 Task: Search one way flight ticket for 4 adults, 2 children, 2 infants in seat and 1 infant on lap in premium economy from New York: John F. Kennedy International Airport (was New York International Airport) to Springfield: Abraham Lincoln Capital Airport on 5-2-2023. Choice of flights is Royal air maroc. Number of bags: 9 checked bags. Price is upto 84000. Outbound departure time preference is 9:15.
Action: Mouse moved to (324, 441)
Screenshot: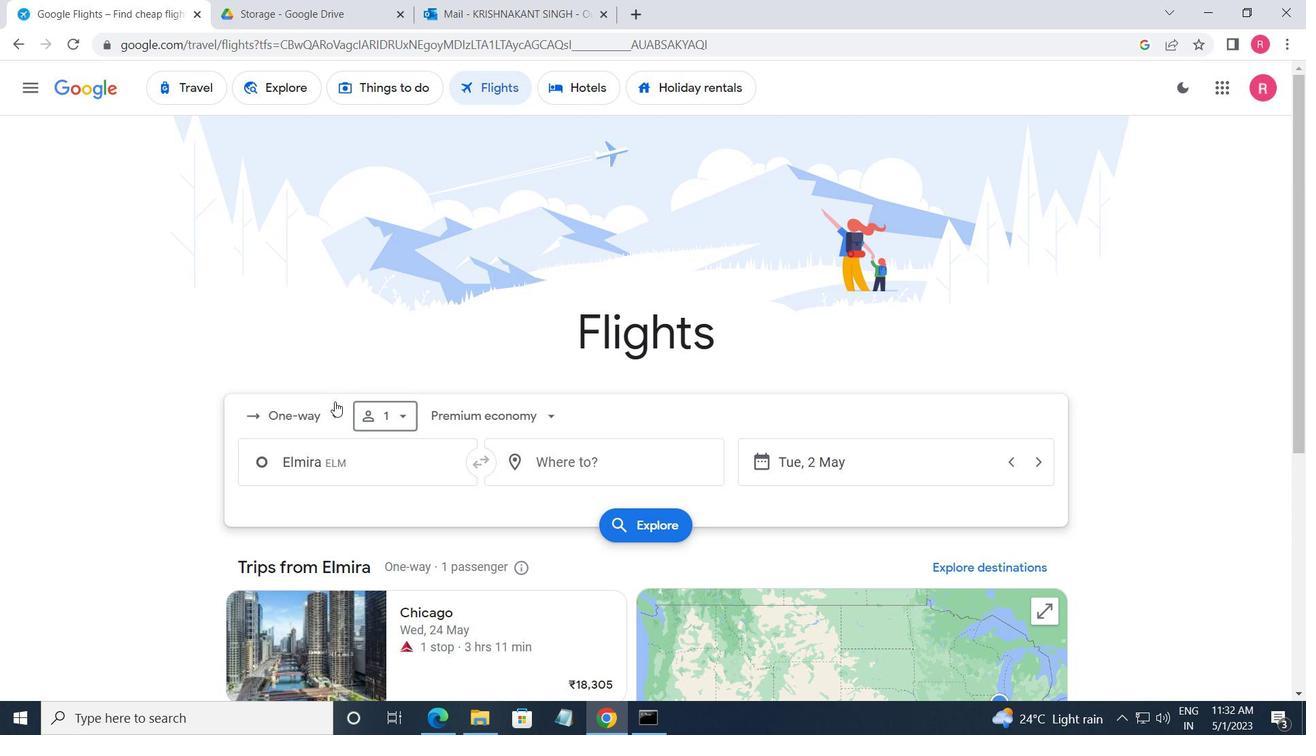
Action: Mouse pressed left at (324, 441)
Screenshot: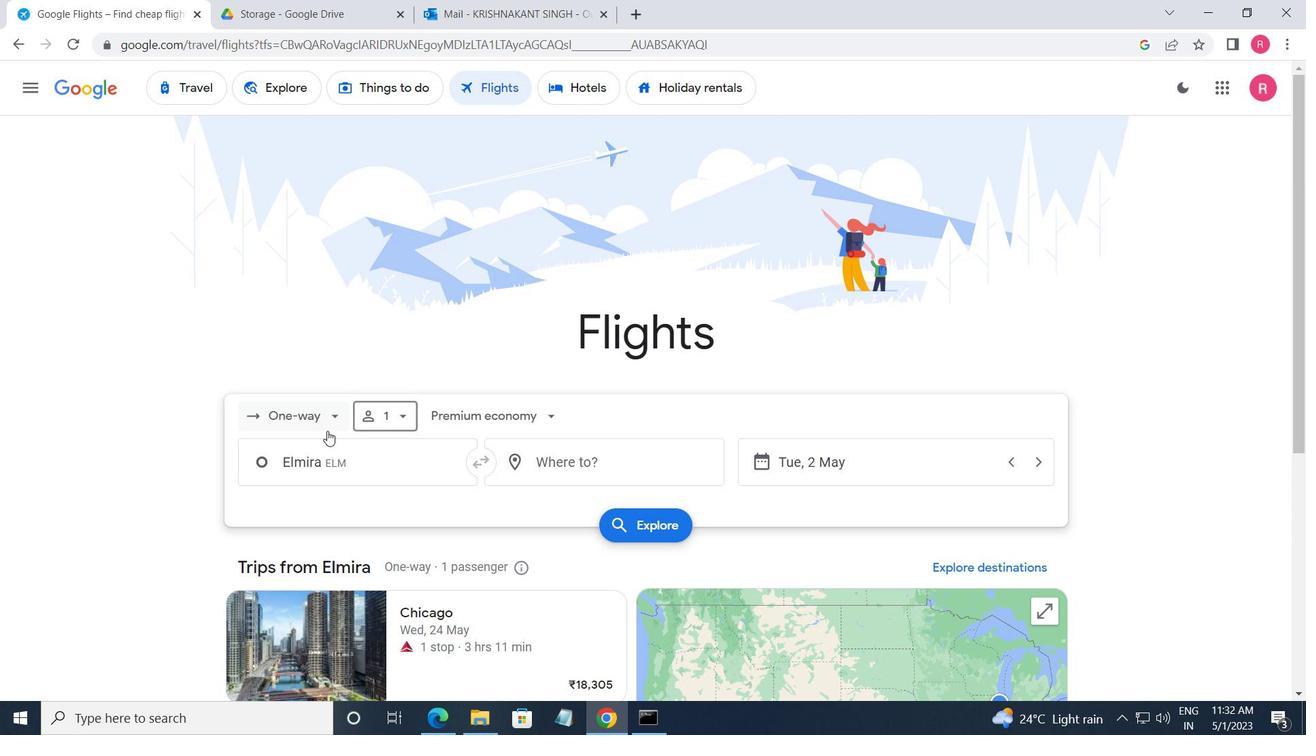 
Action: Mouse moved to (313, 413)
Screenshot: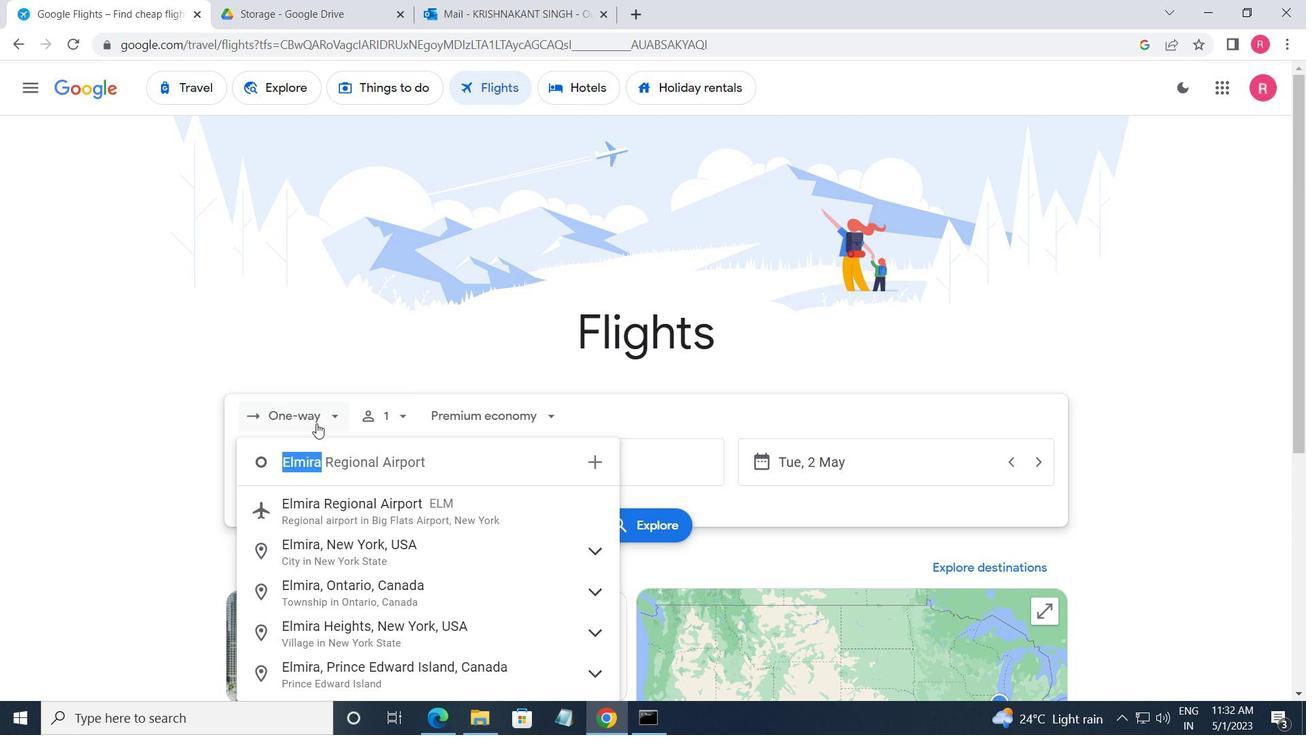 
Action: Mouse pressed left at (313, 413)
Screenshot: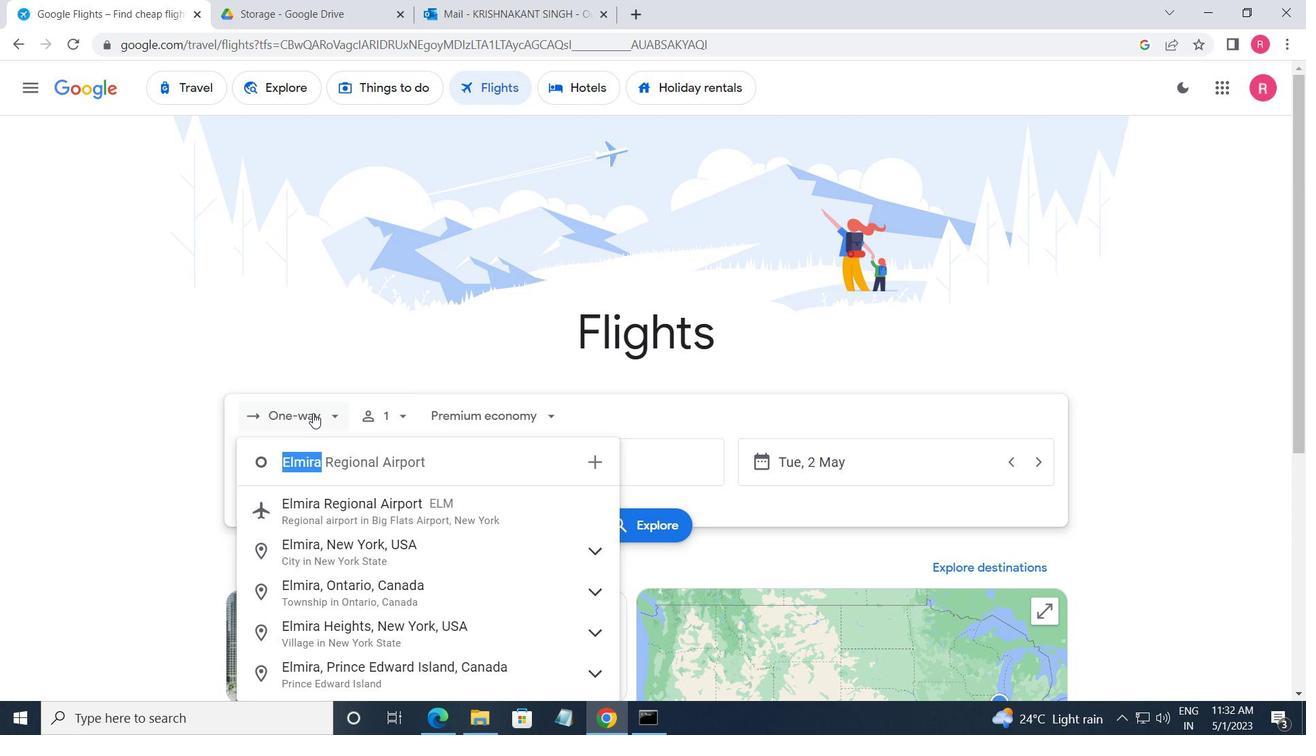 
Action: Mouse moved to (327, 491)
Screenshot: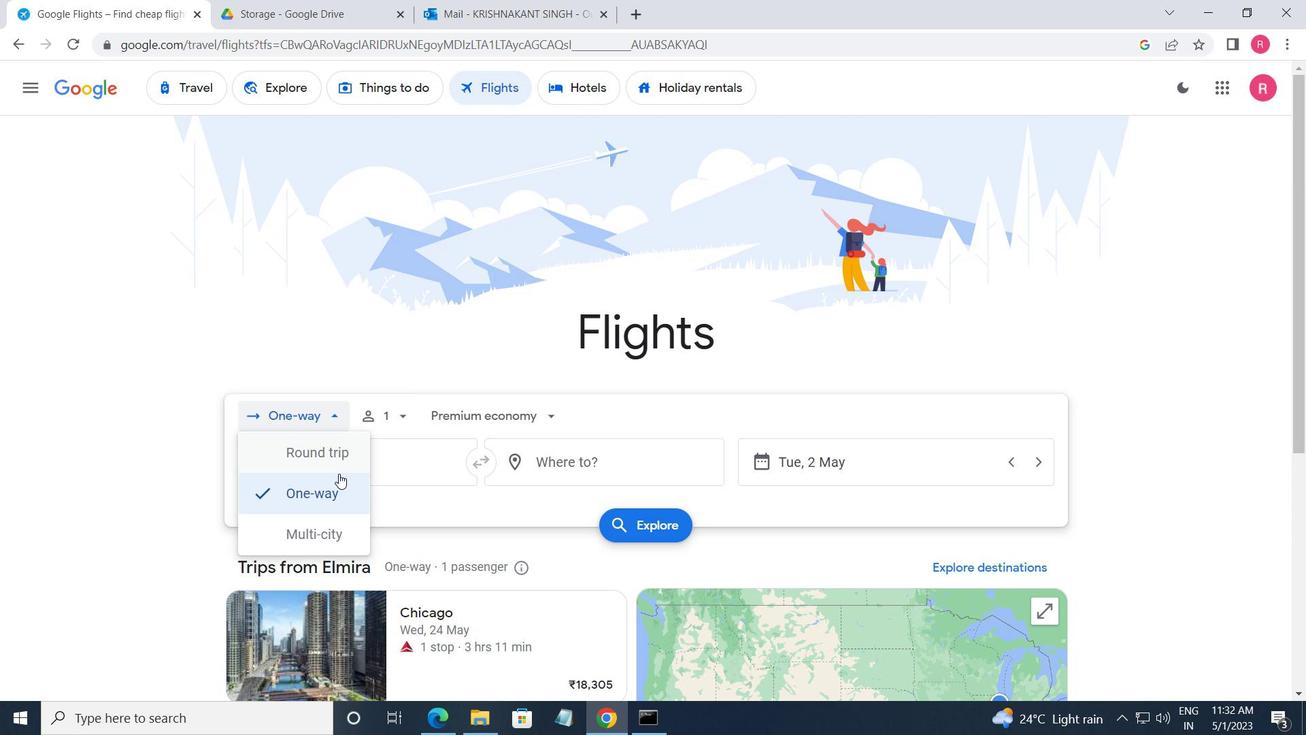 
Action: Mouse pressed left at (327, 491)
Screenshot: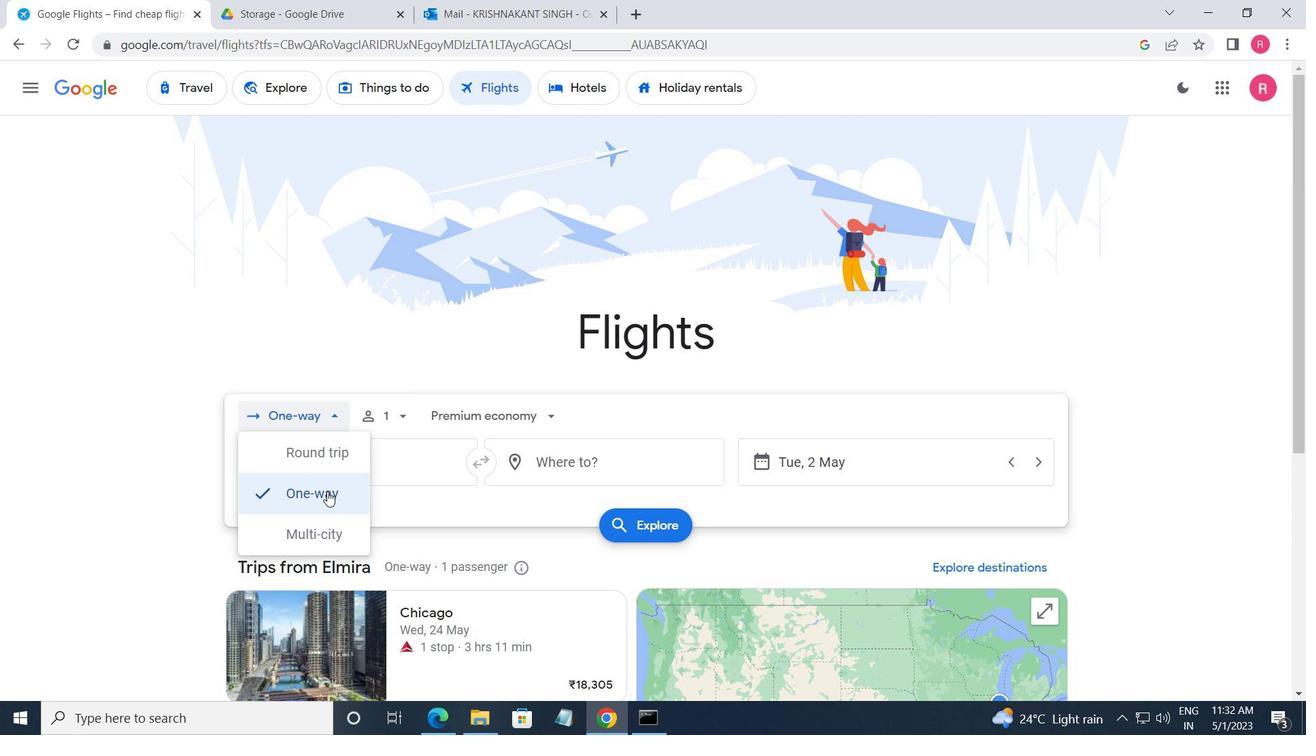 
Action: Mouse moved to (392, 419)
Screenshot: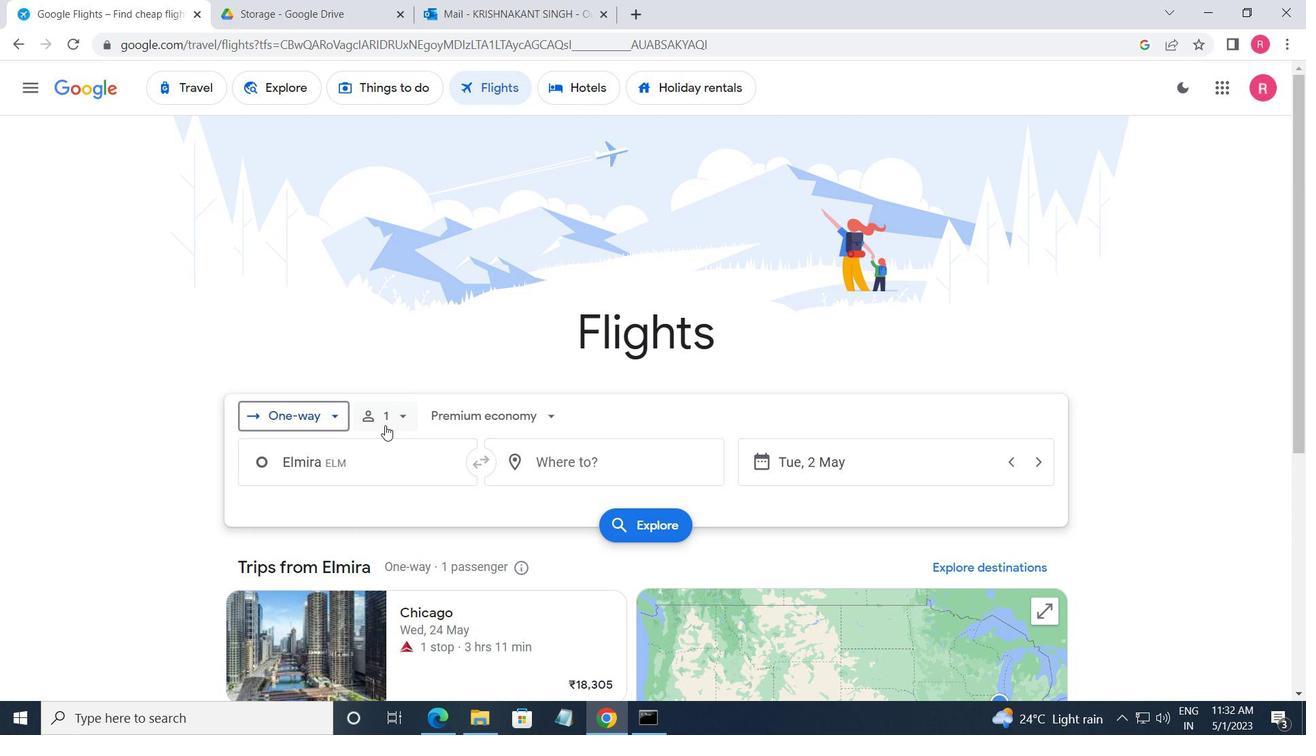 
Action: Mouse pressed left at (392, 419)
Screenshot: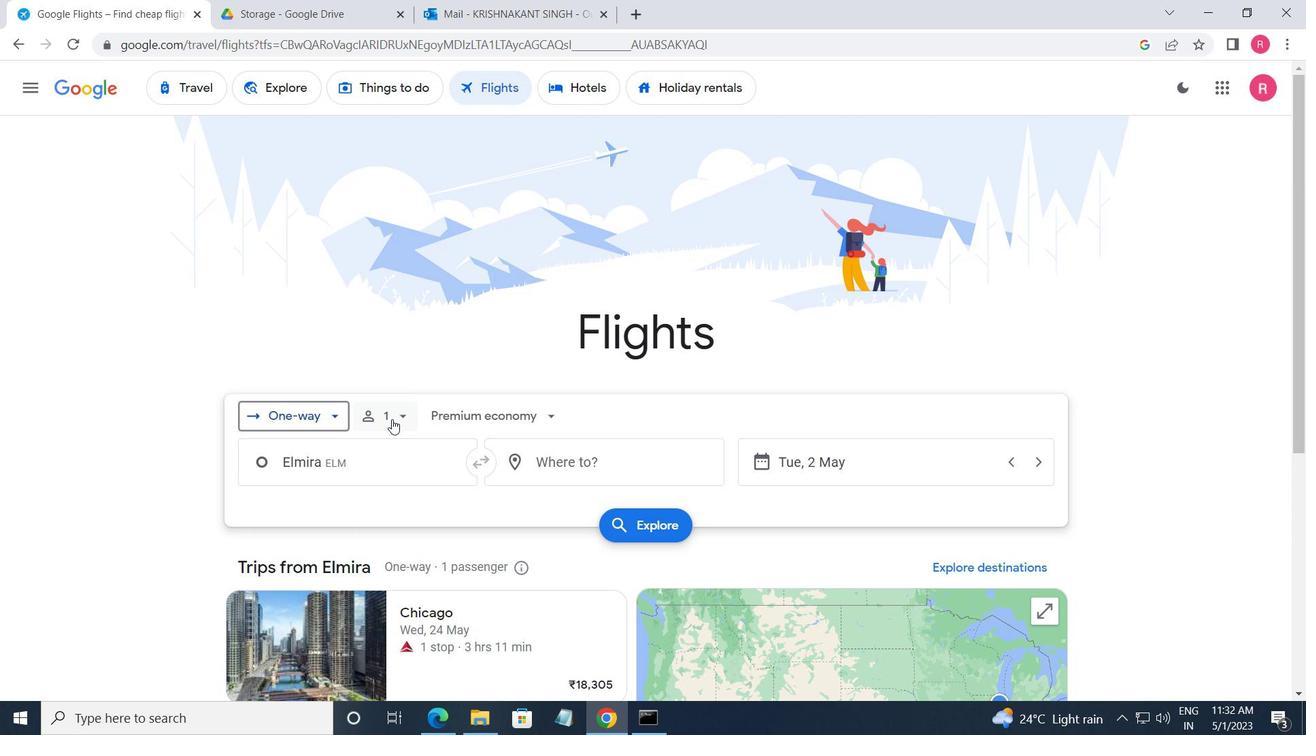
Action: Mouse moved to (524, 454)
Screenshot: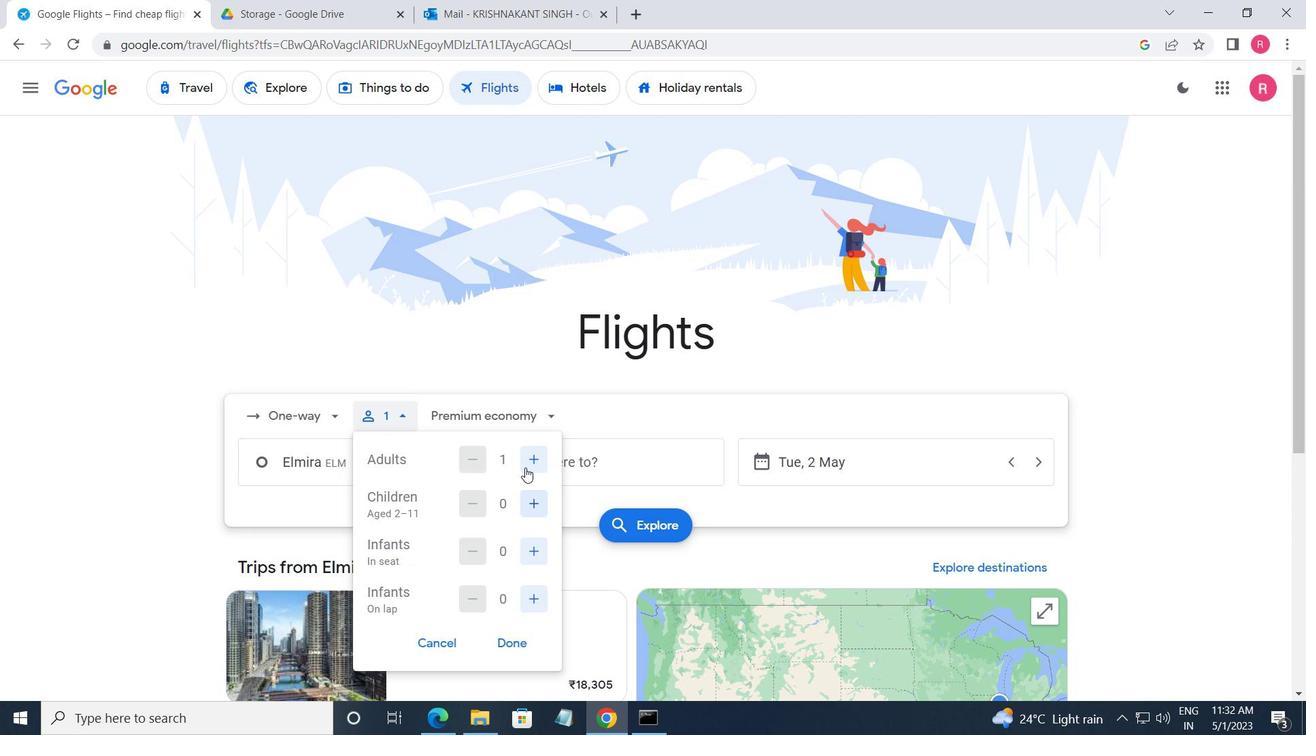 
Action: Mouse pressed left at (524, 454)
Screenshot: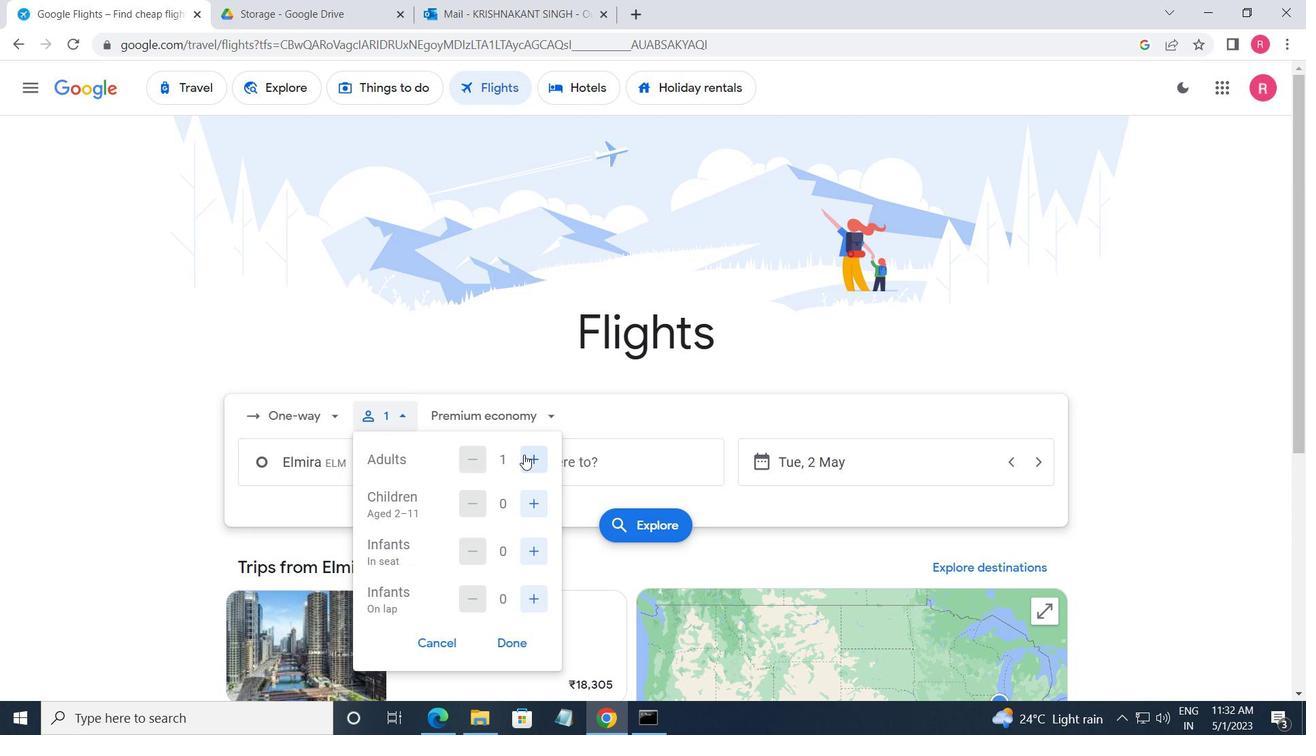 
Action: Mouse pressed left at (524, 454)
Screenshot: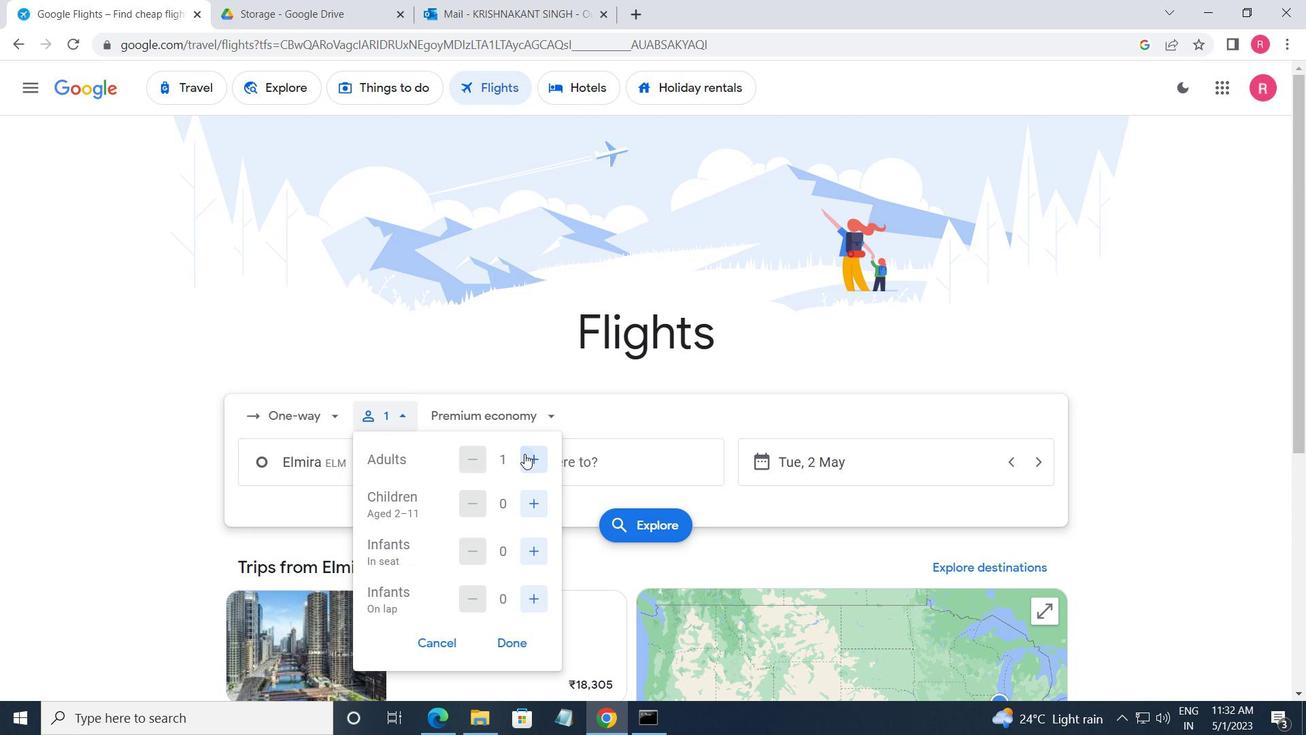 
Action: Mouse pressed left at (524, 454)
Screenshot: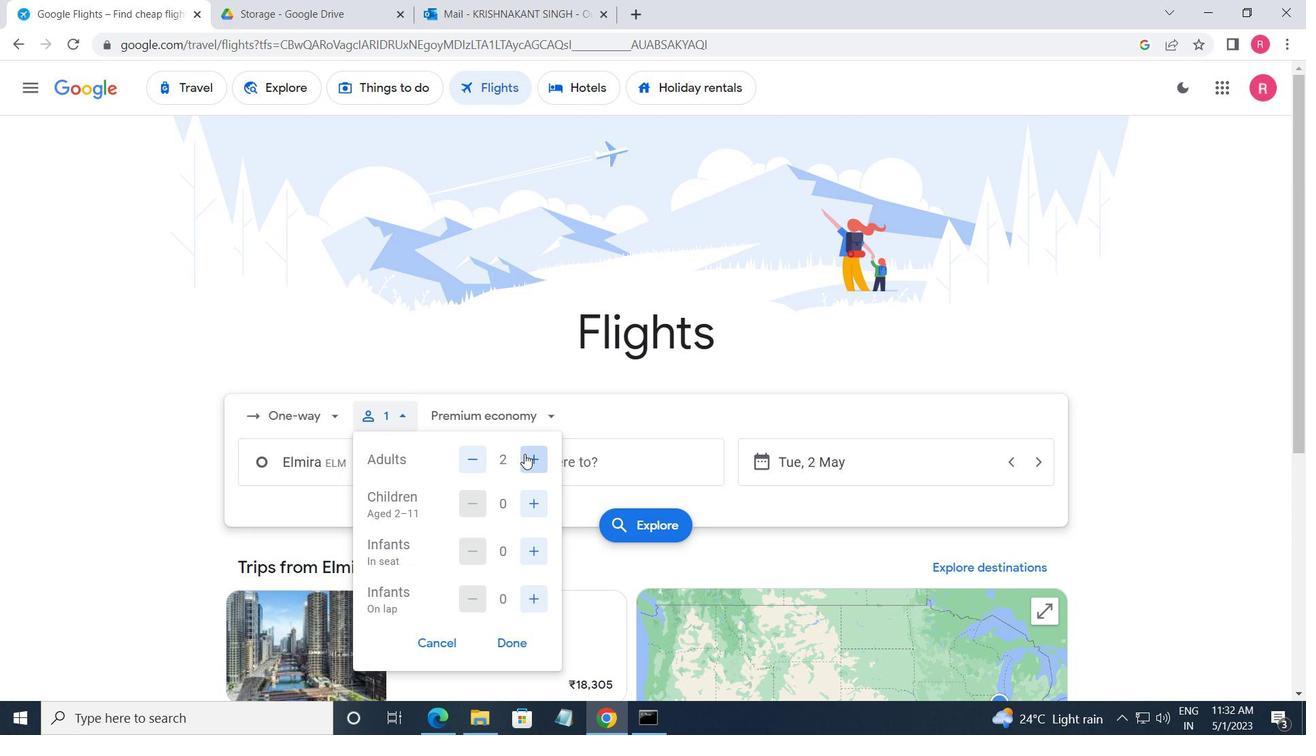 
Action: Mouse pressed left at (524, 454)
Screenshot: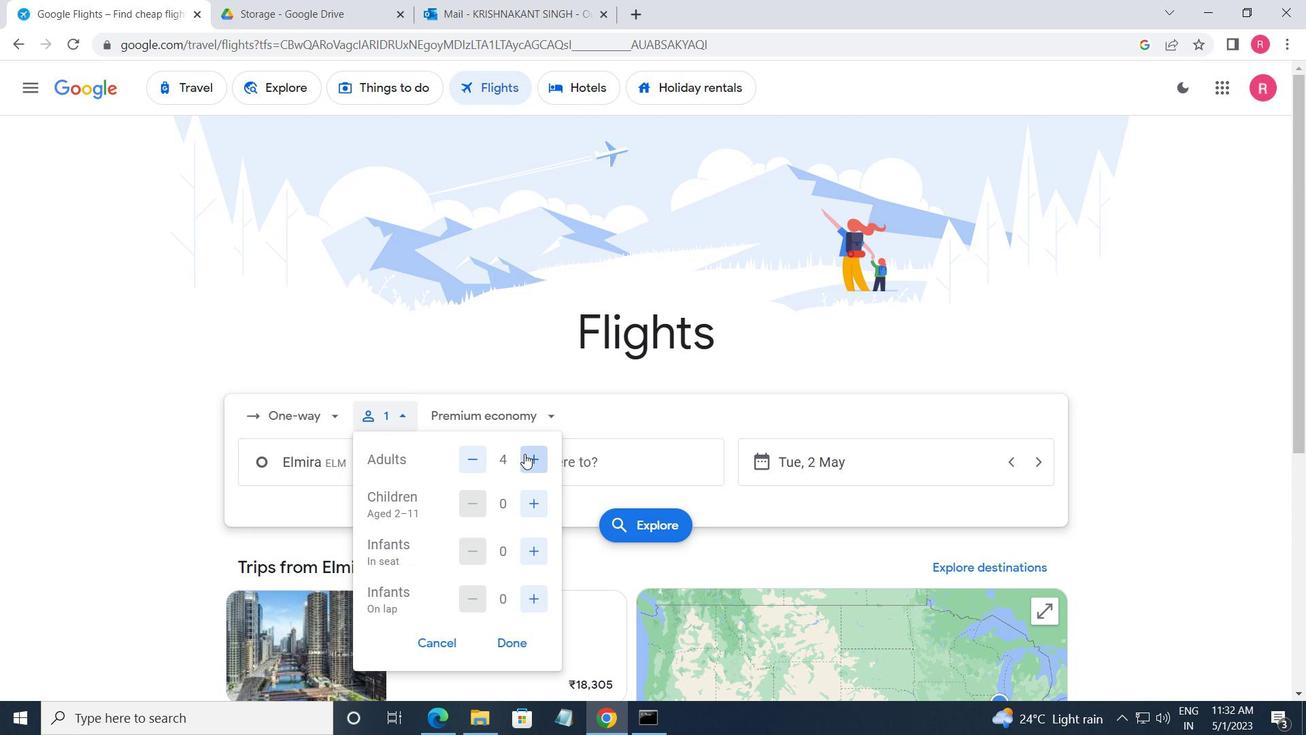 
Action: Mouse moved to (476, 462)
Screenshot: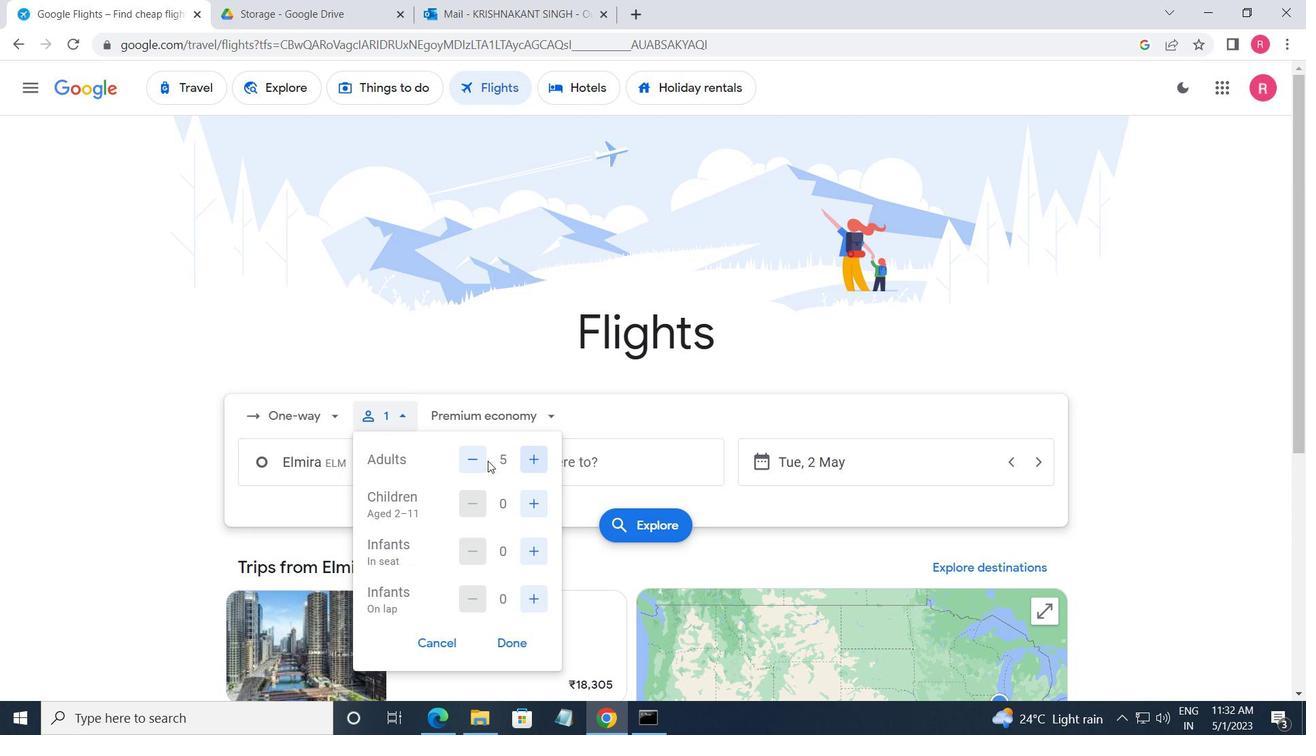 
Action: Mouse pressed left at (476, 462)
Screenshot: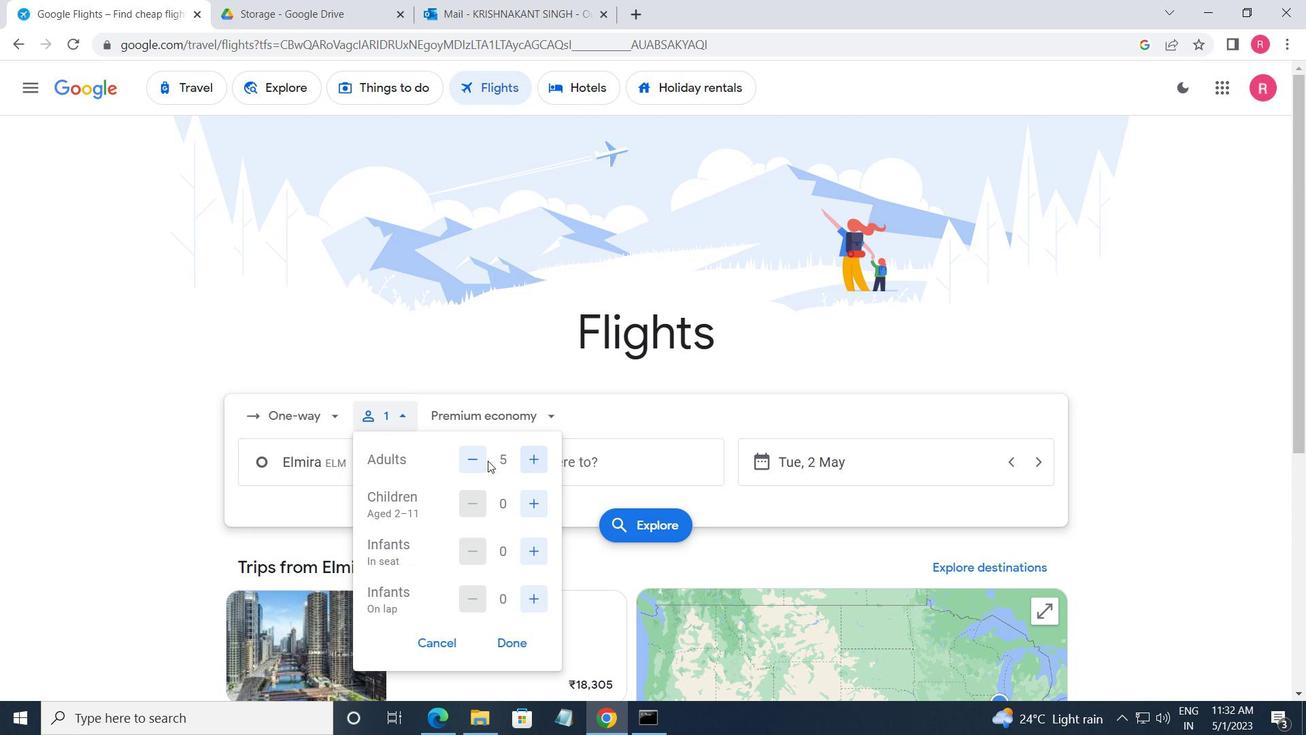 
Action: Mouse moved to (527, 515)
Screenshot: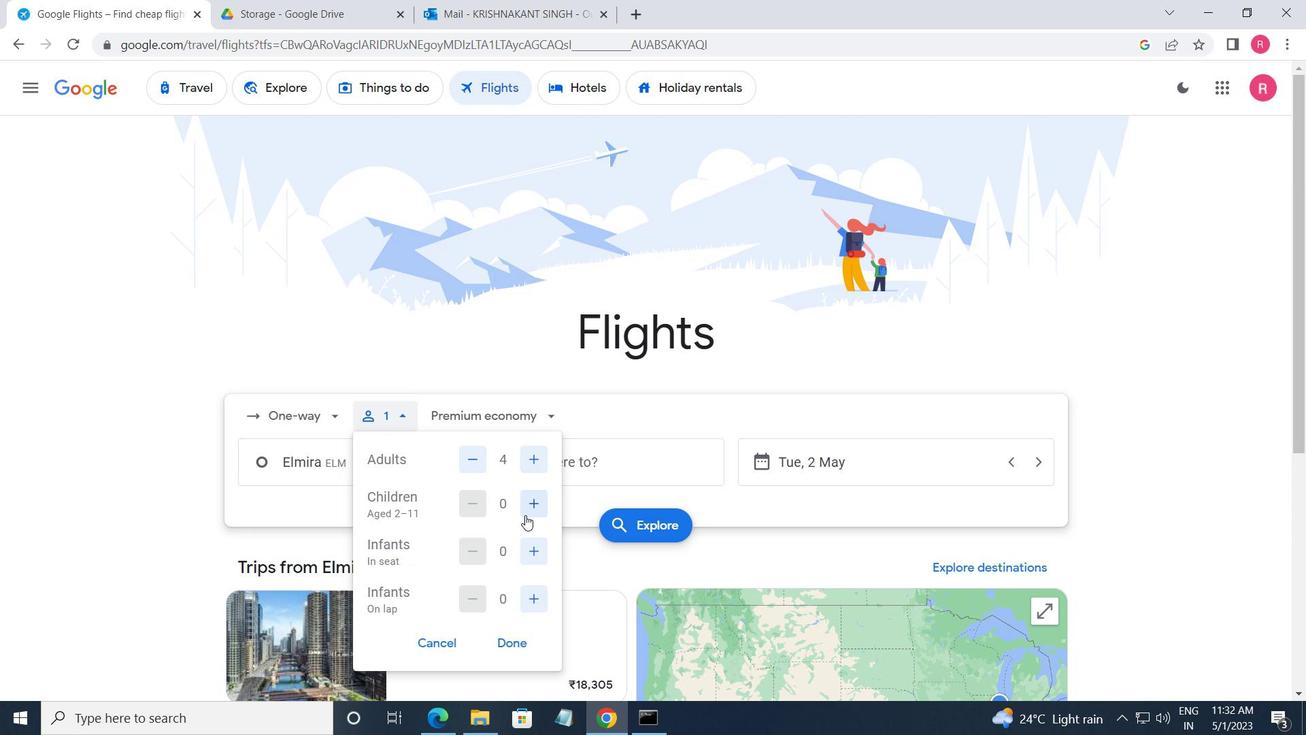 
Action: Mouse pressed left at (527, 515)
Screenshot: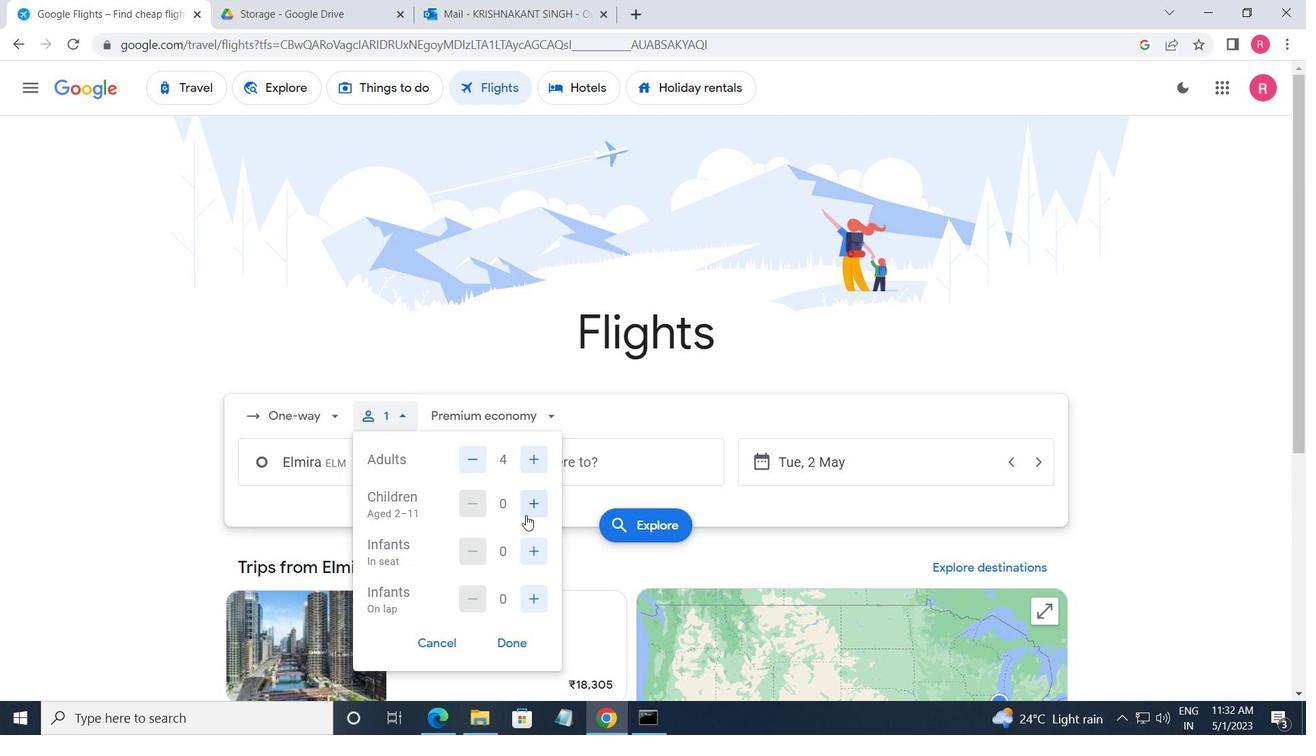 
Action: Mouse pressed left at (527, 515)
Screenshot: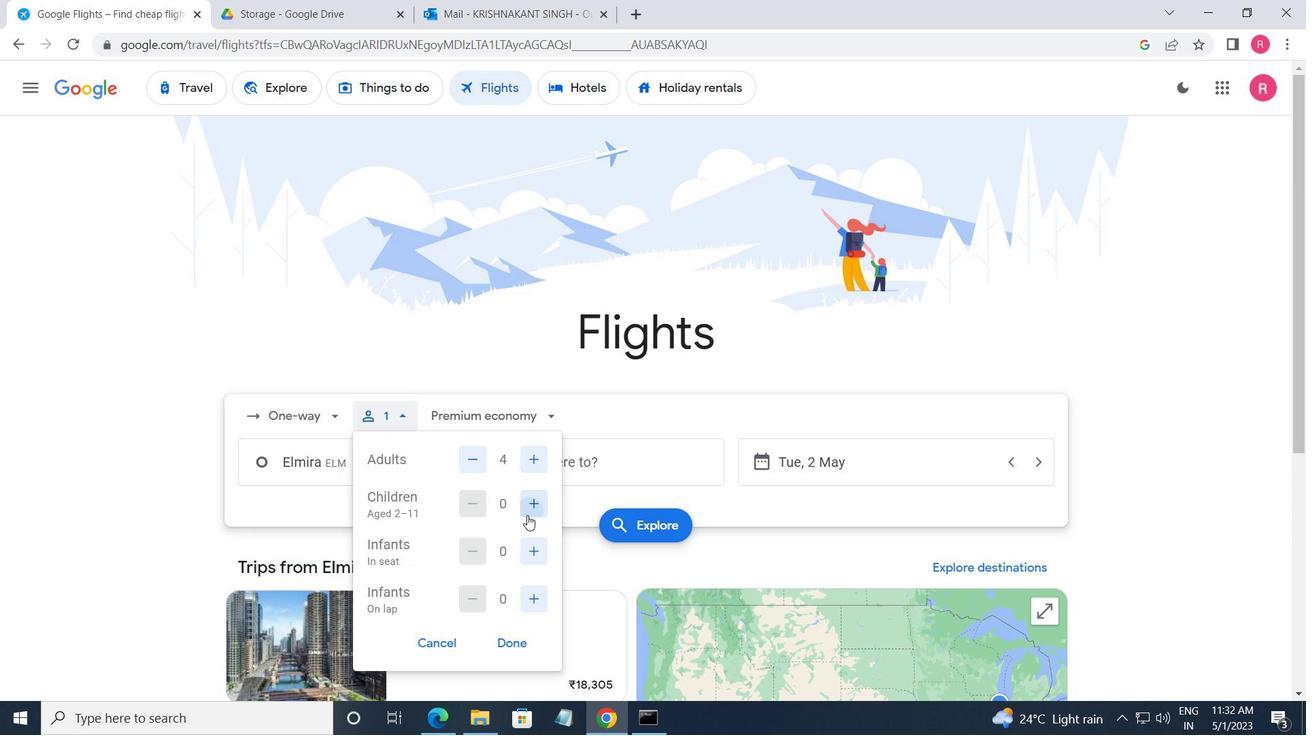 
Action: Mouse moved to (530, 553)
Screenshot: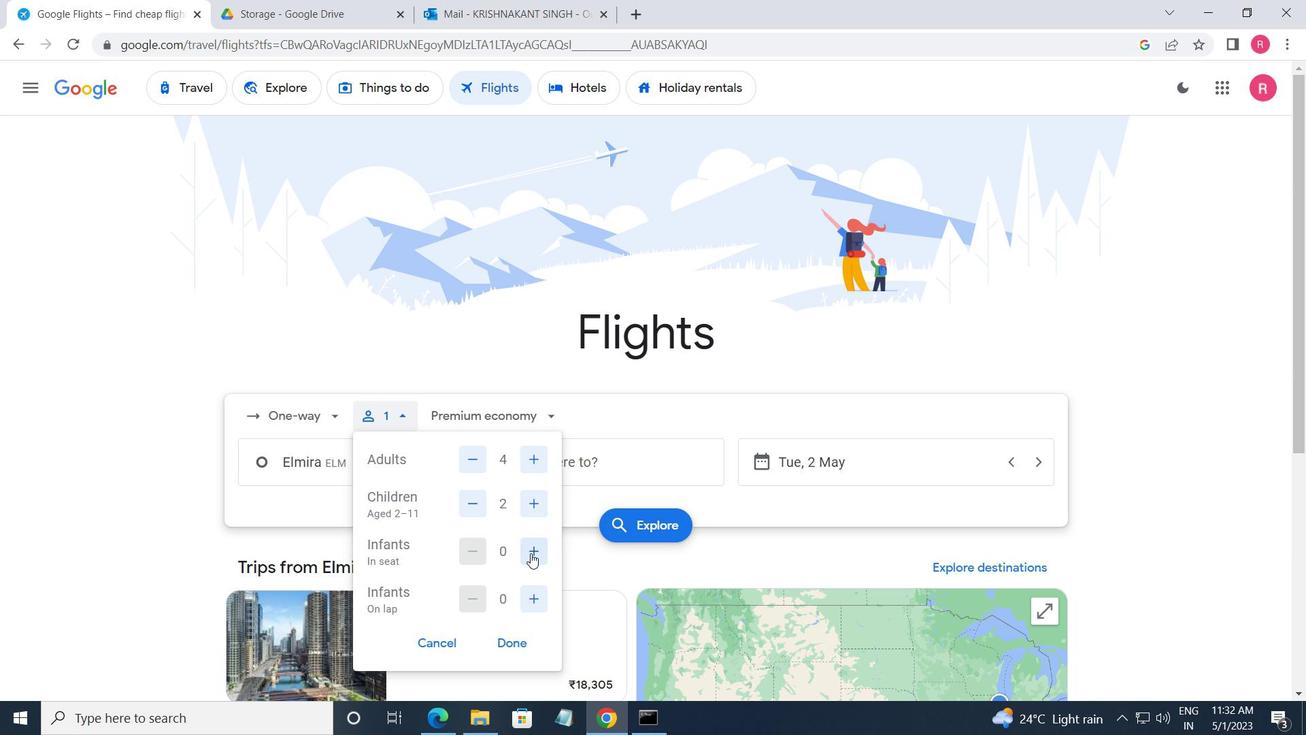 
Action: Mouse pressed left at (530, 553)
Screenshot: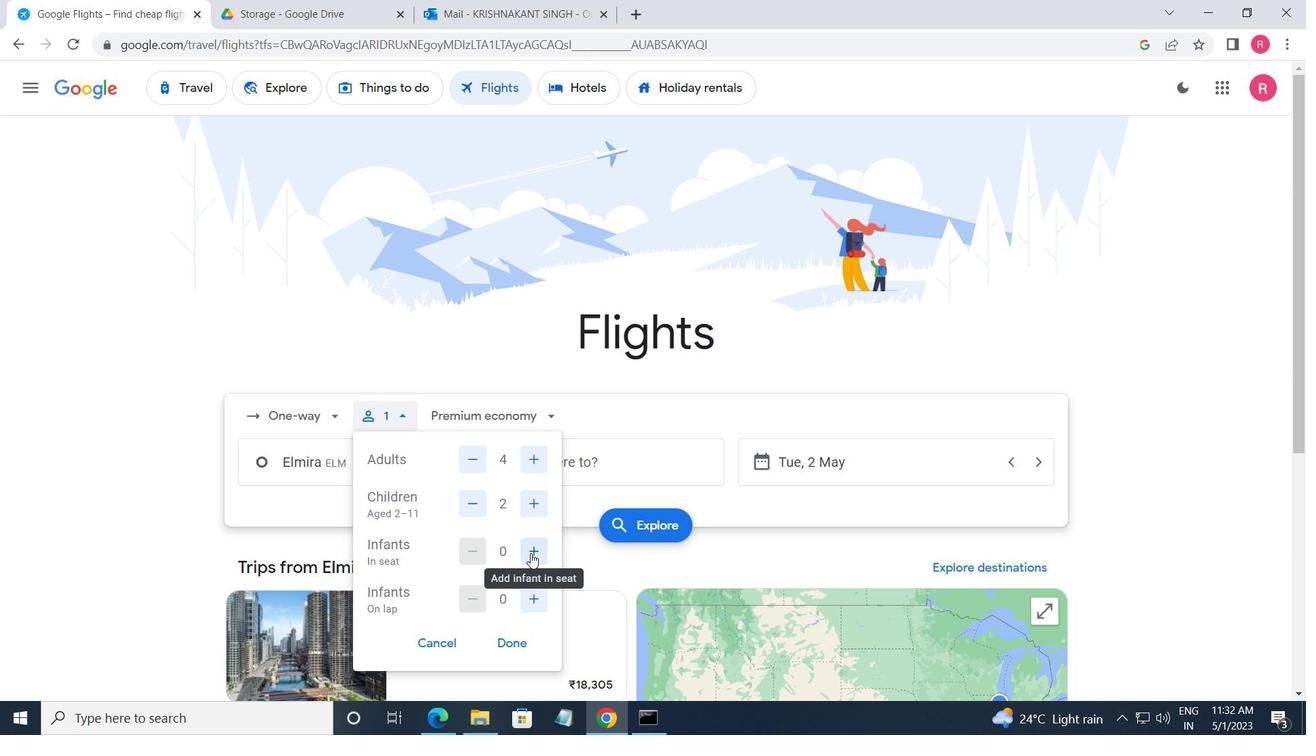 
Action: Mouse pressed left at (530, 553)
Screenshot: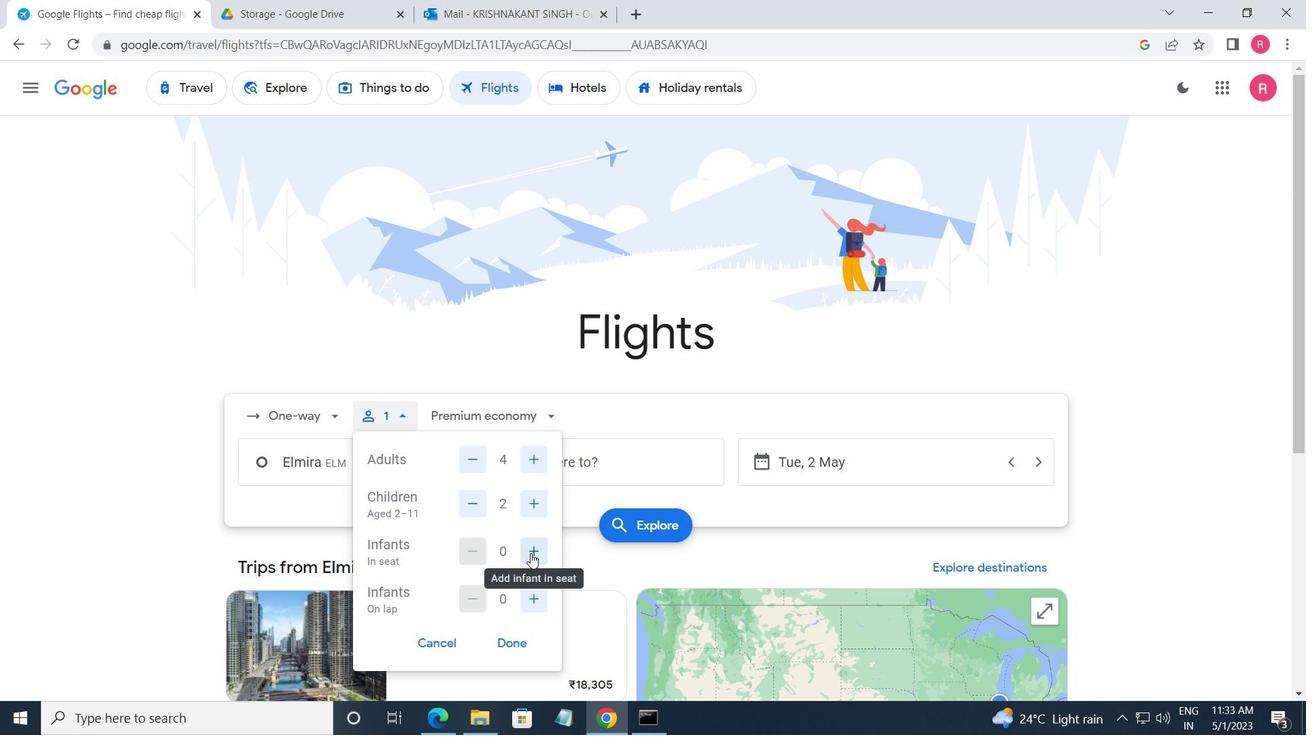 
Action: Mouse moved to (535, 604)
Screenshot: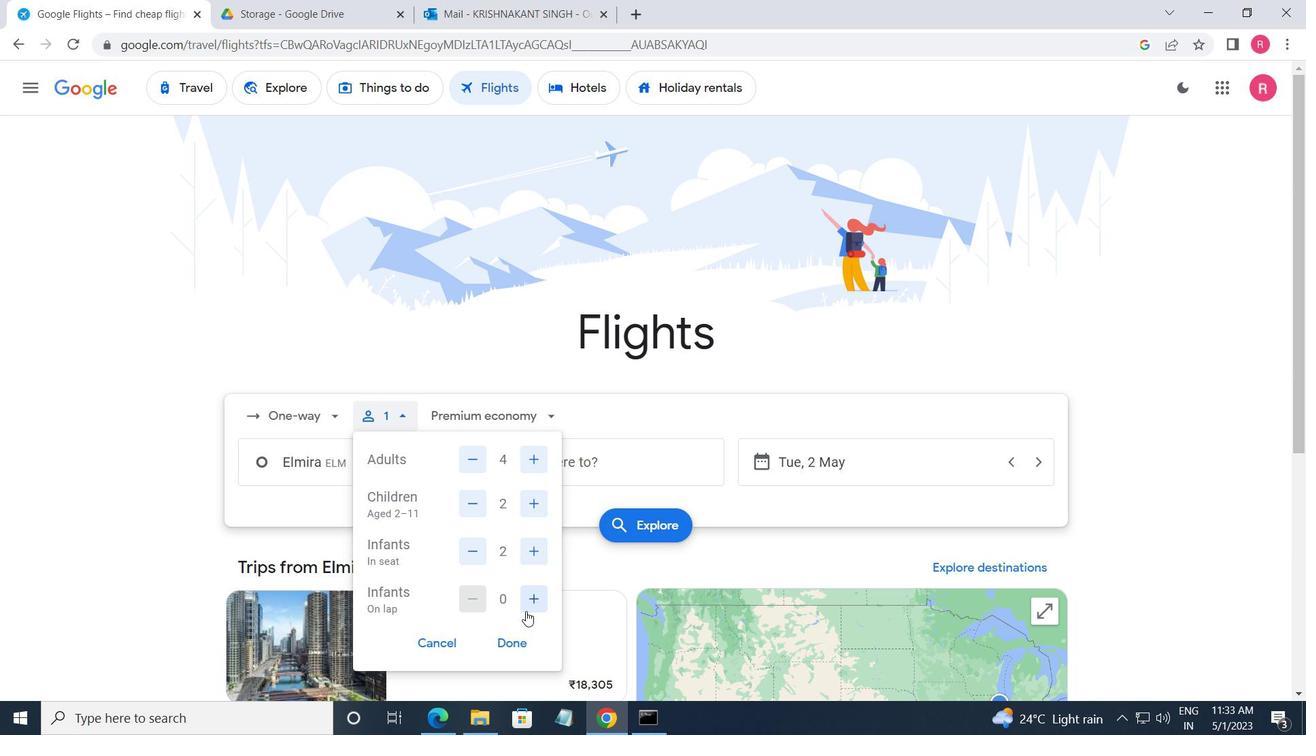 
Action: Mouse pressed left at (535, 604)
Screenshot: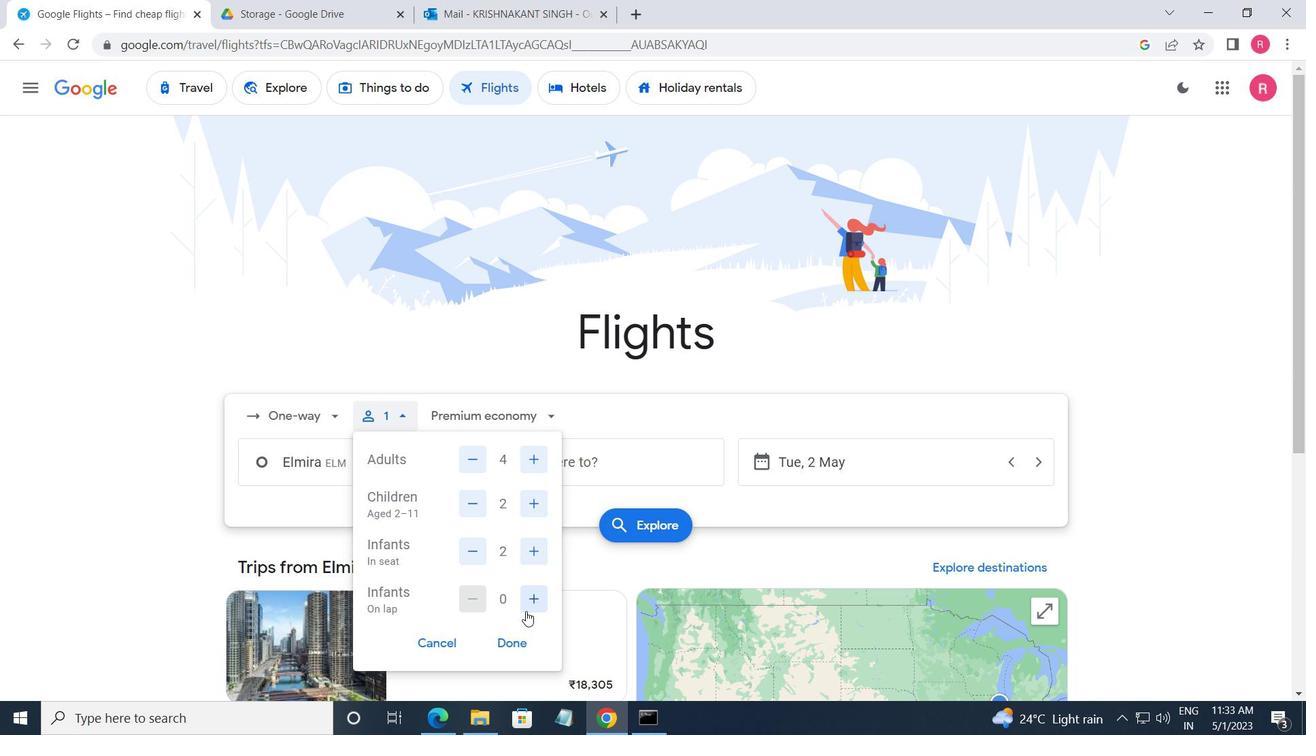 
Action: Mouse moved to (519, 645)
Screenshot: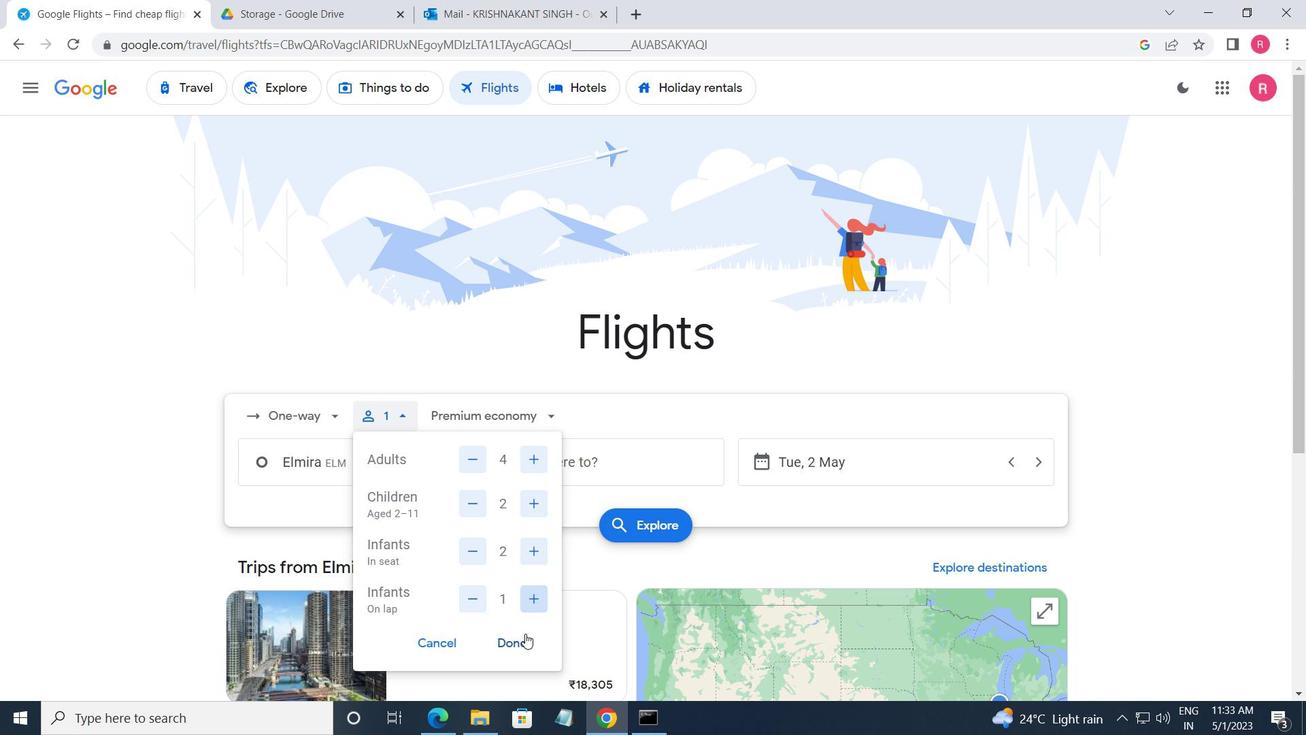 
Action: Mouse pressed left at (519, 645)
Screenshot: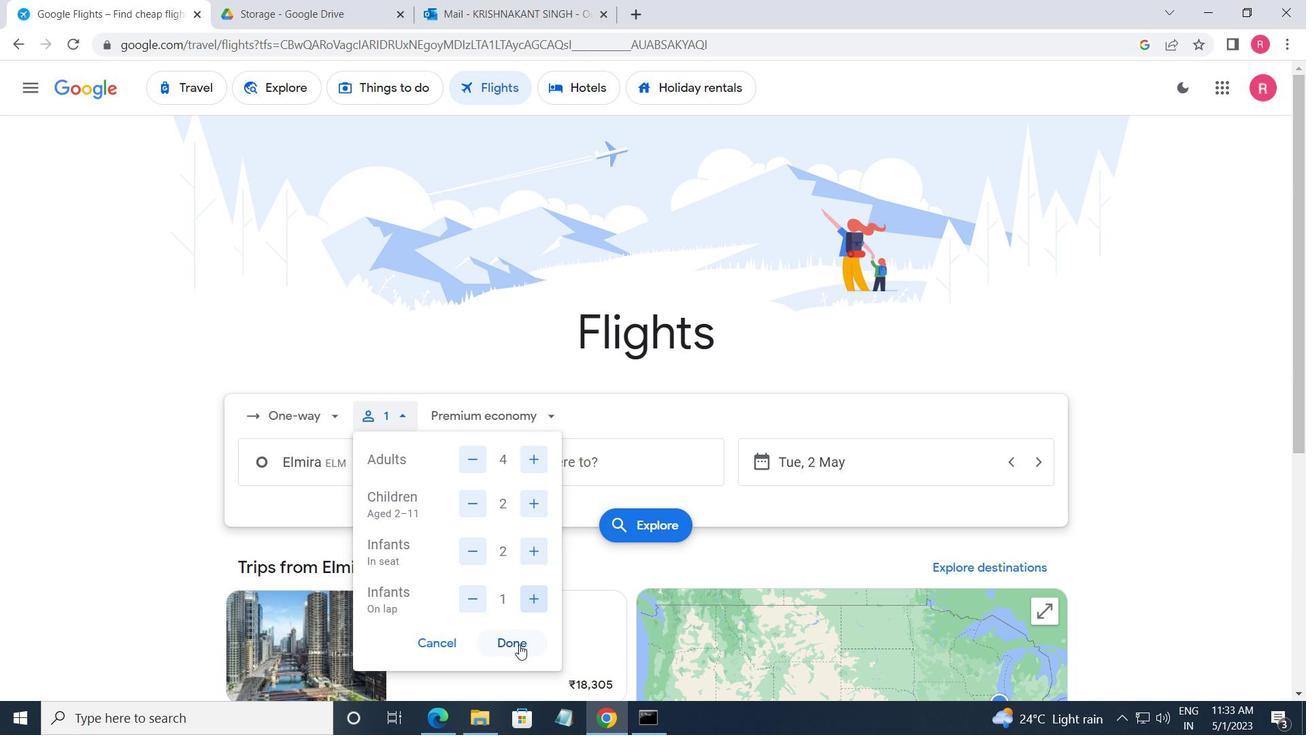 
Action: Mouse moved to (498, 429)
Screenshot: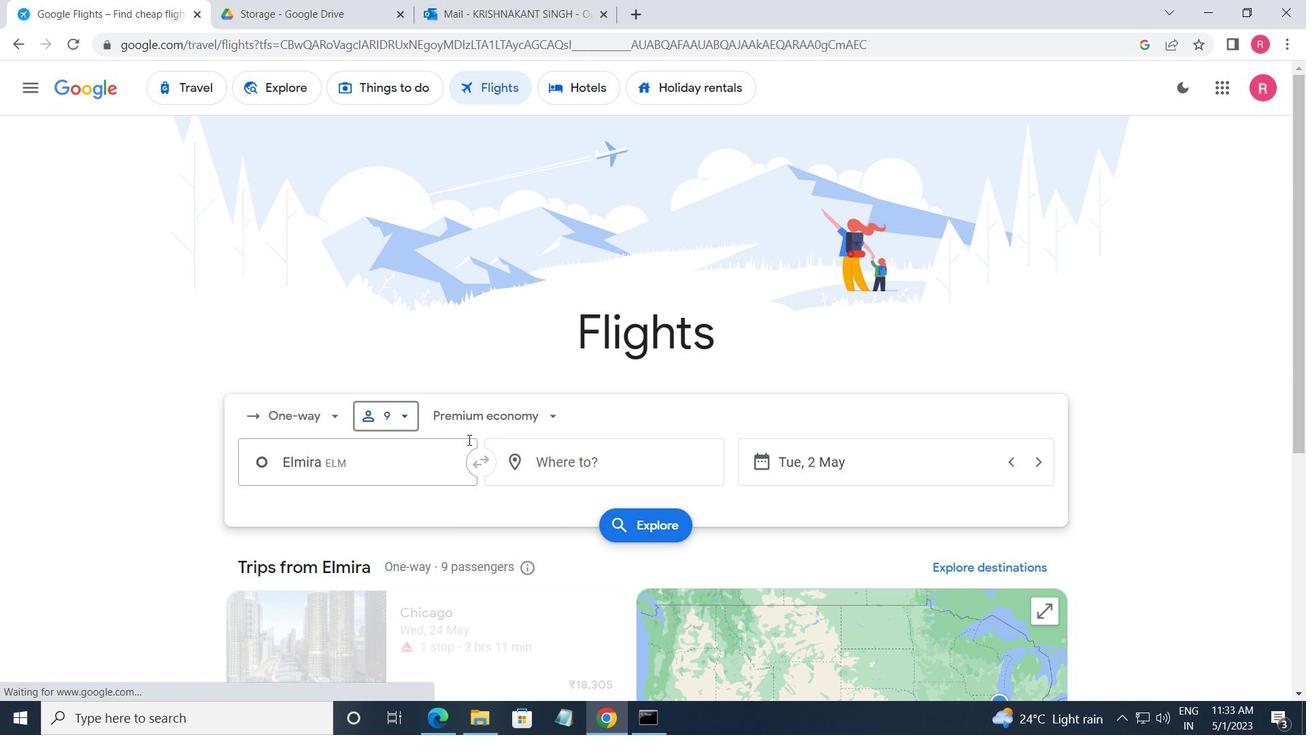 
Action: Mouse pressed left at (498, 429)
Screenshot: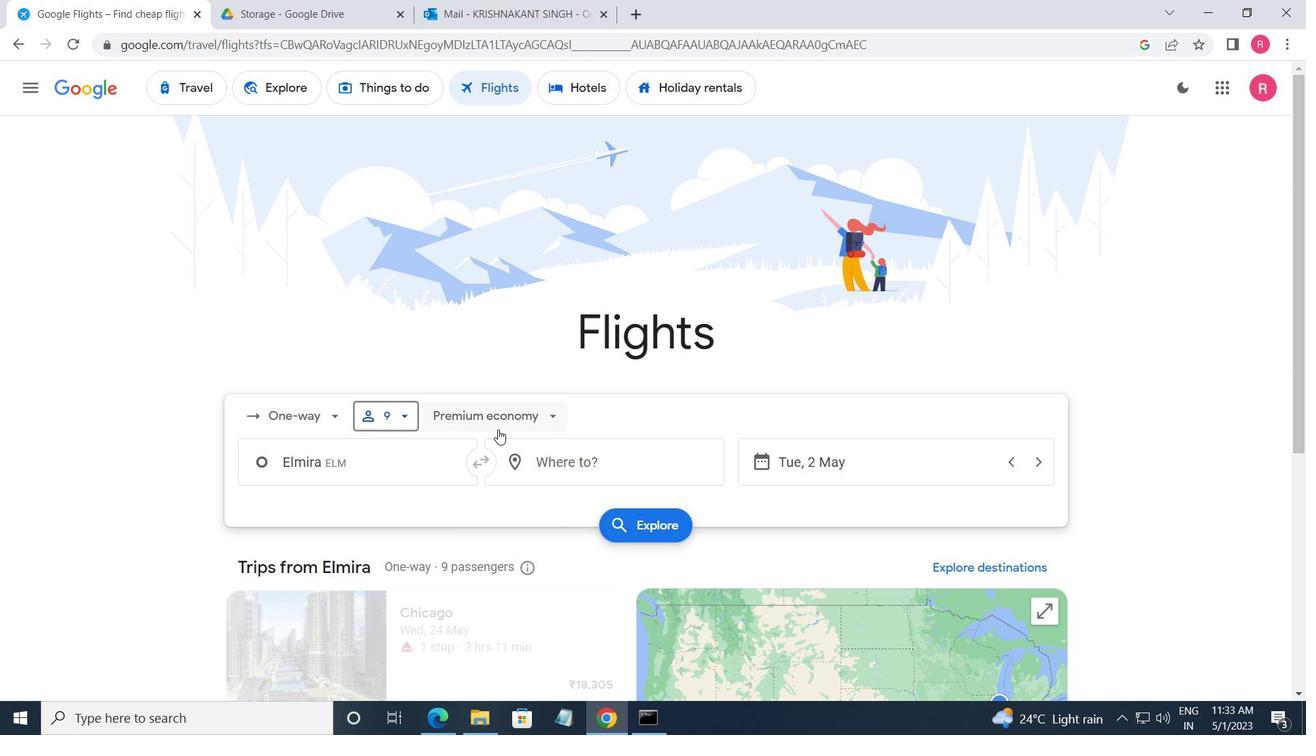 
Action: Mouse moved to (501, 451)
Screenshot: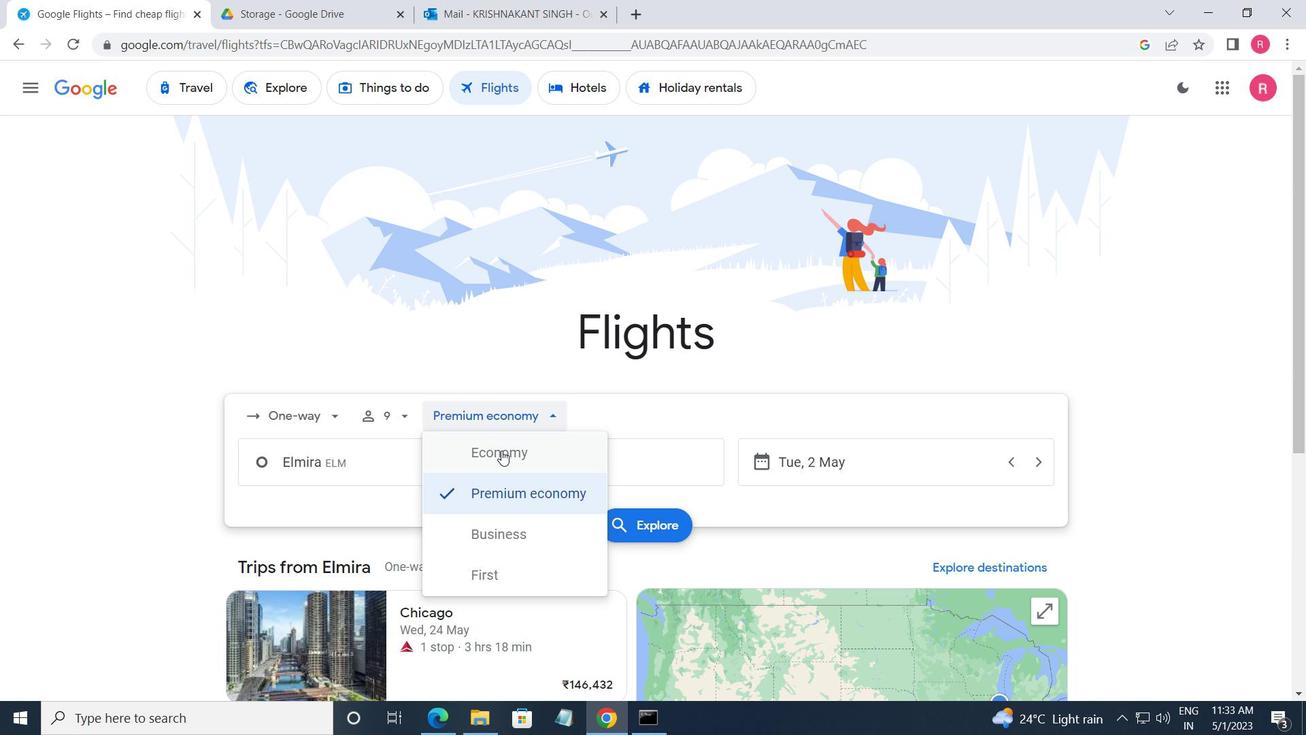 
Action: Mouse pressed left at (501, 451)
Screenshot: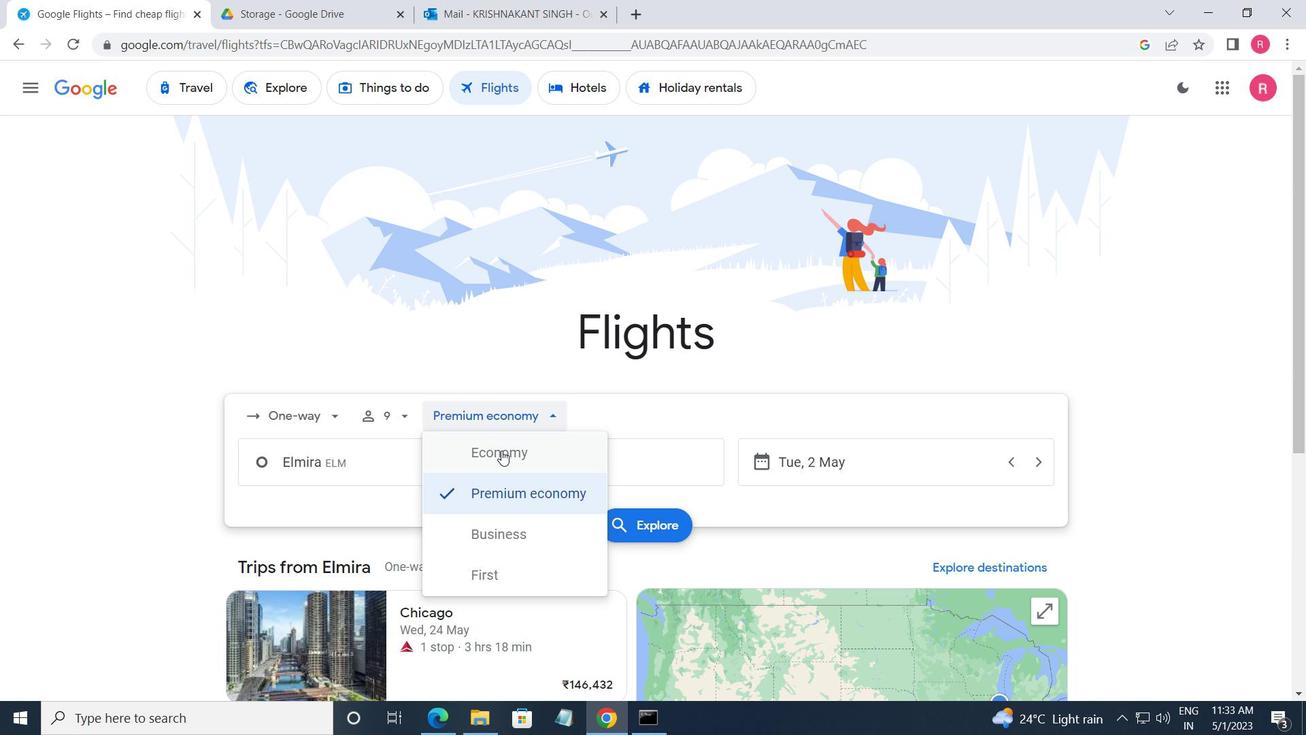 
Action: Mouse moved to (436, 481)
Screenshot: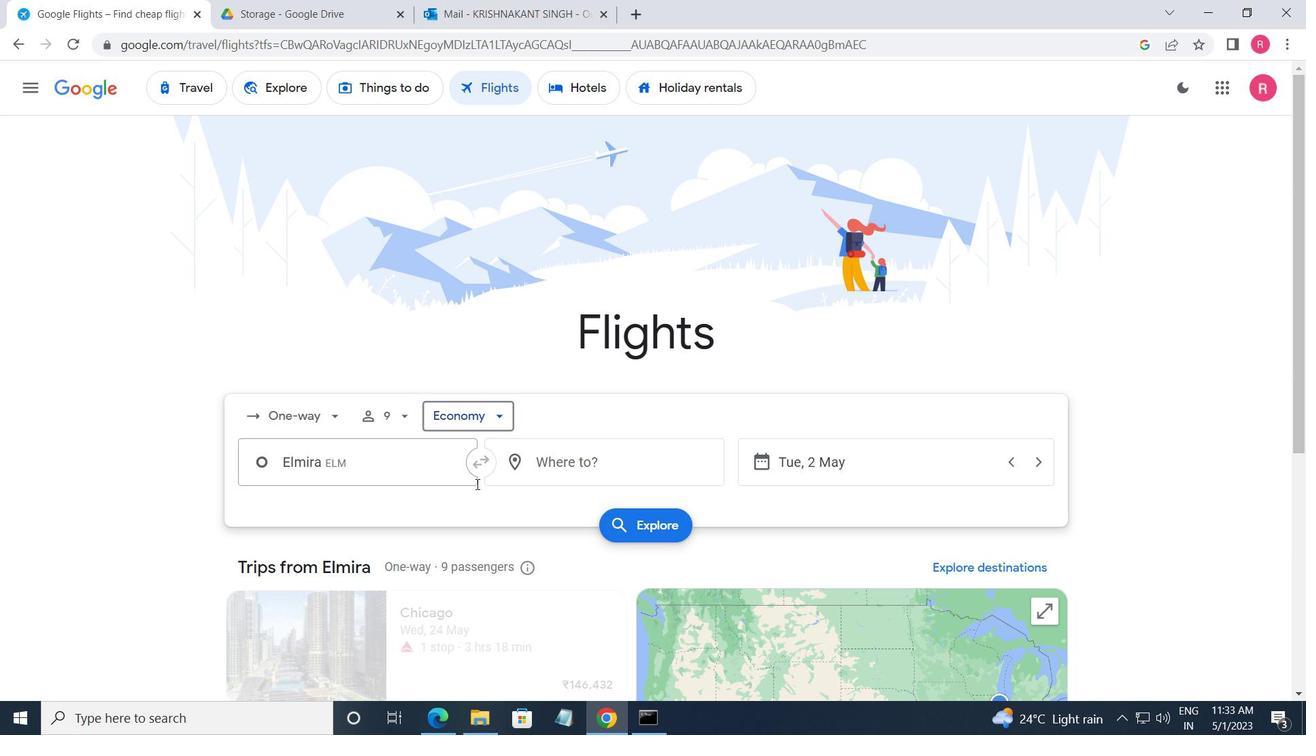 
Action: Mouse pressed left at (436, 481)
Screenshot: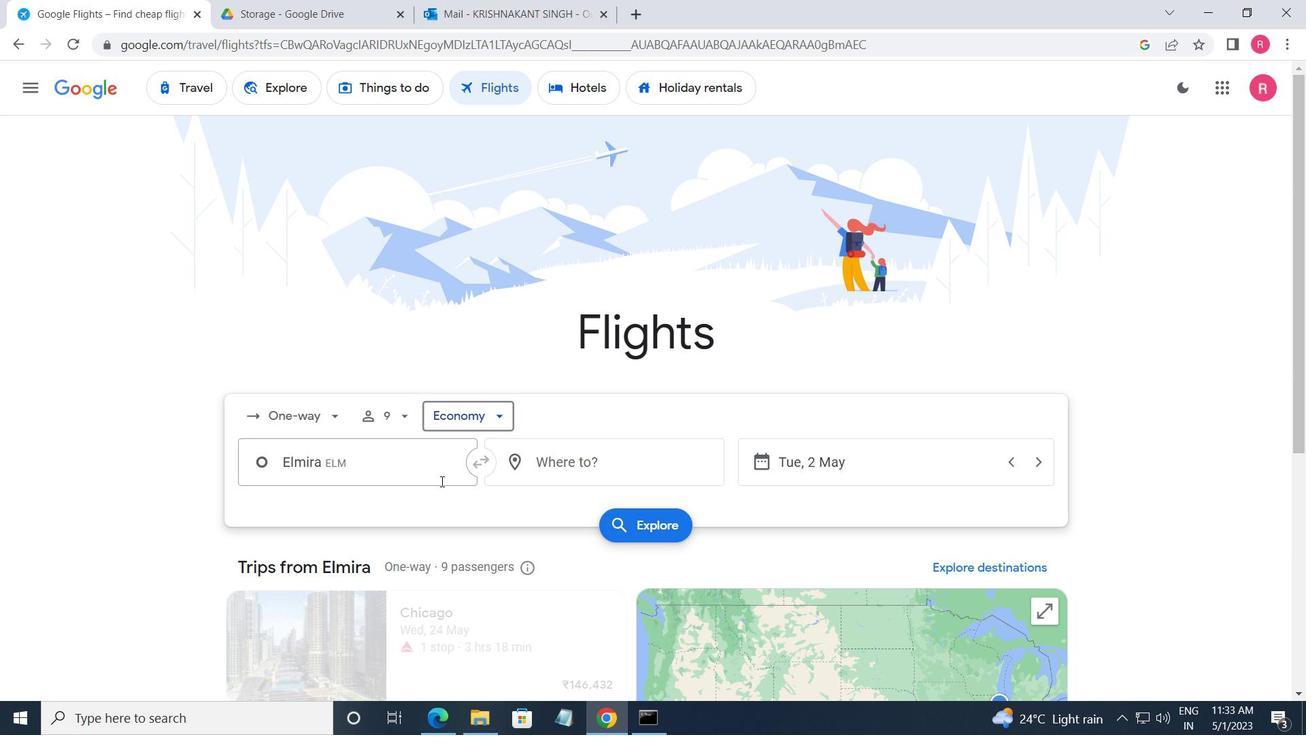 
Action: Mouse moved to (403, 500)
Screenshot: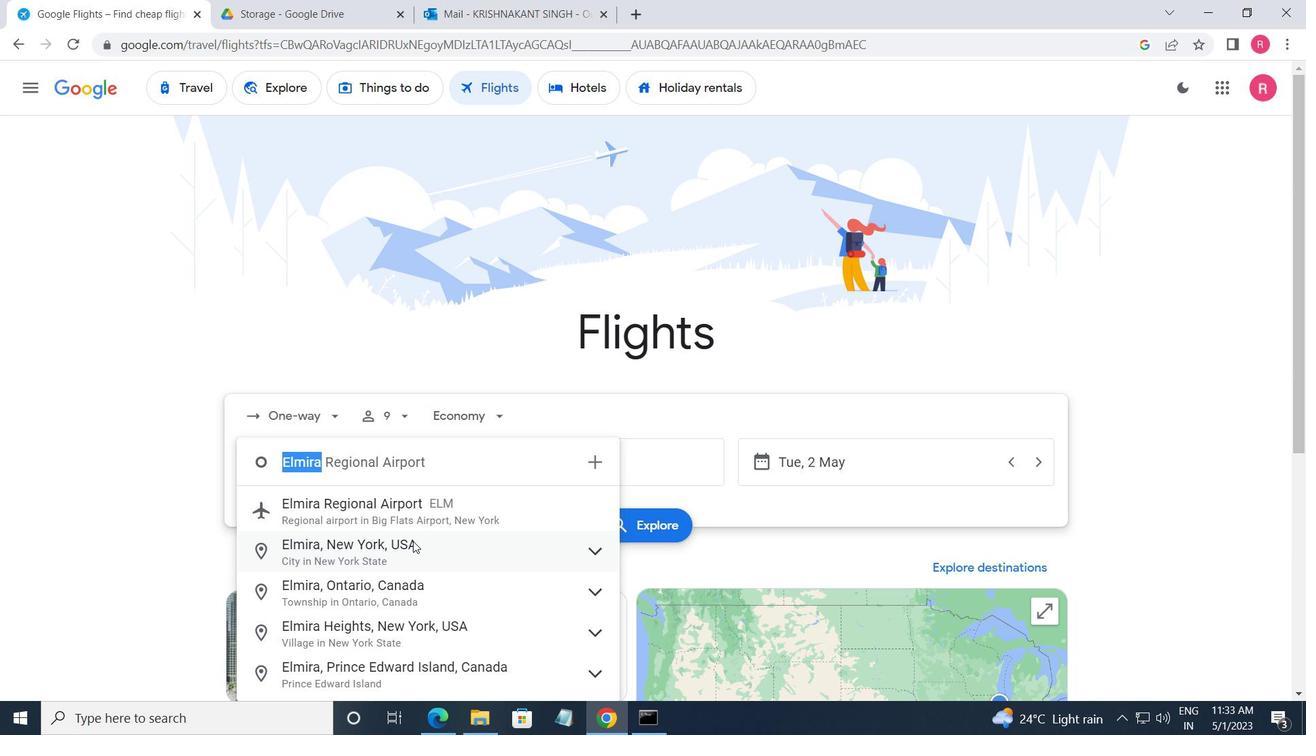 
Action: Mouse pressed left at (403, 500)
Screenshot: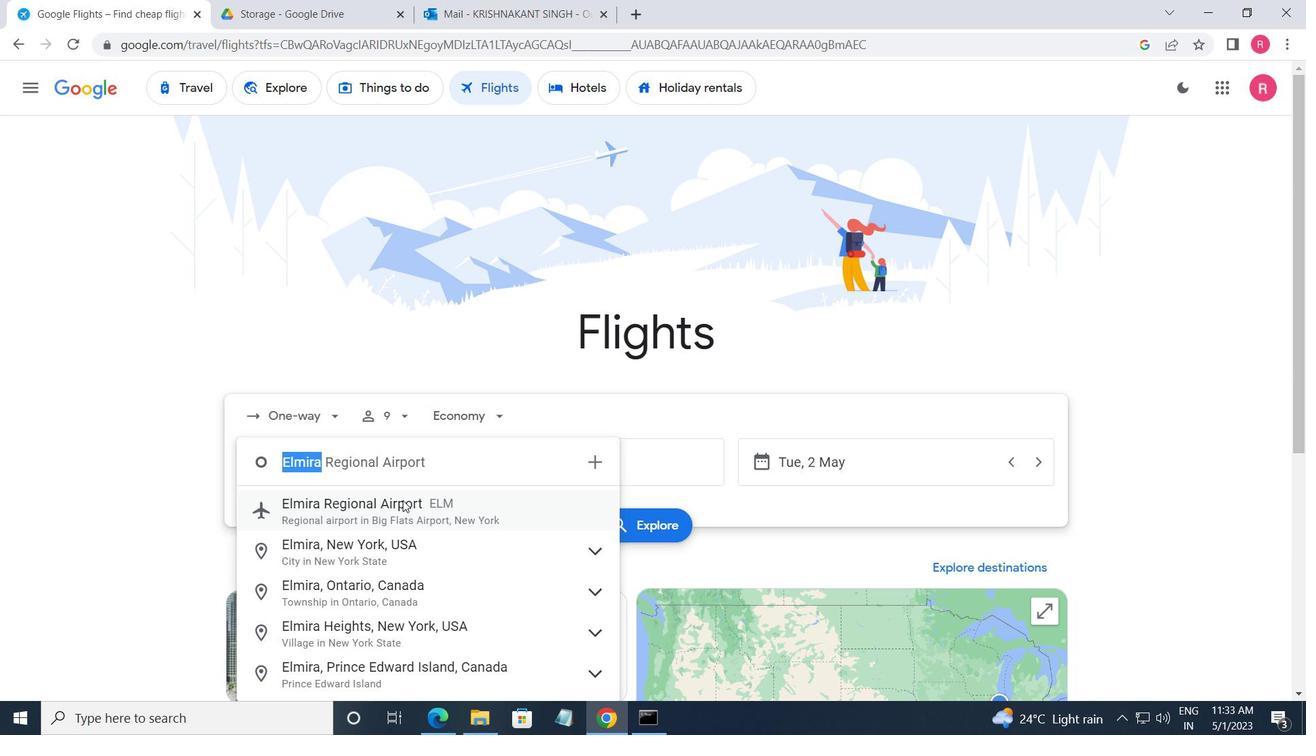 
Action: Mouse moved to (638, 481)
Screenshot: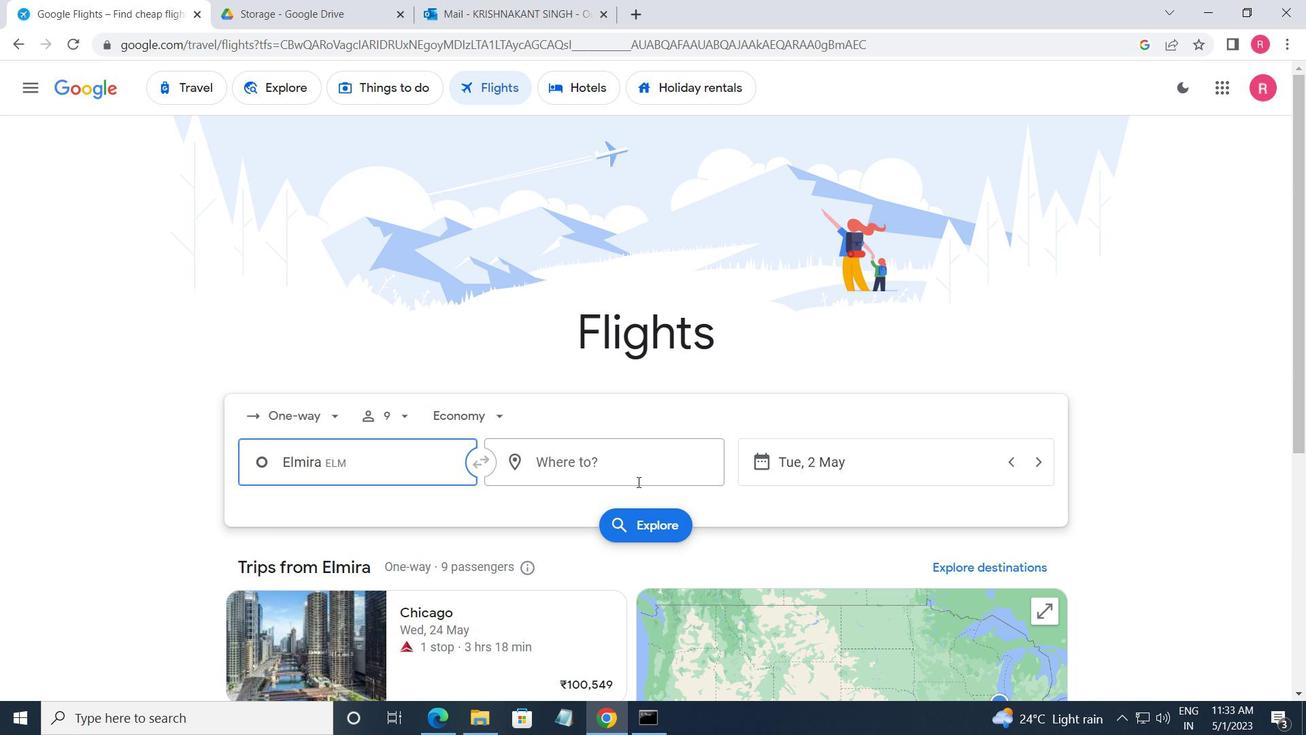 
Action: Mouse pressed left at (638, 481)
Screenshot: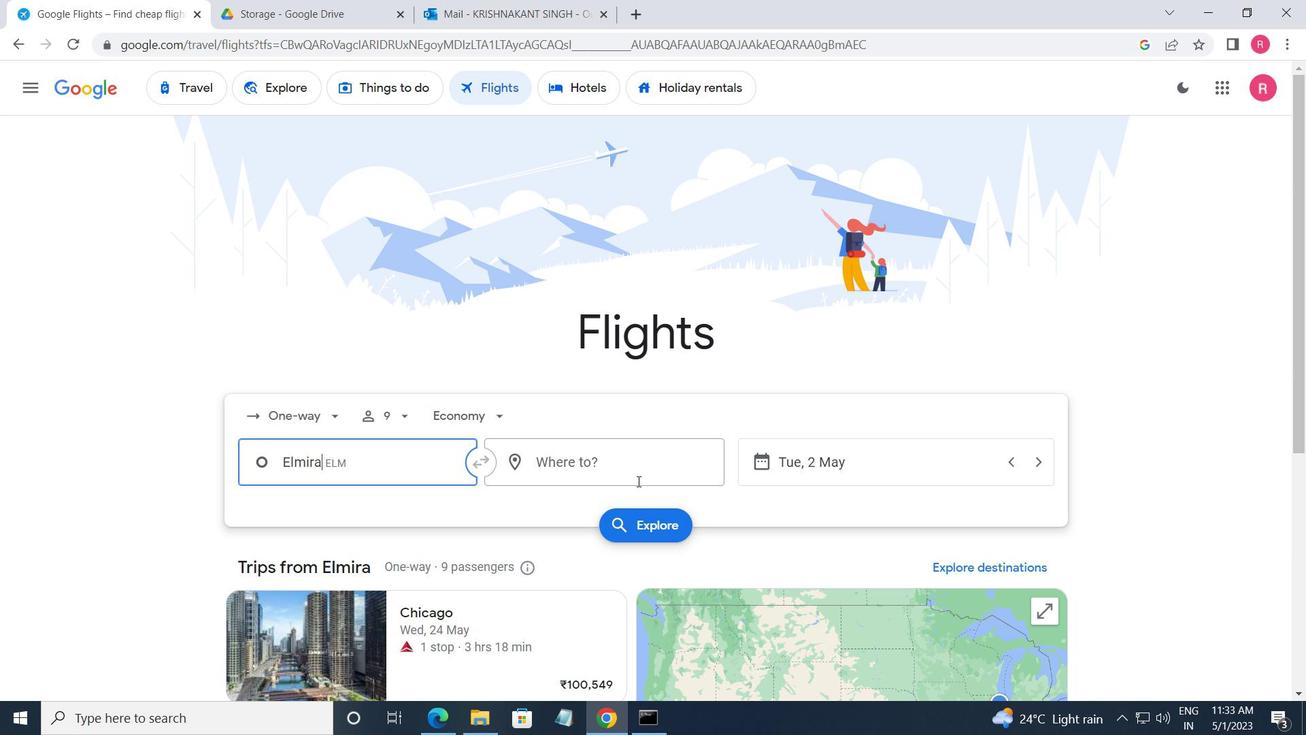 
Action: Mouse moved to (592, 637)
Screenshot: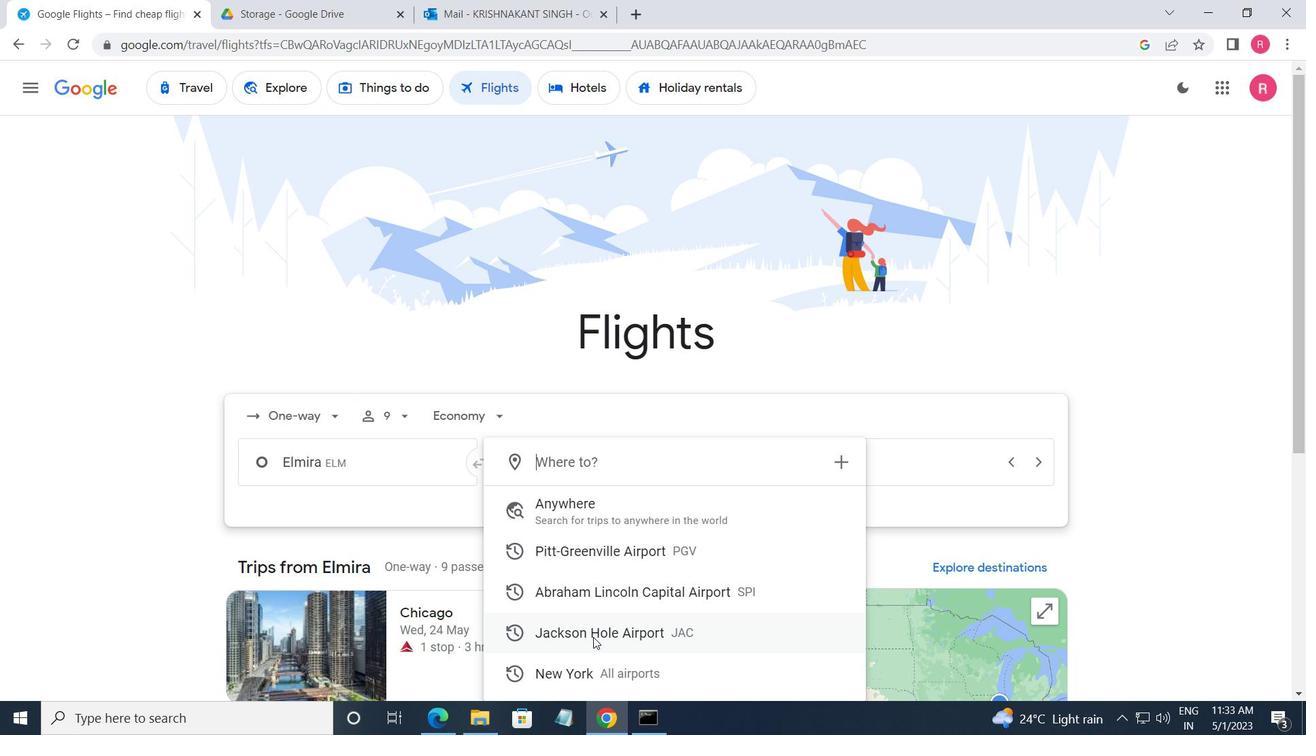 
Action: Mouse pressed left at (592, 637)
Screenshot: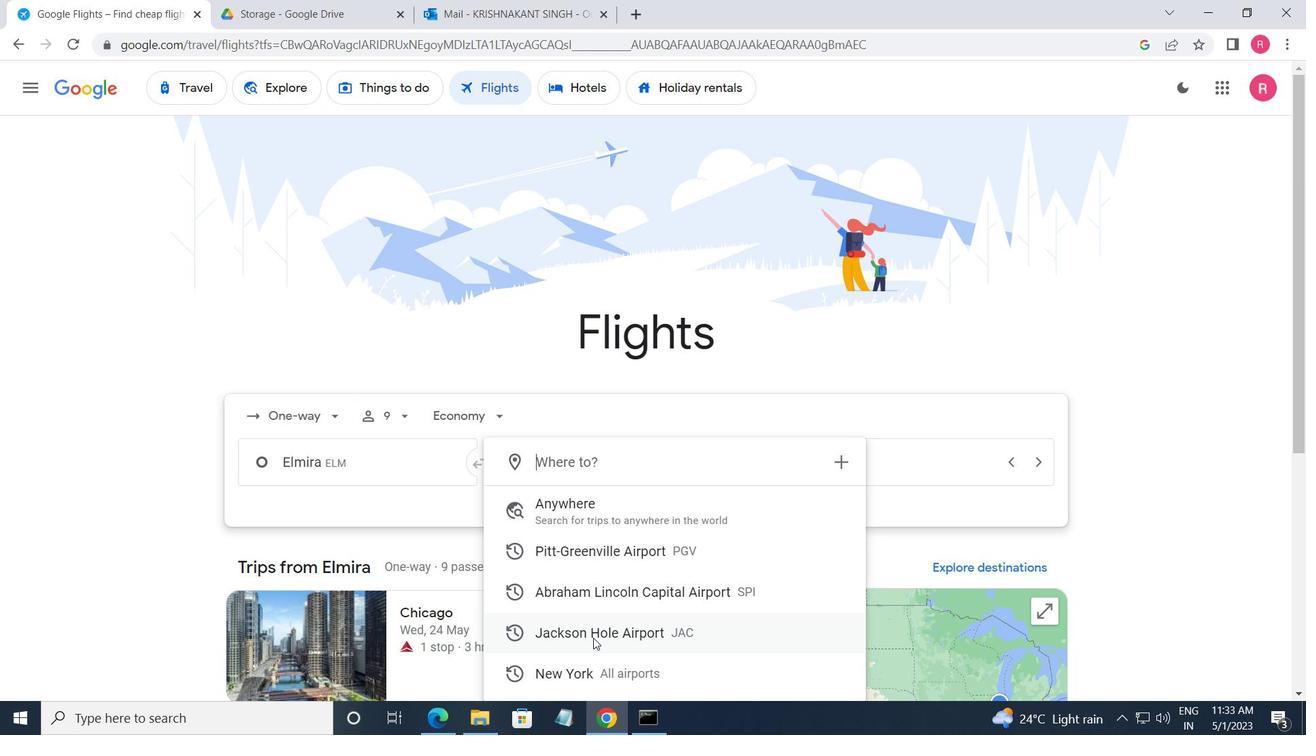 
Action: Mouse moved to (928, 466)
Screenshot: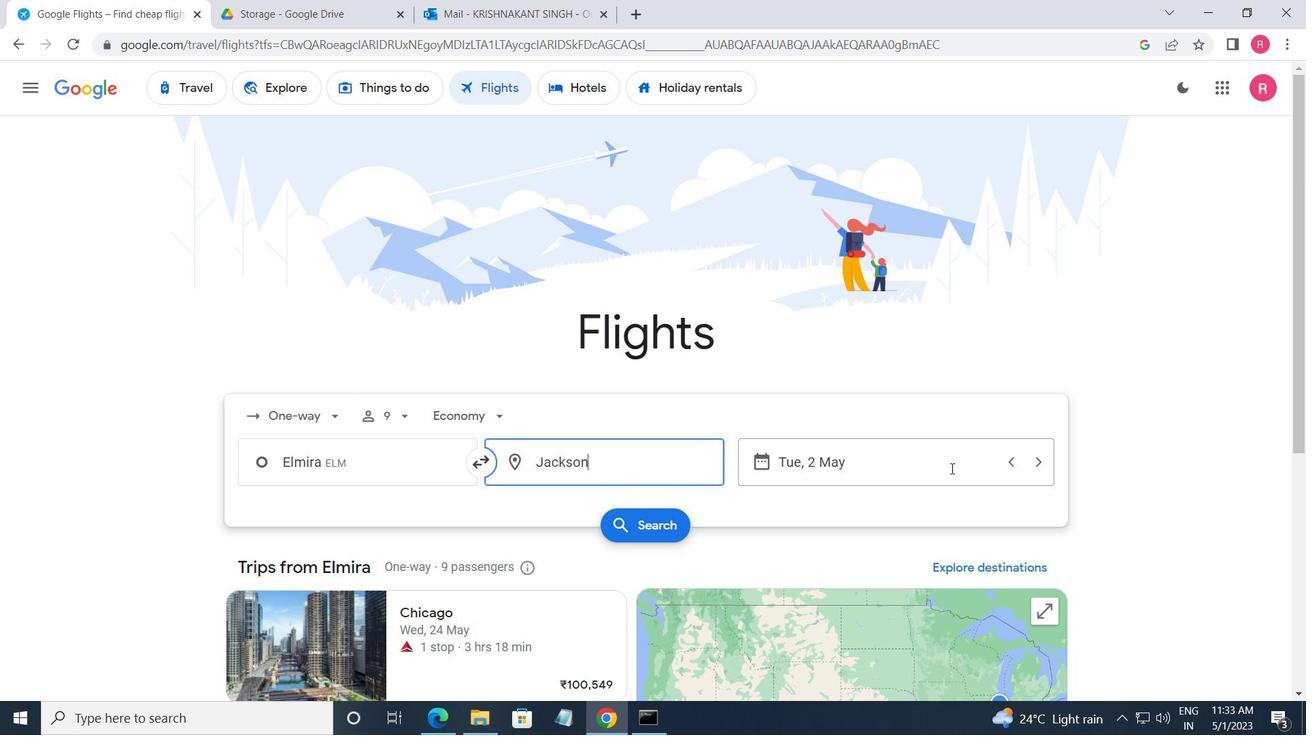 
Action: Mouse pressed left at (928, 466)
Screenshot: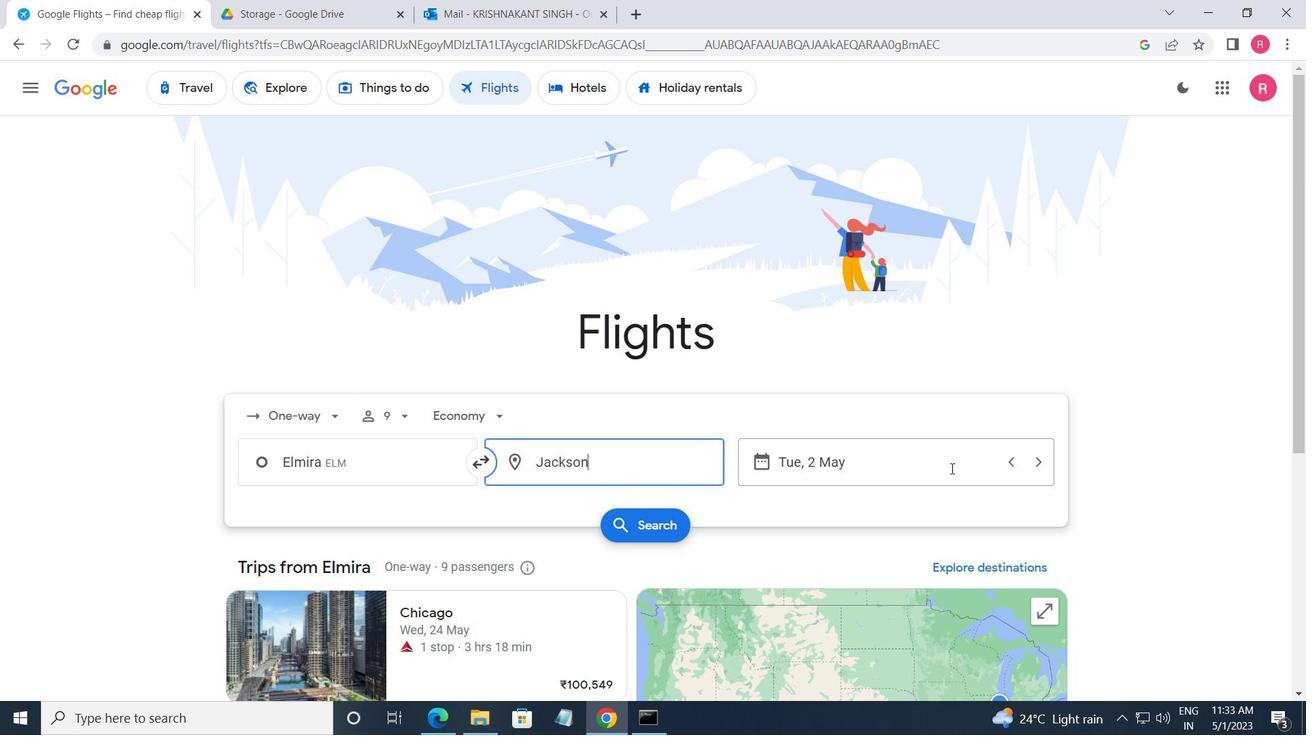 
Action: Mouse moved to (520, 400)
Screenshot: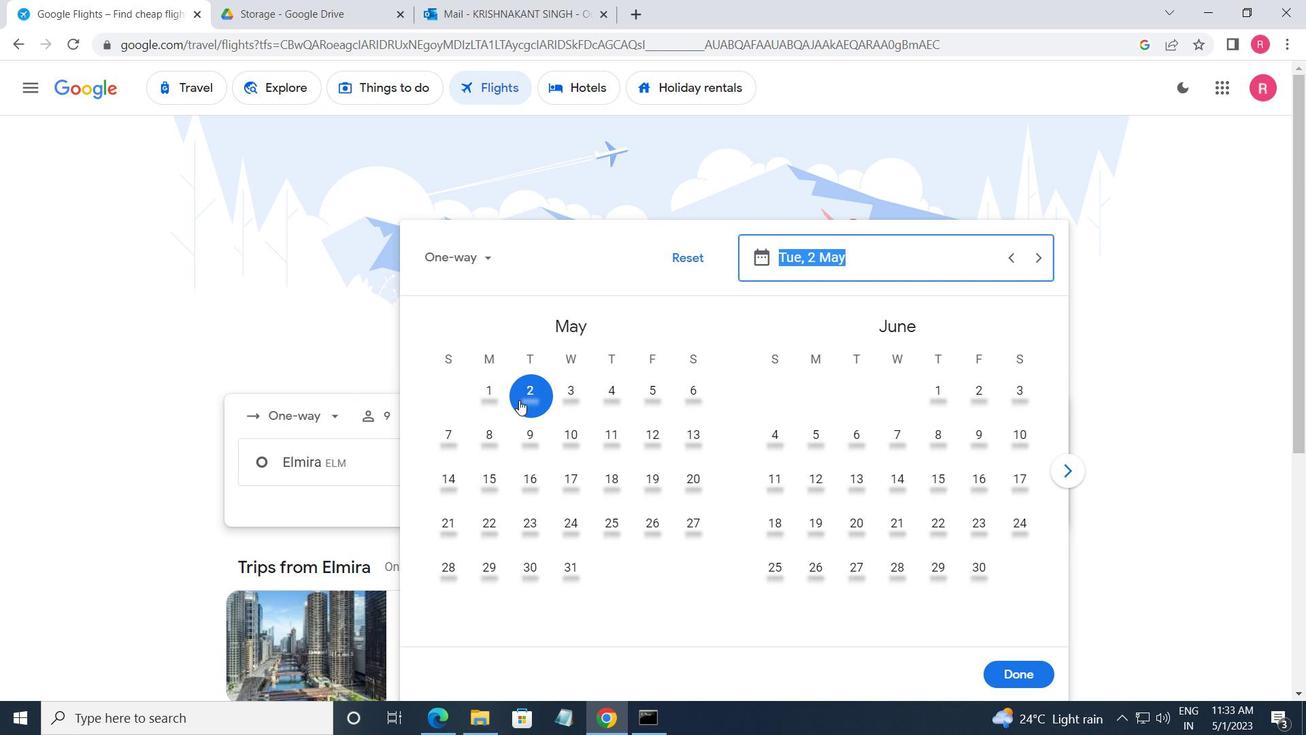 
Action: Mouse pressed left at (520, 400)
Screenshot: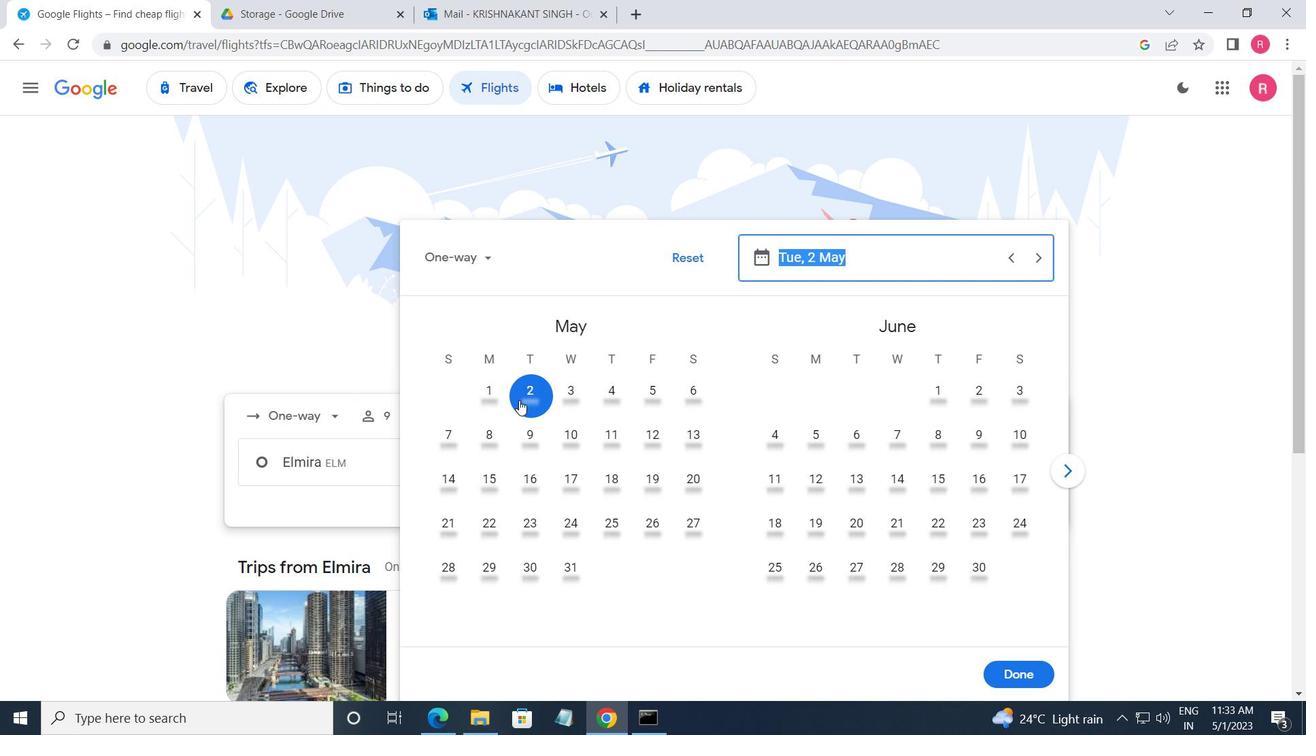 
Action: Mouse moved to (1016, 666)
Screenshot: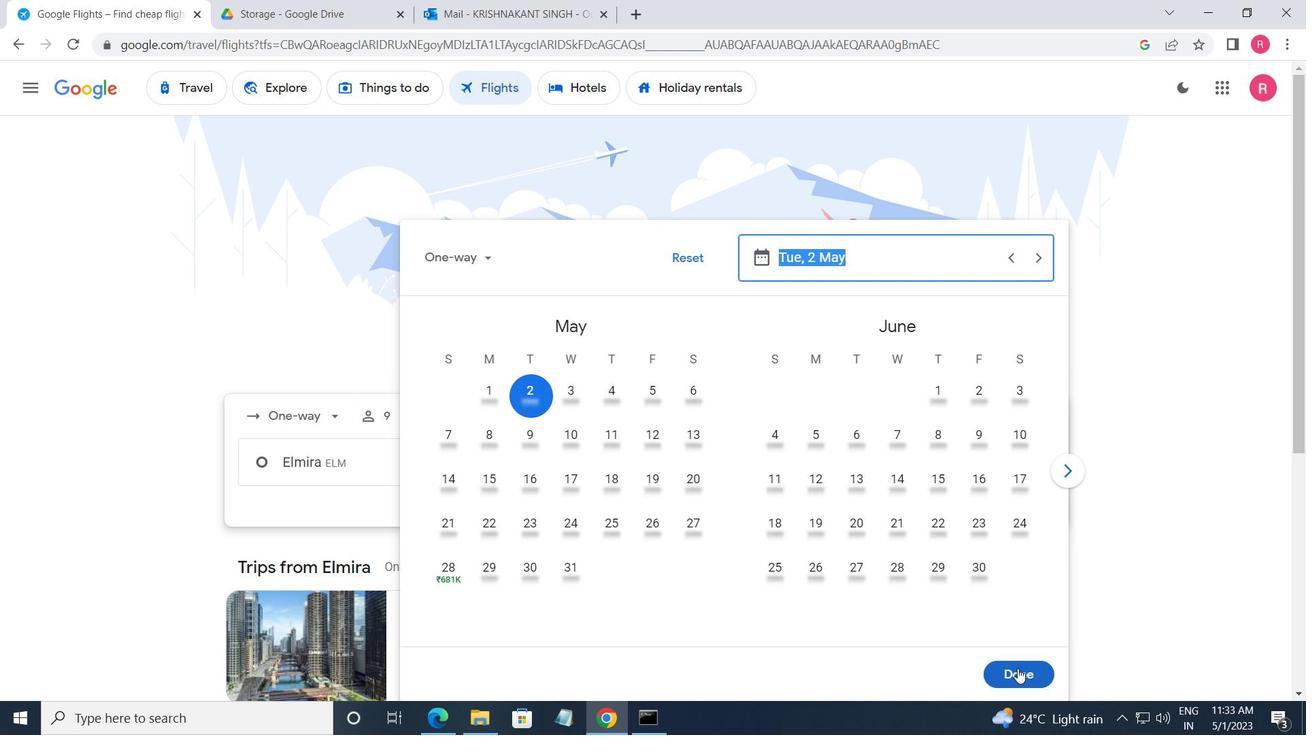 
Action: Mouse pressed left at (1016, 666)
Screenshot: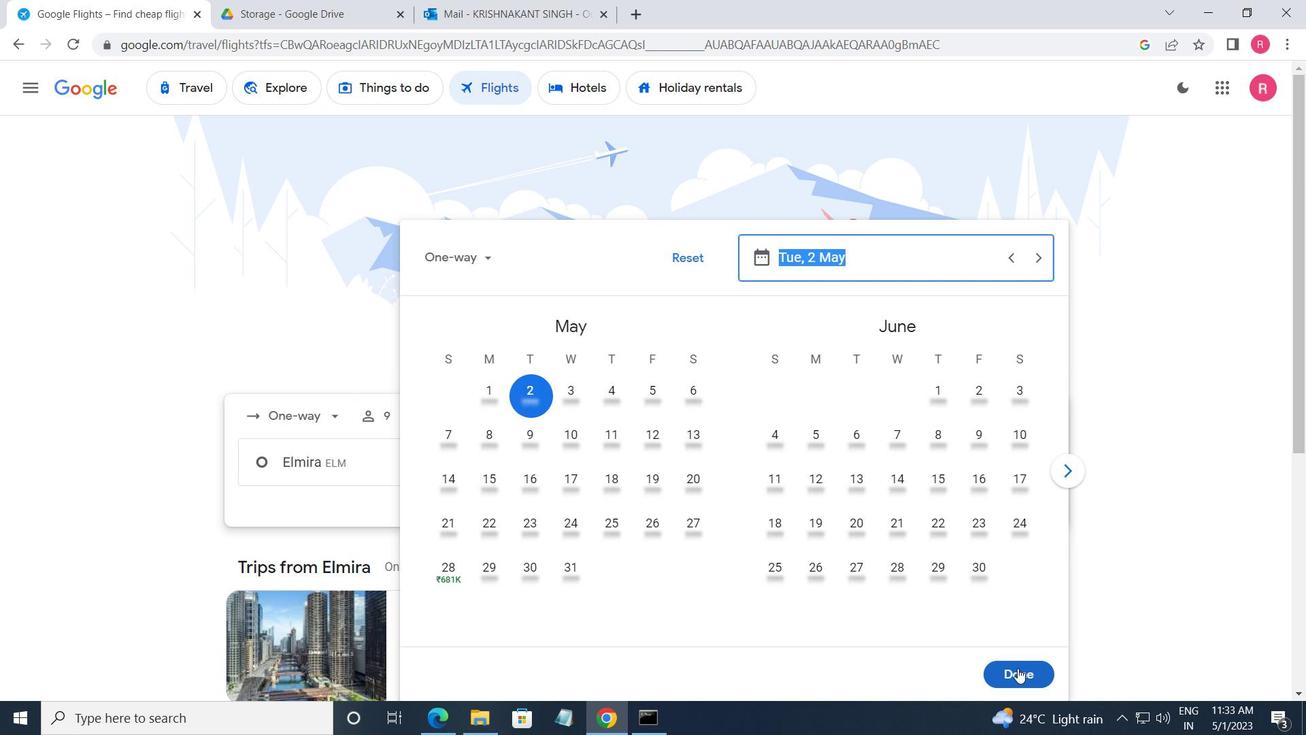 
Action: Mouse moved to (628, 519)
Screenshot: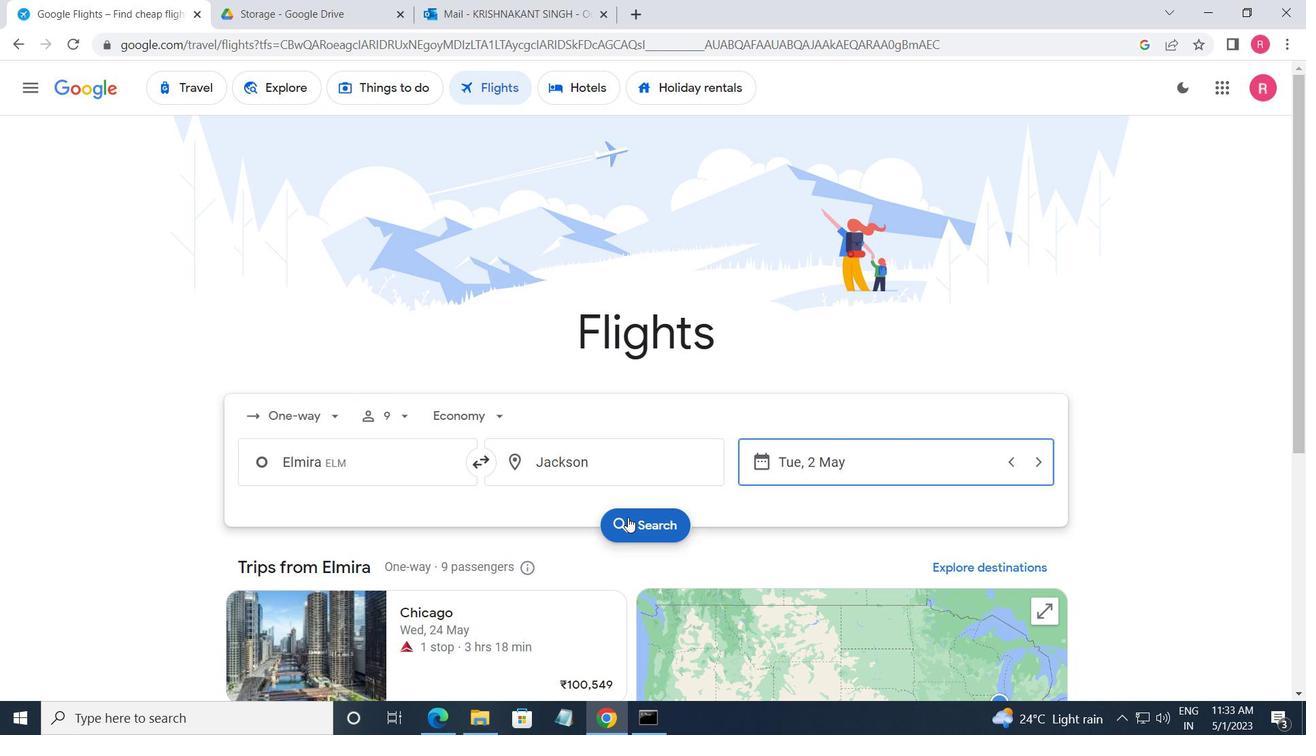 
Action: Mouse pressed left at (628, 519)
Screenshot: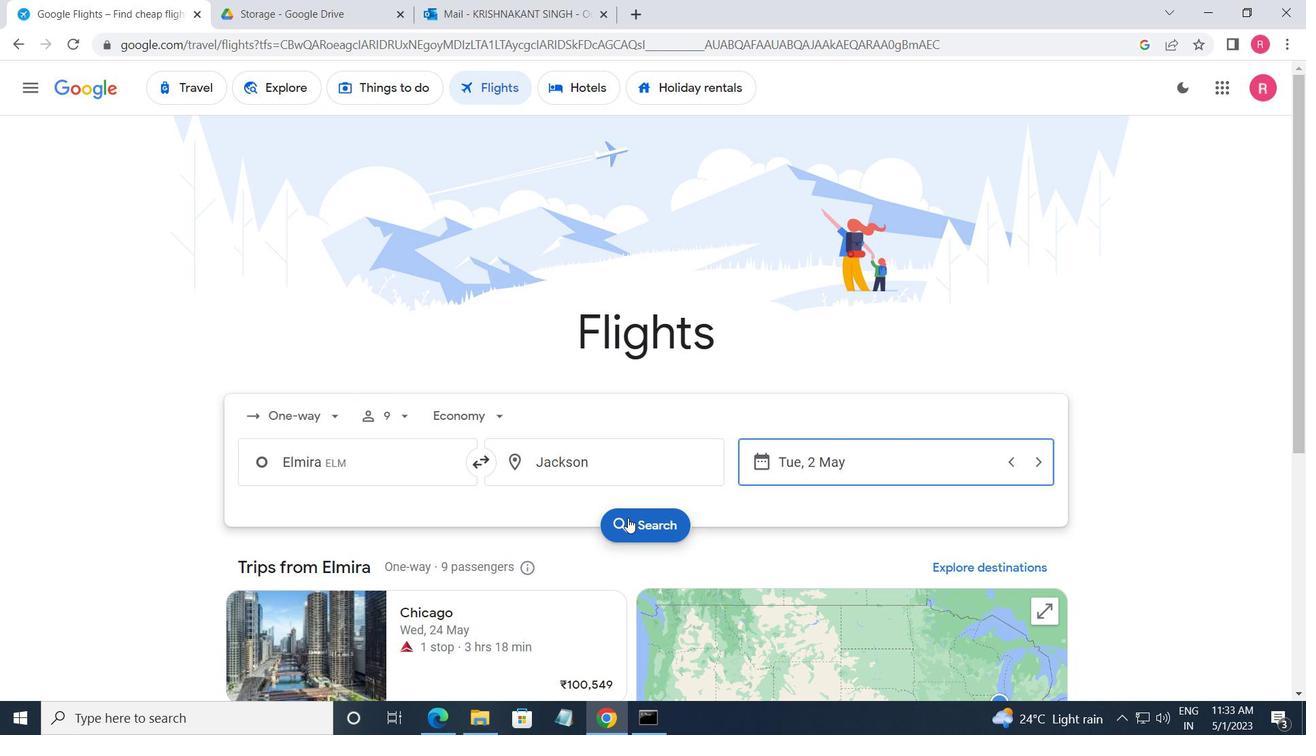 
Action: Mouse moved to (276, 253)
Screenshot: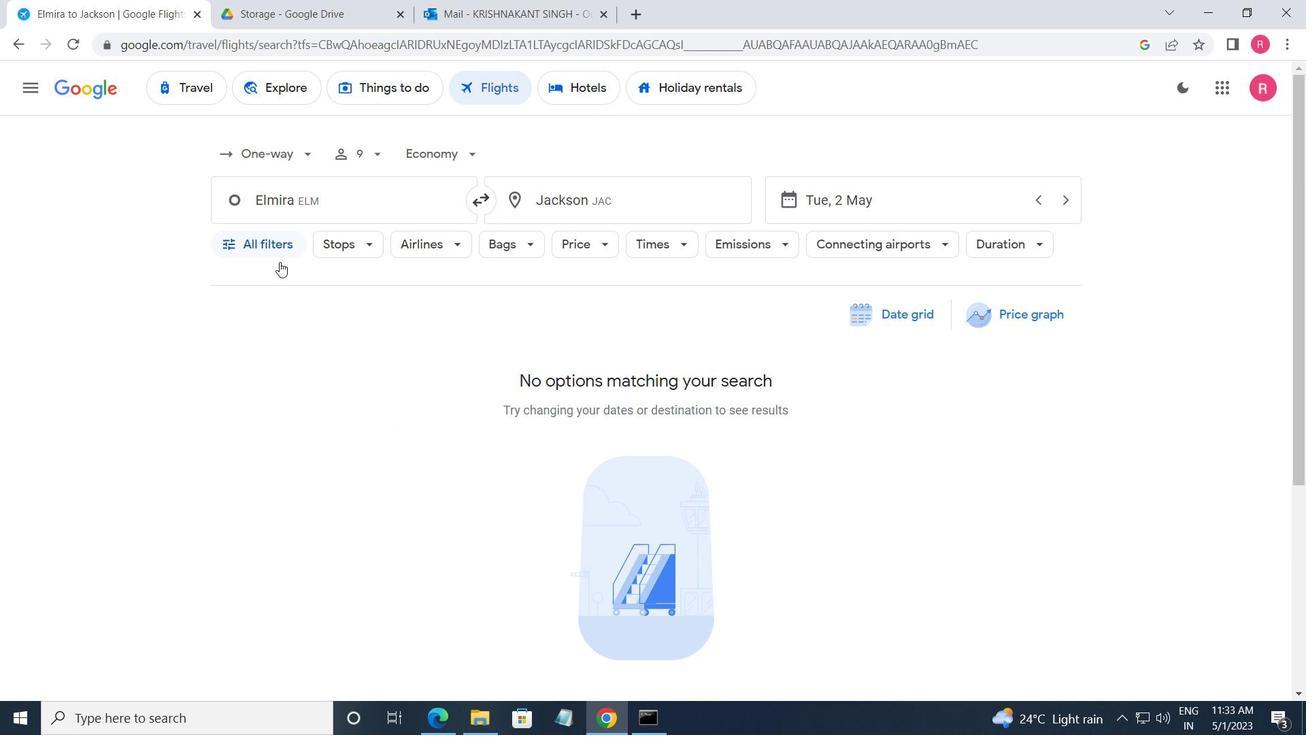 
Action: Mouse pressed left at (276, 253)
Screenshot: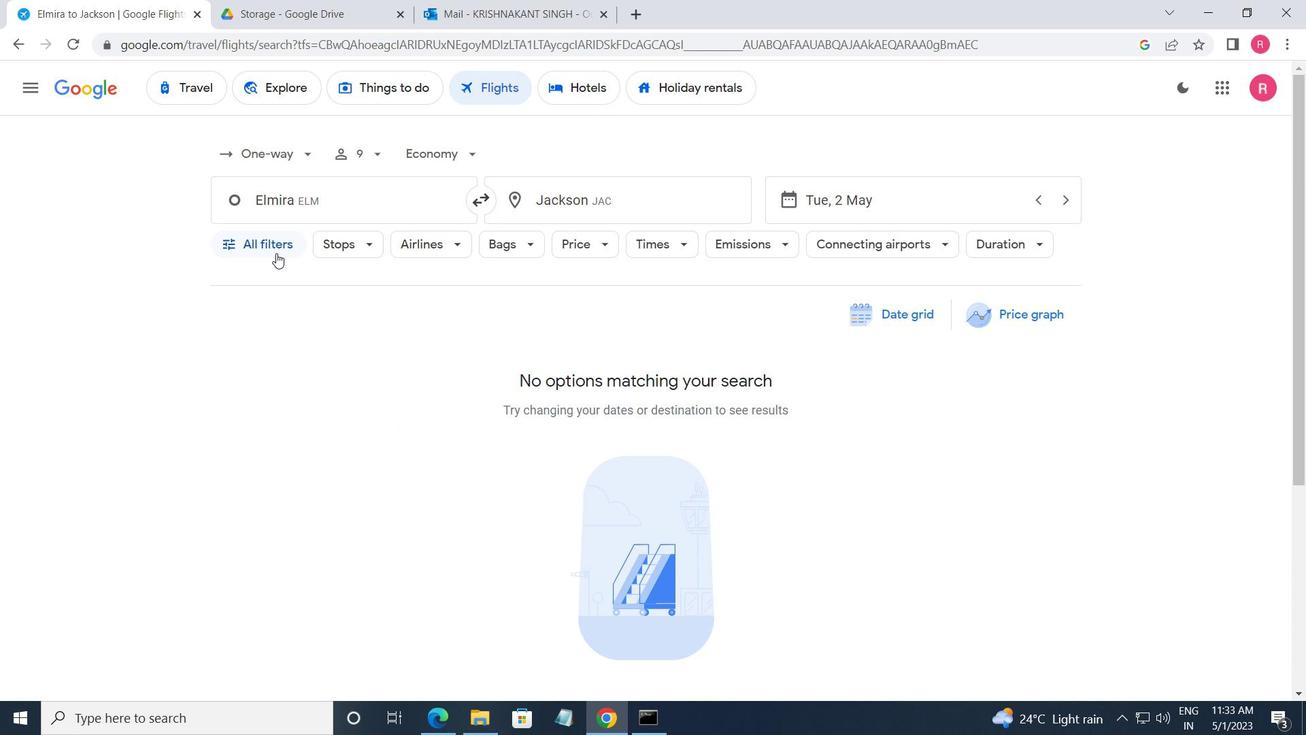 
Action: Mouse moved to (334, 380)
Screenshot: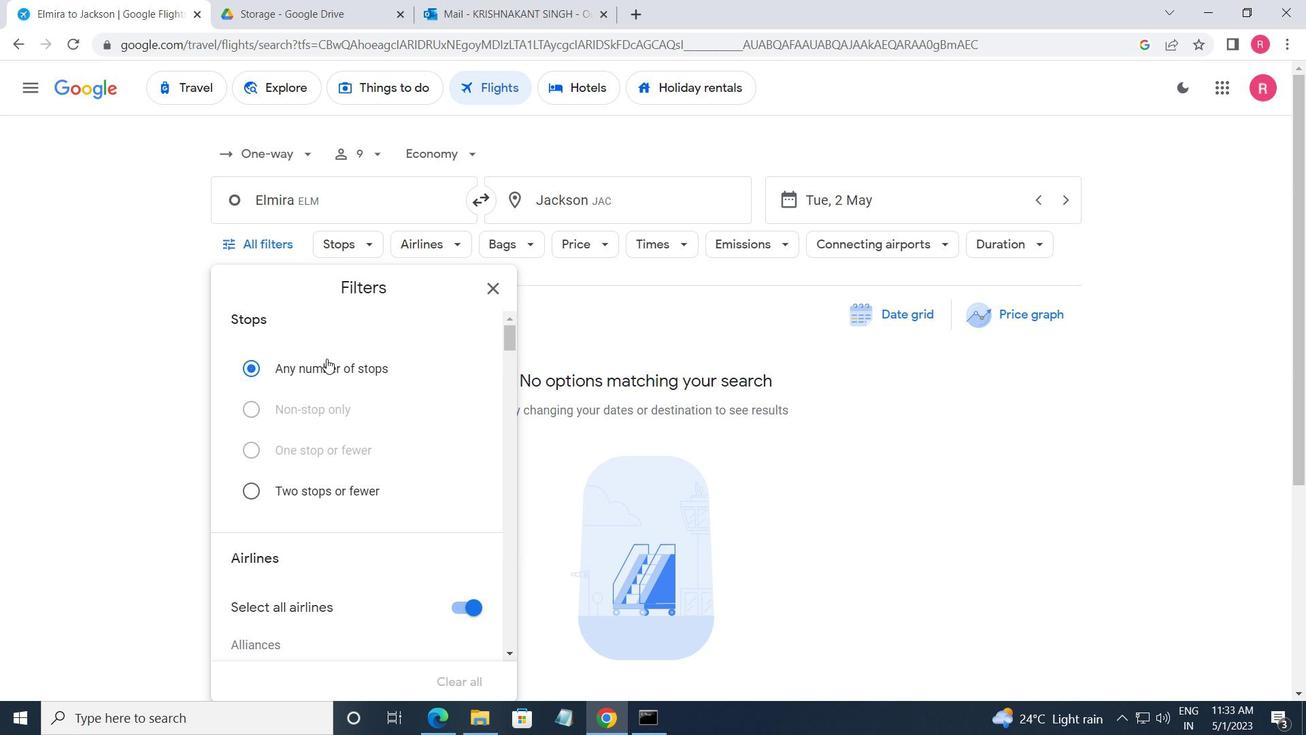 
Action: Mouse scrolled (334, 379) with delta (0, 0)
Screenshot: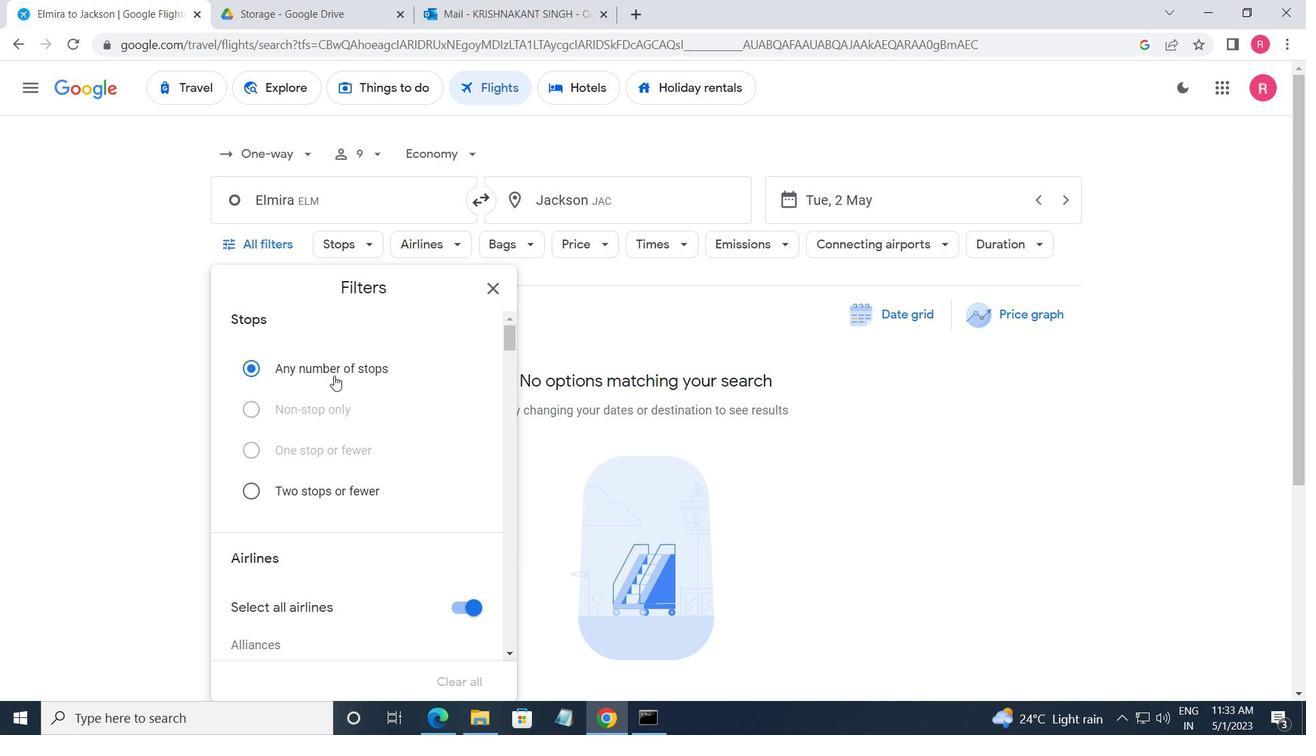 
Action: Mouse scrolled (334, 379) with delta (0, 0)
Screenshot: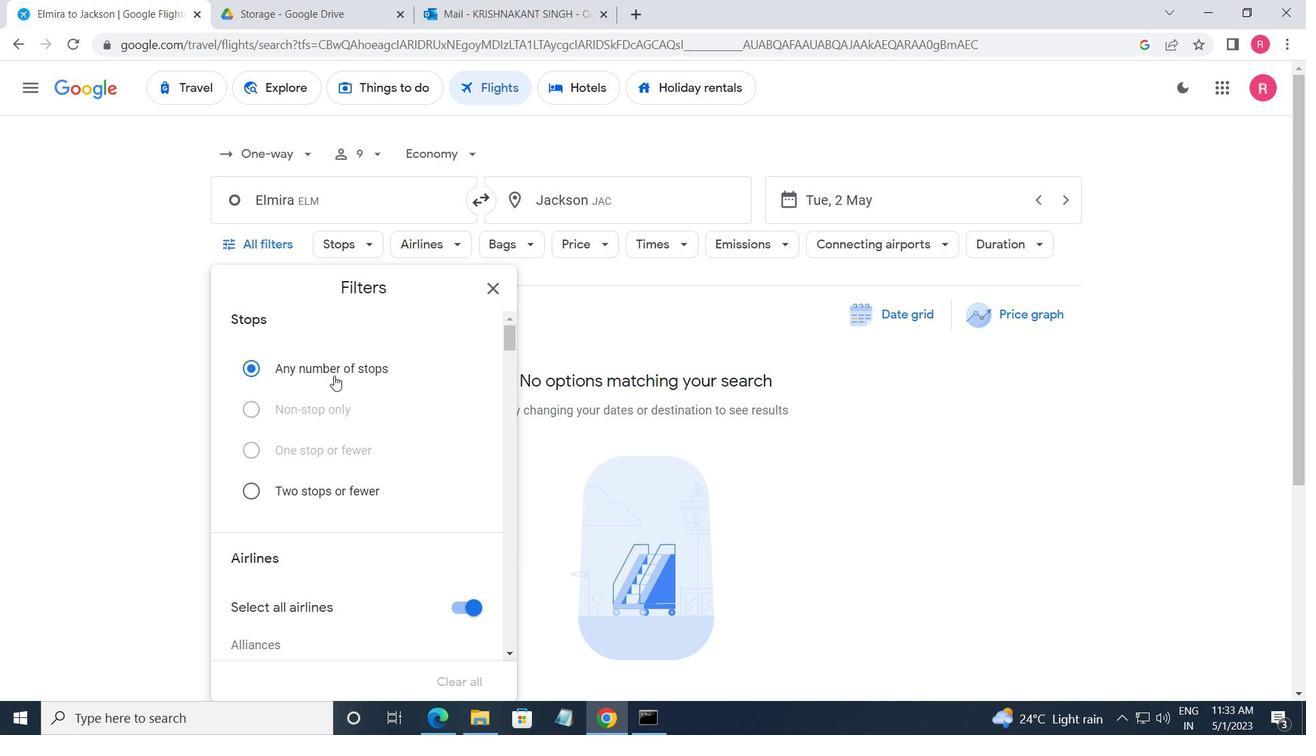 
Action: Mouse scrolled (334, 379) with delta (0, 0)
Screenshot: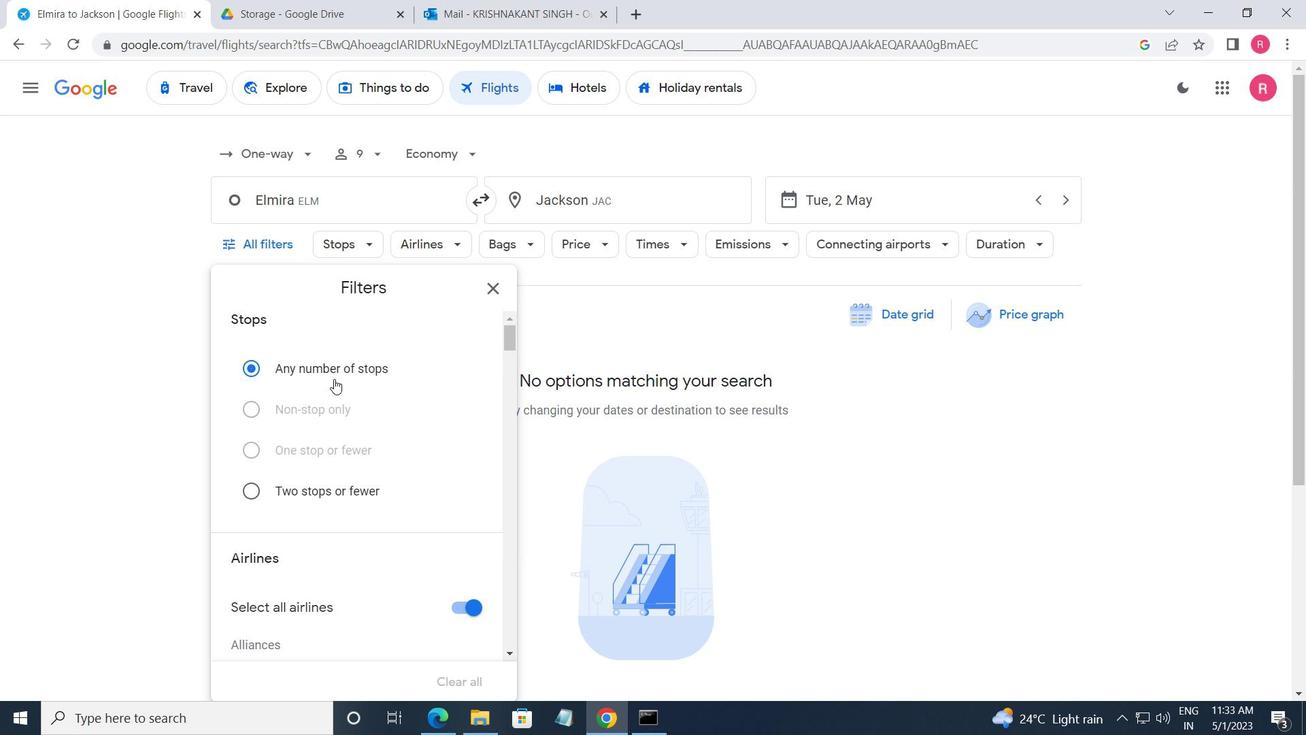
Action: Mouse scrolled (334, 379) with delta (0, 0)
Screenshot: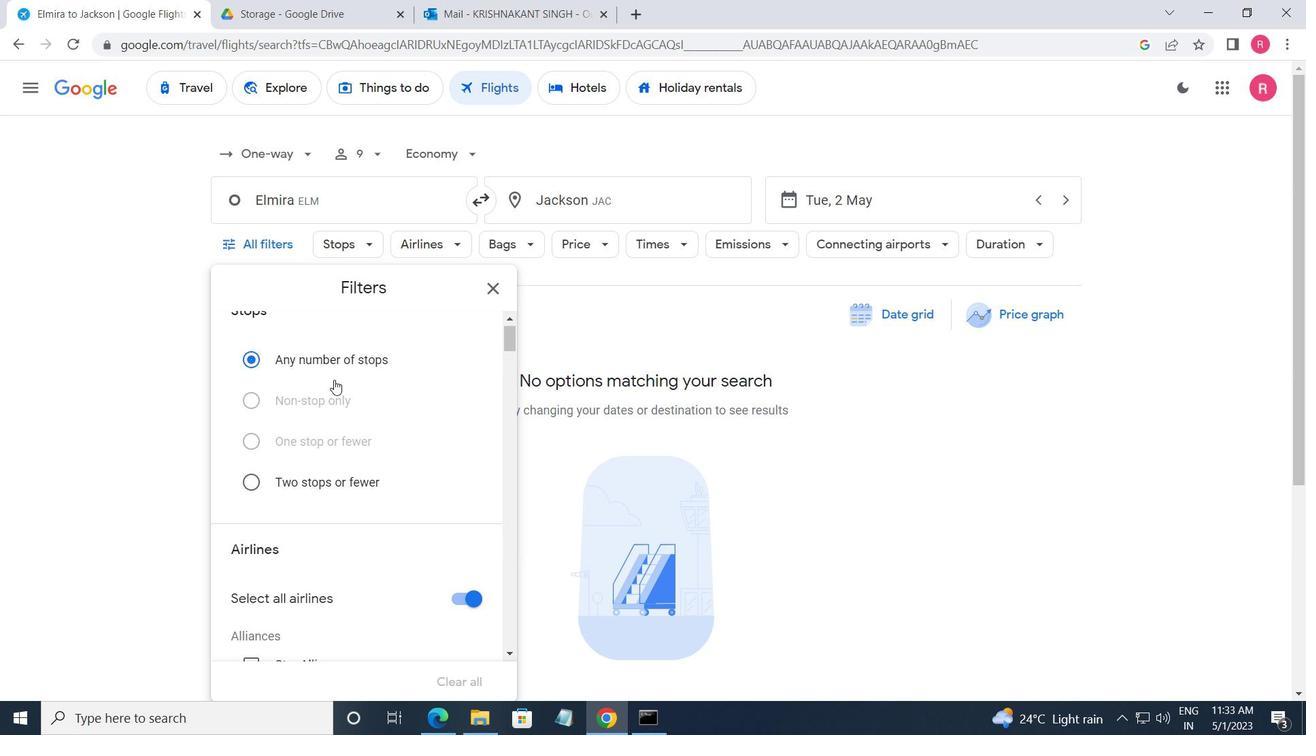 
Action: Mouse scrolled (334, 379) with delta (0, 0)
Screenshot: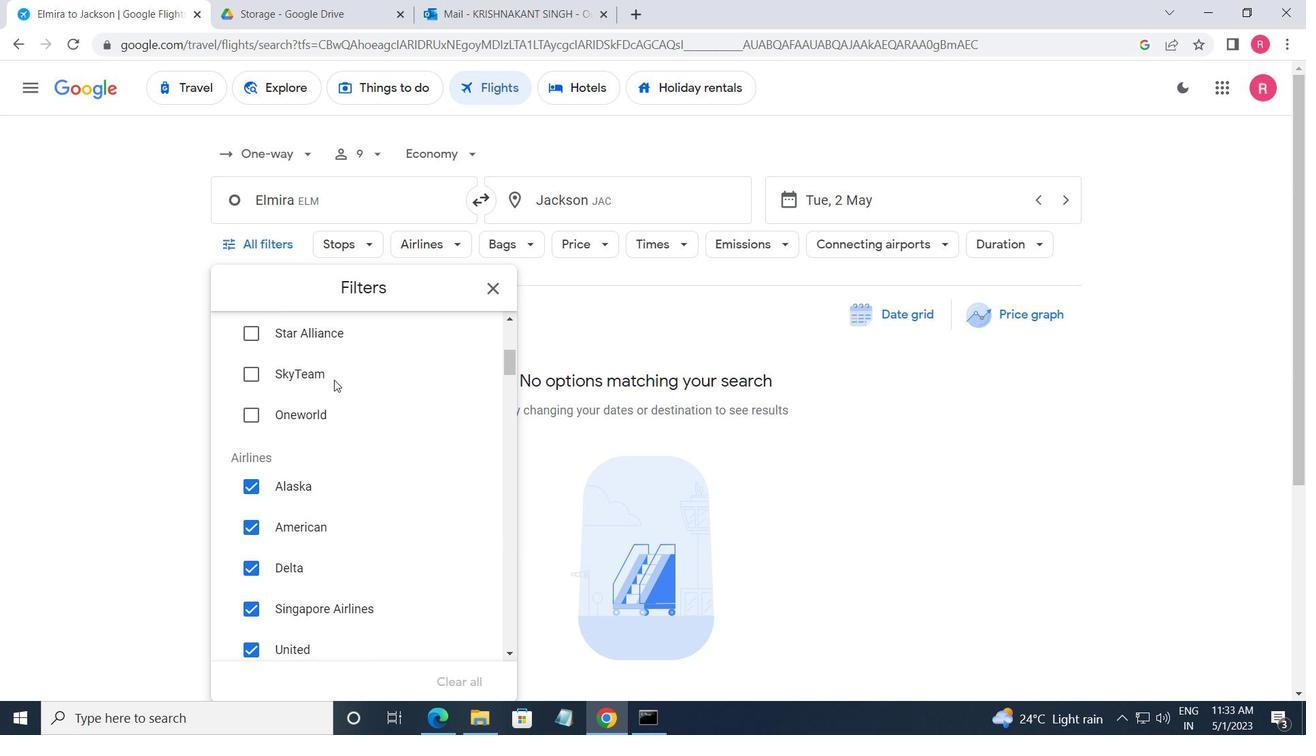 
Action: Mouse scrolled (334, 379) with delta (0, 0)
Screenshot: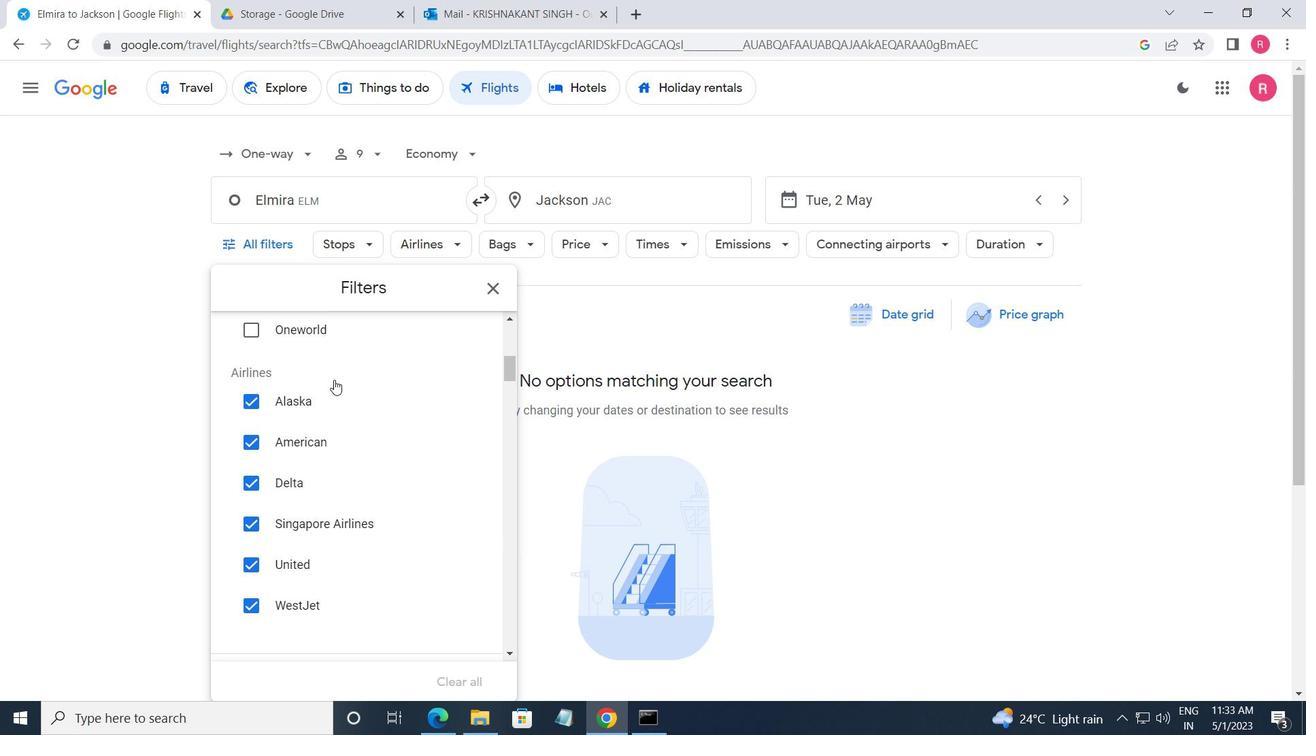 
Action: Mouse scrolled (334, 381) with delta (0, 0)
Screenshot: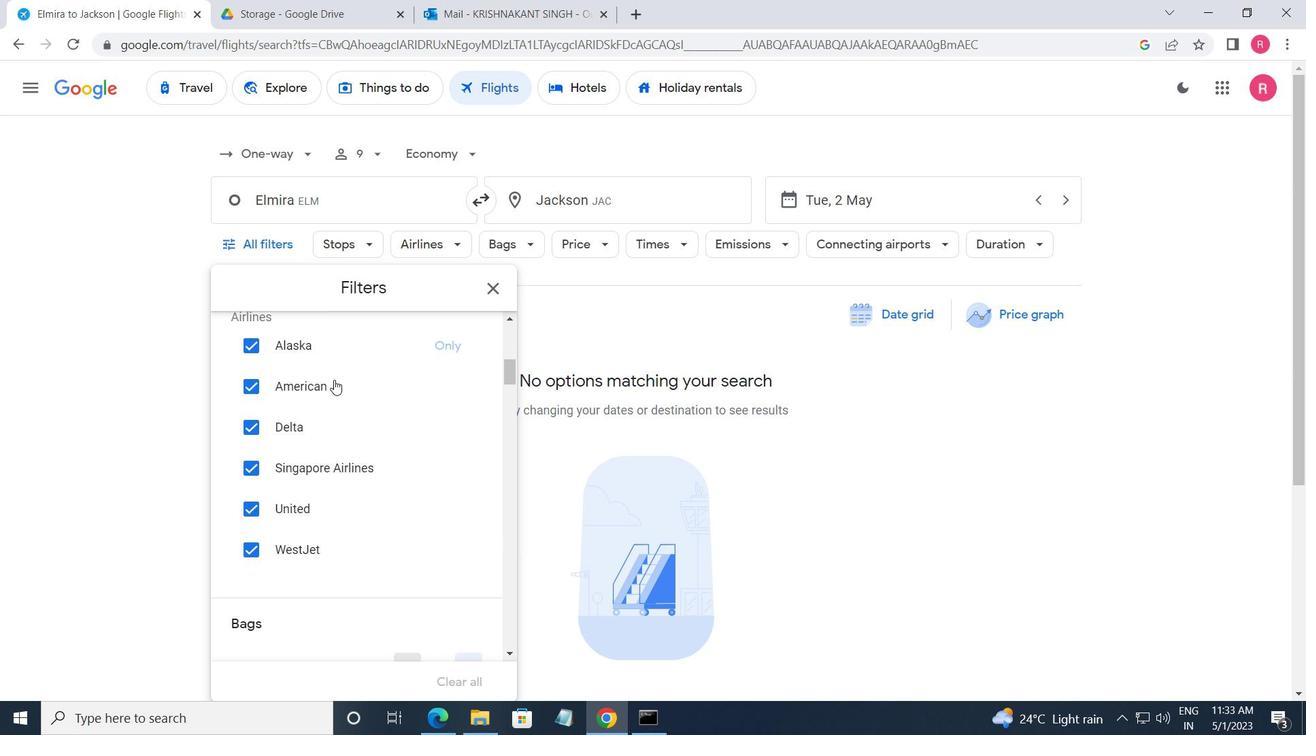
Action: Mouse scrolled (334, 381) with delta (0, 0)
Screenshot: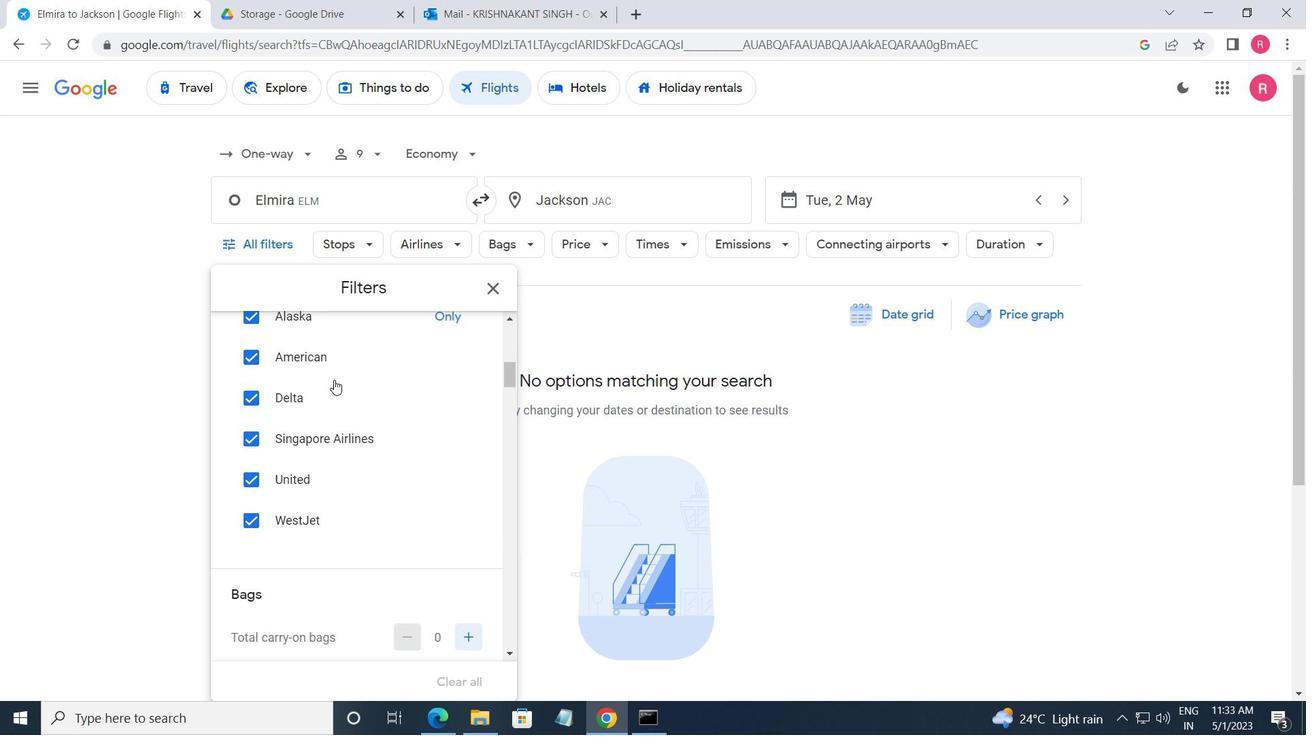 
Action: Mouse moved to (470, 385)
Screenshot: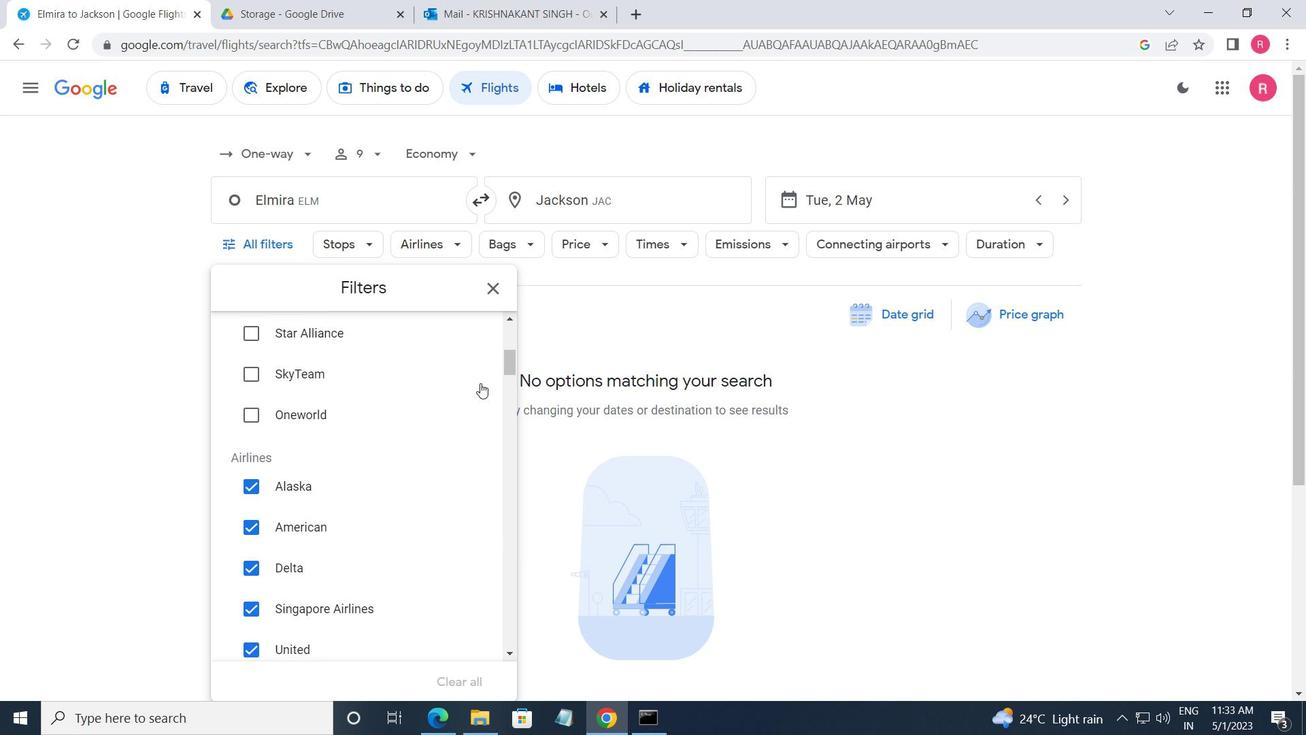 
Action: Mouse scrolled (470, 385) with delta (0, 0)
Screenshot: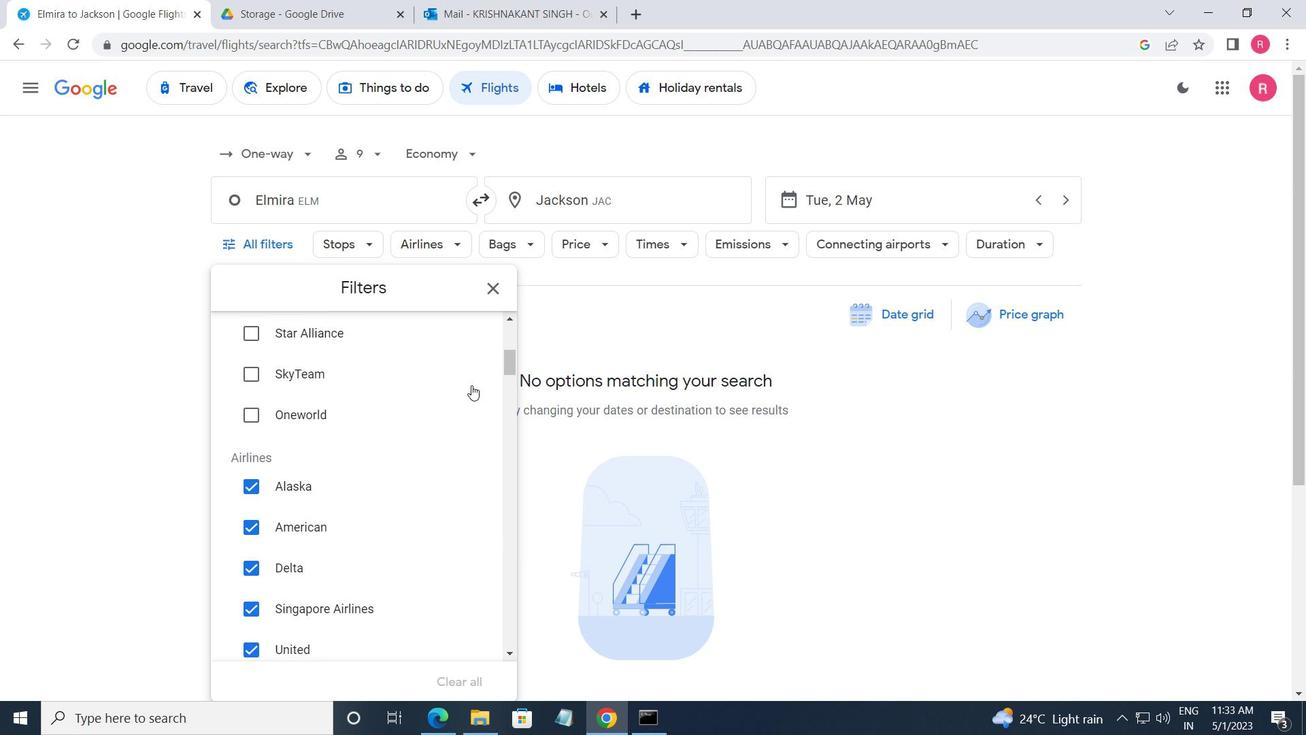 
Action: Mouse moved to (469, 353)
Screenshot: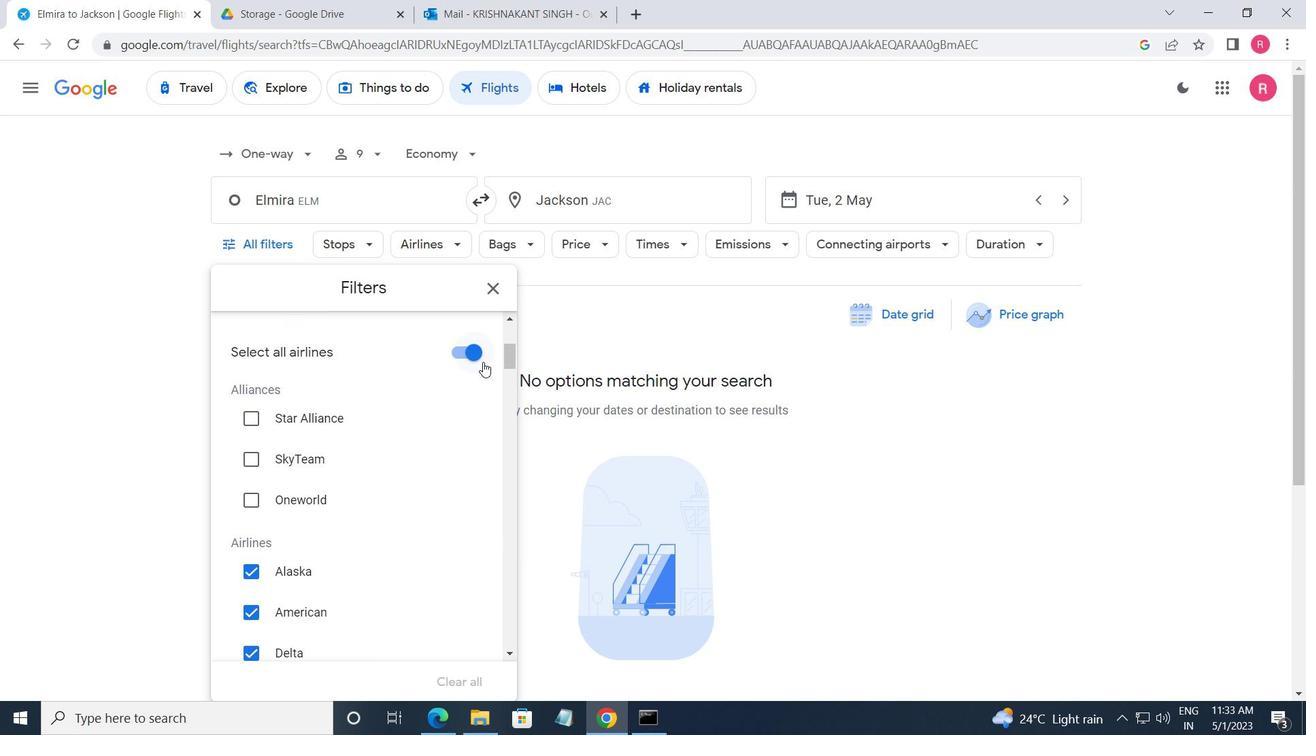 
Action: Mouse pressed left at (469, 353)
Screenshot: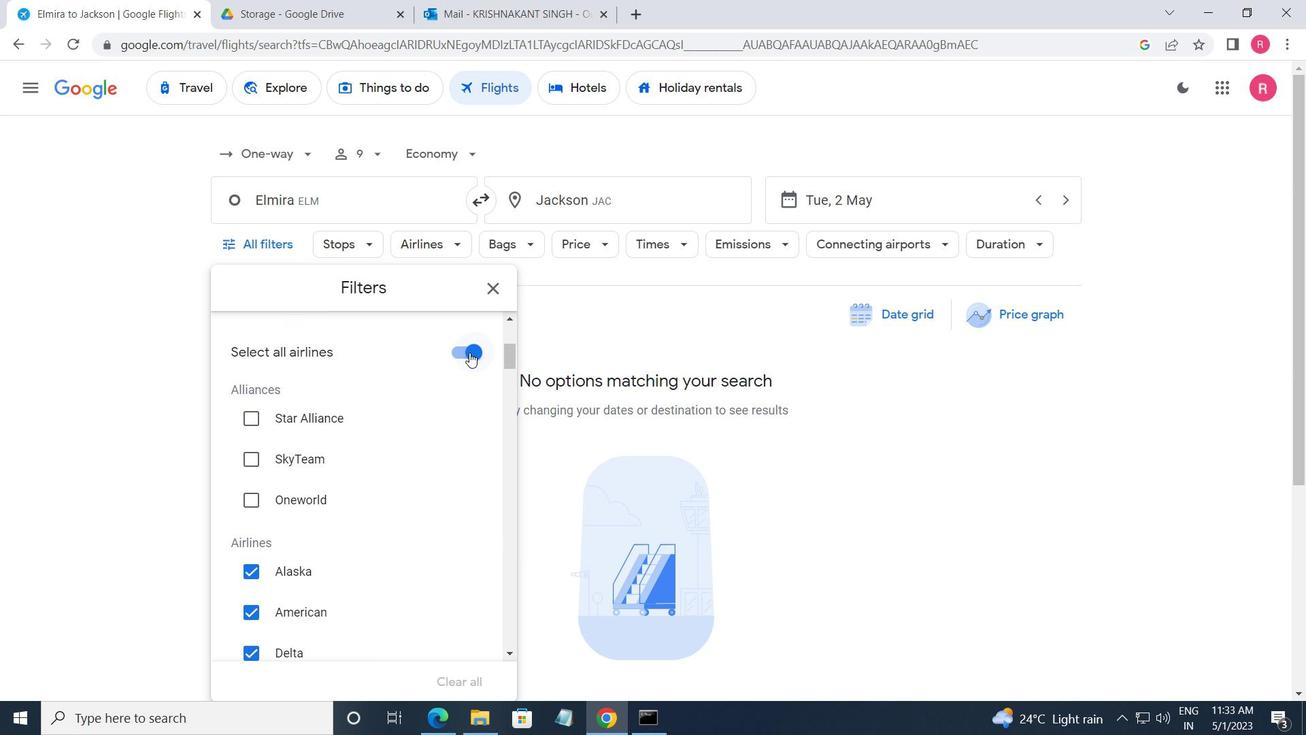 
Action: Mouse moved to (466, 359)
Screenshot: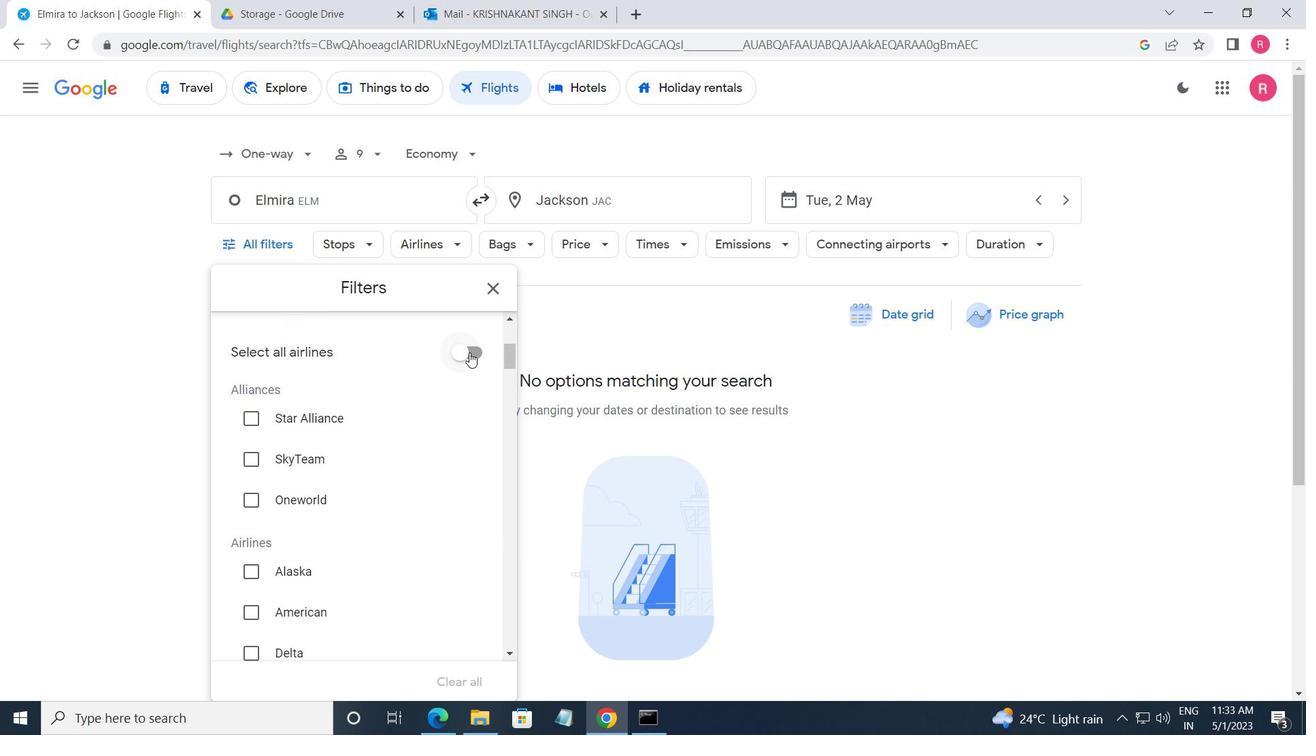 
Action: Mouse scrolled (466, 358) with delta (0, 0)
Screenshot: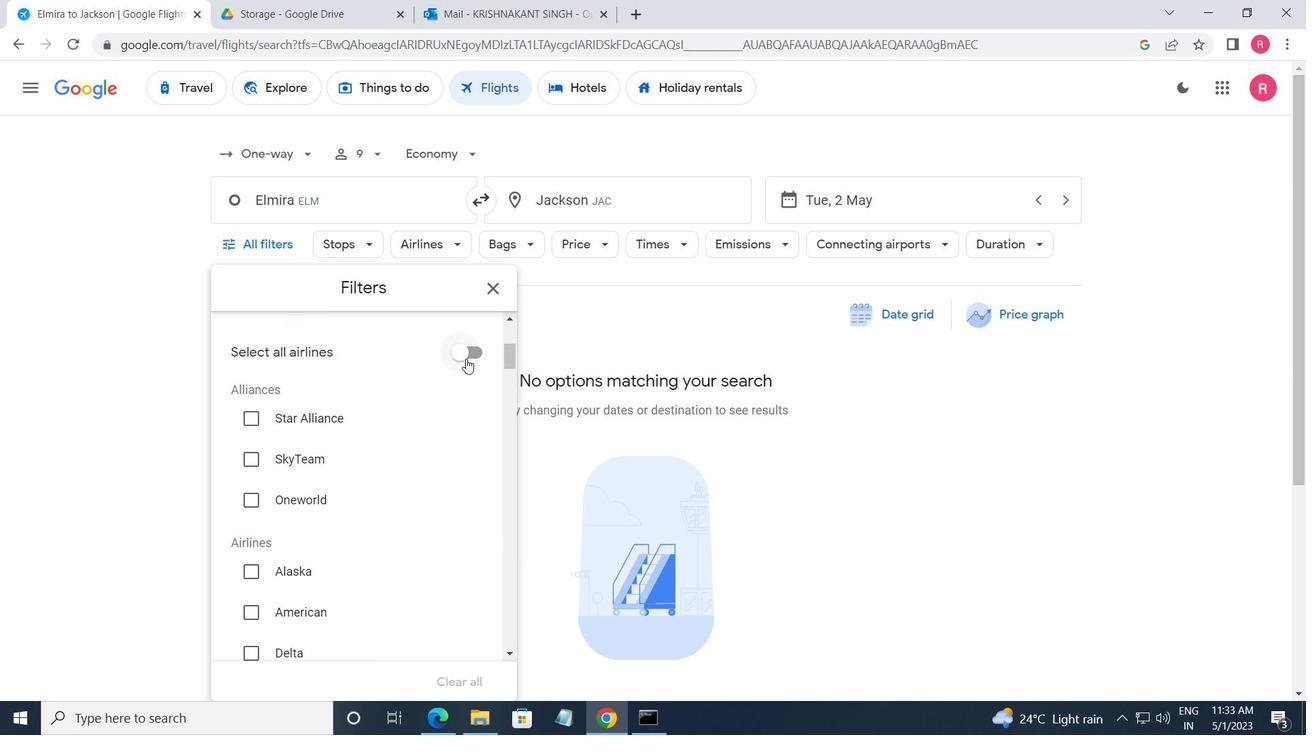 
Action: Mouse scrolled (466, 358) with delta (0, 0)
Screenshot: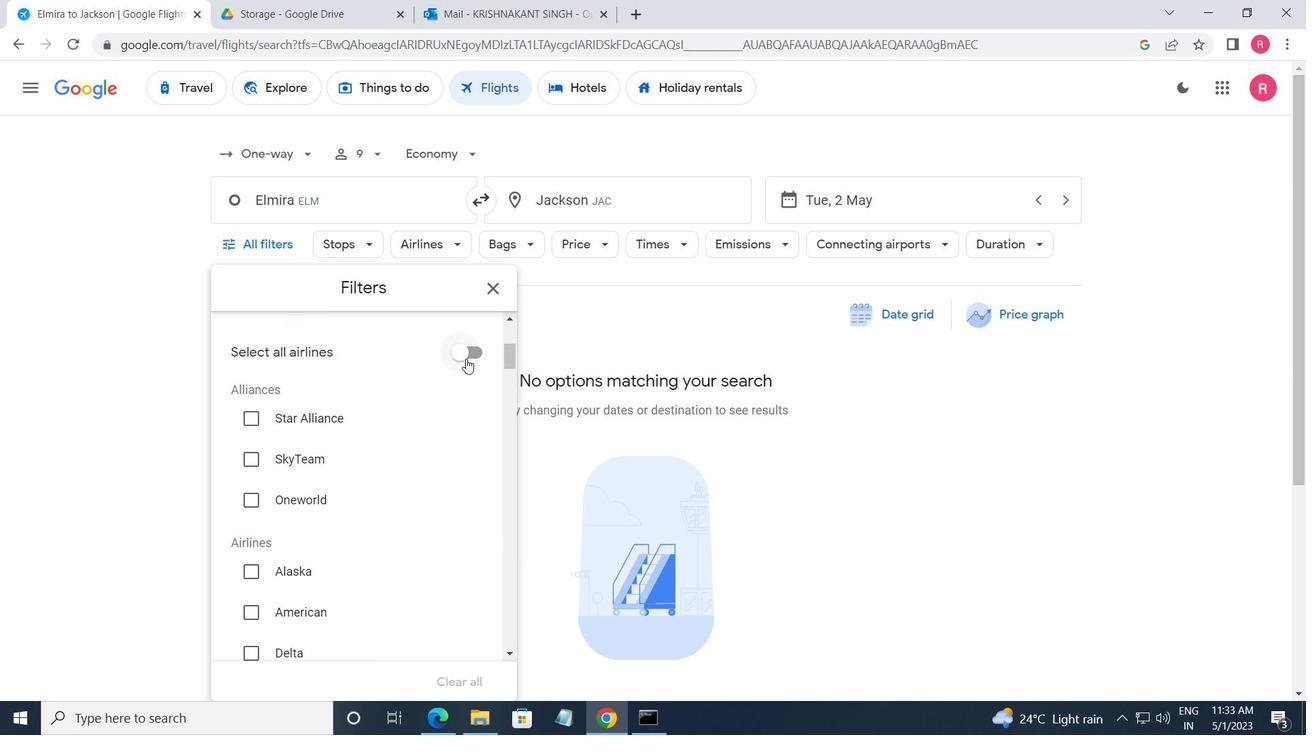 
Action: Mouse scrolled (466, 358) with delta (0, 0)
Screenshot: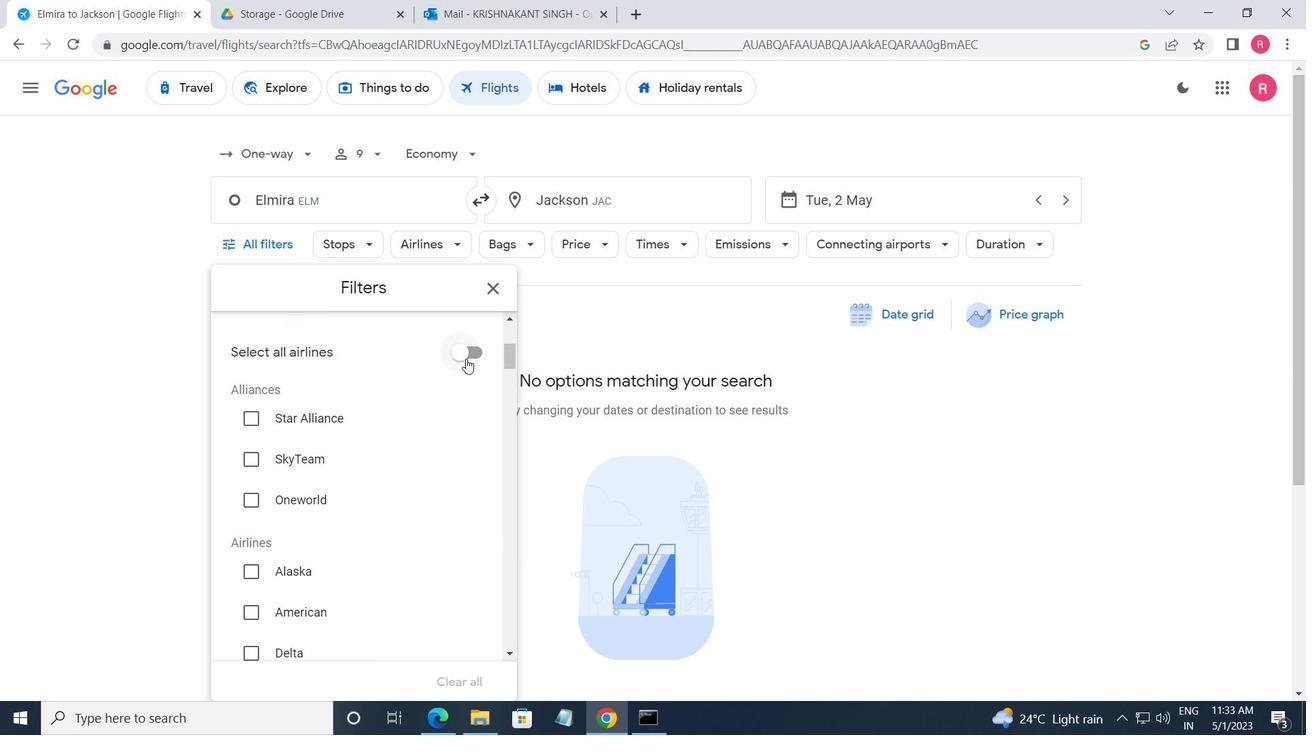 
Action: Mouse scrolled (466, 358) with delta (0, 0)
Screenshot: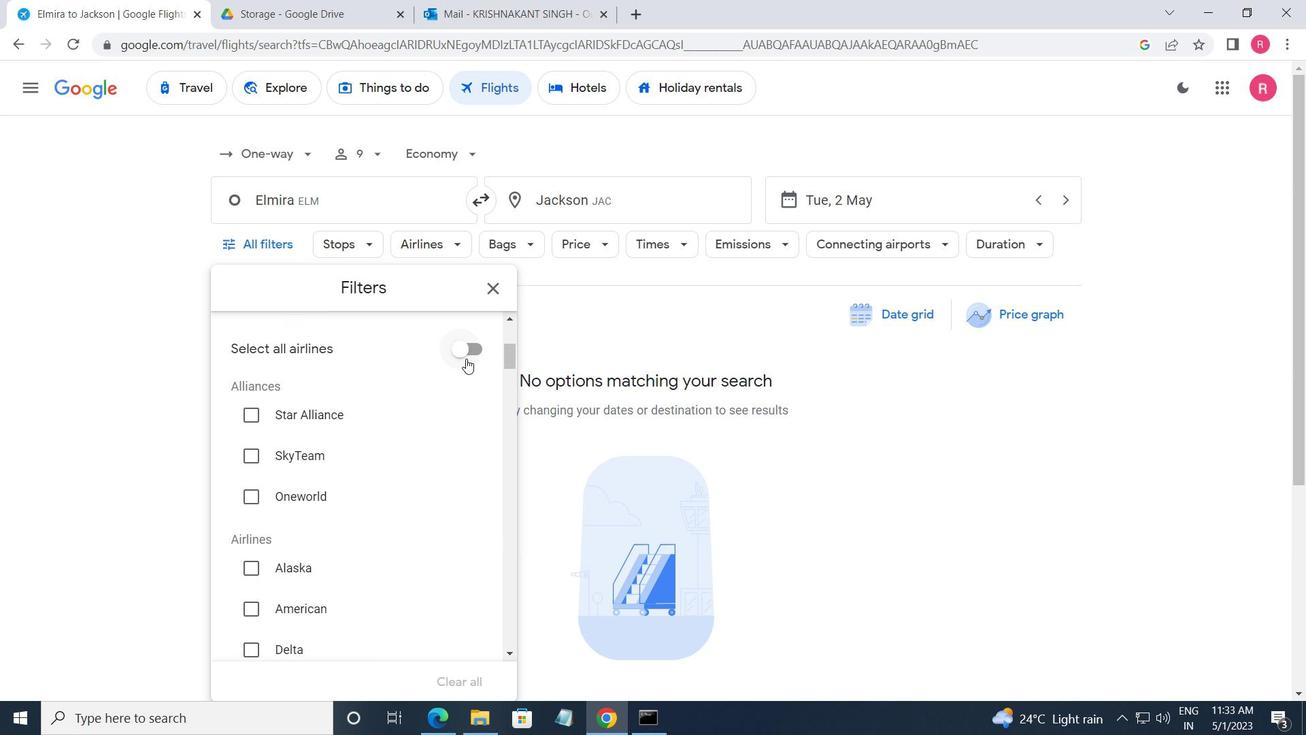 
Action: Mouse scrolled (466, 358) with delta (0, 0)
Screenshot: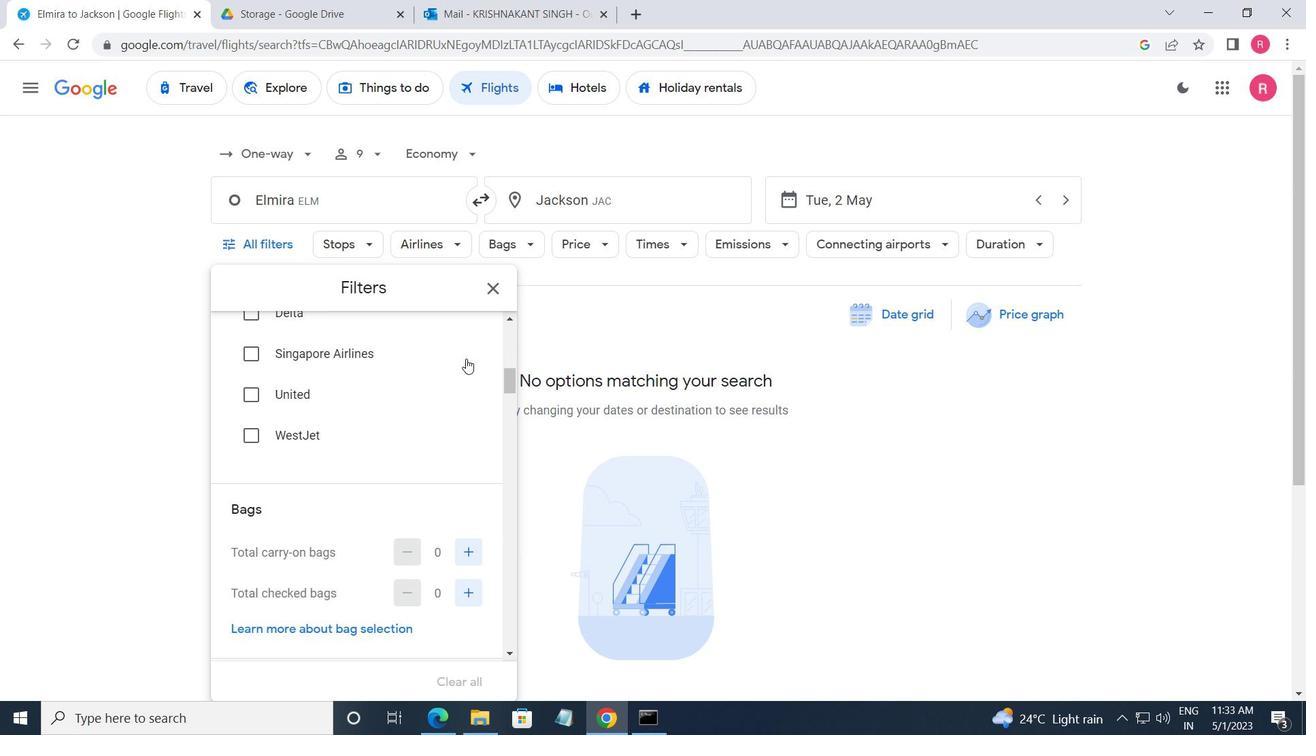 
Action: Mouse scrolled (466, 358) with delta (0, 0)
Screenshot: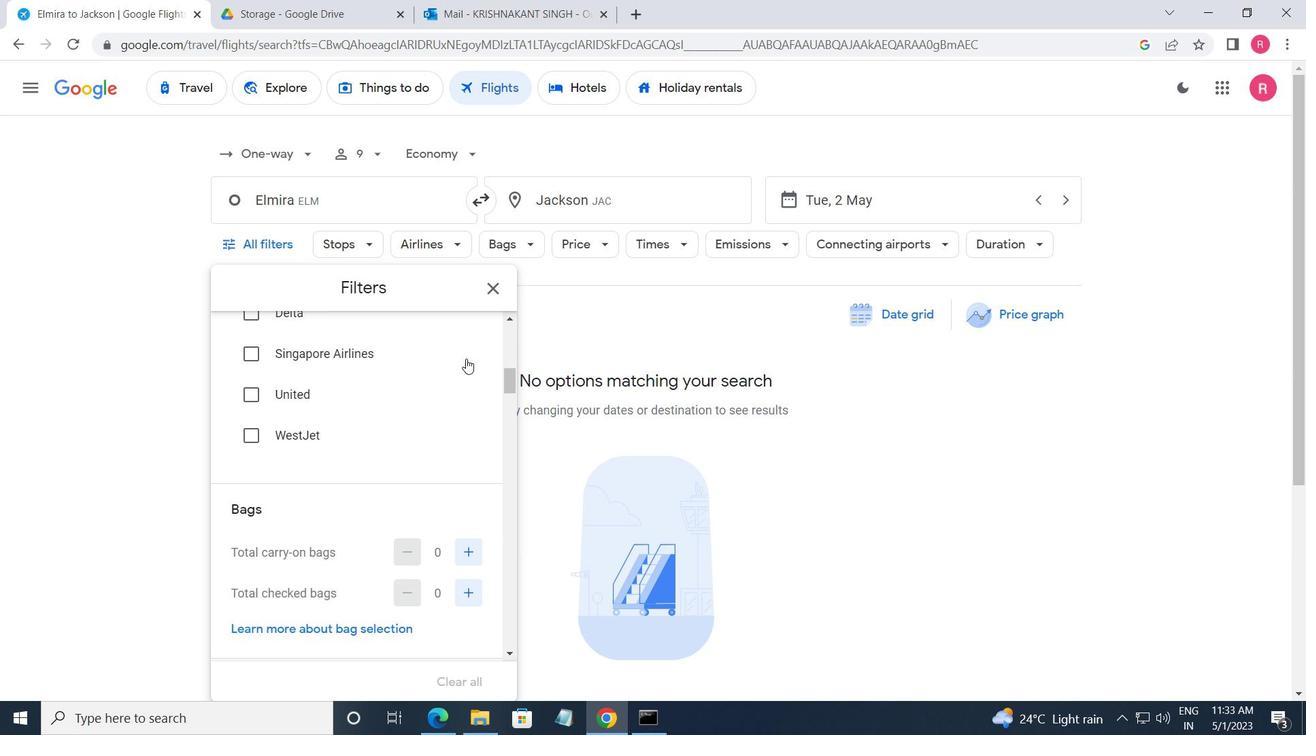 
Action: Mouse moved to (455, 426)
Screenshot: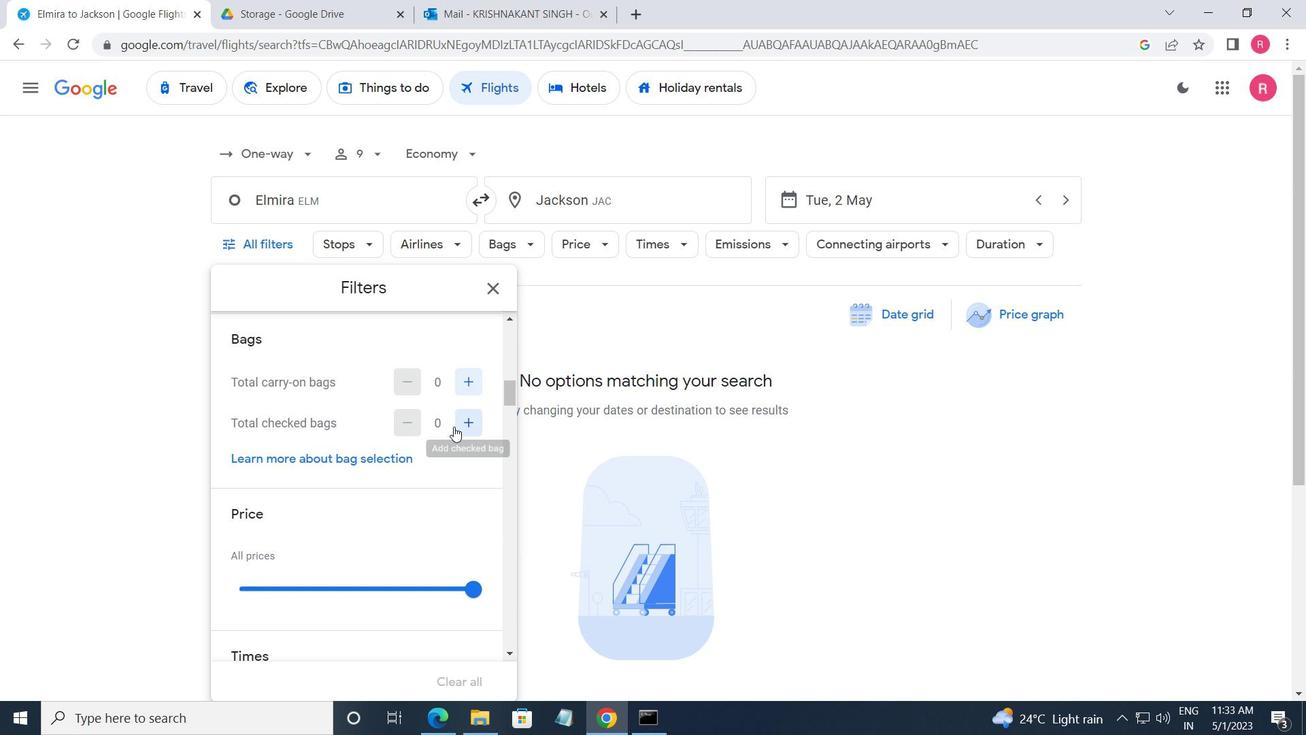 
Action: Mouse pressed left at (455, 426)
Screenshot: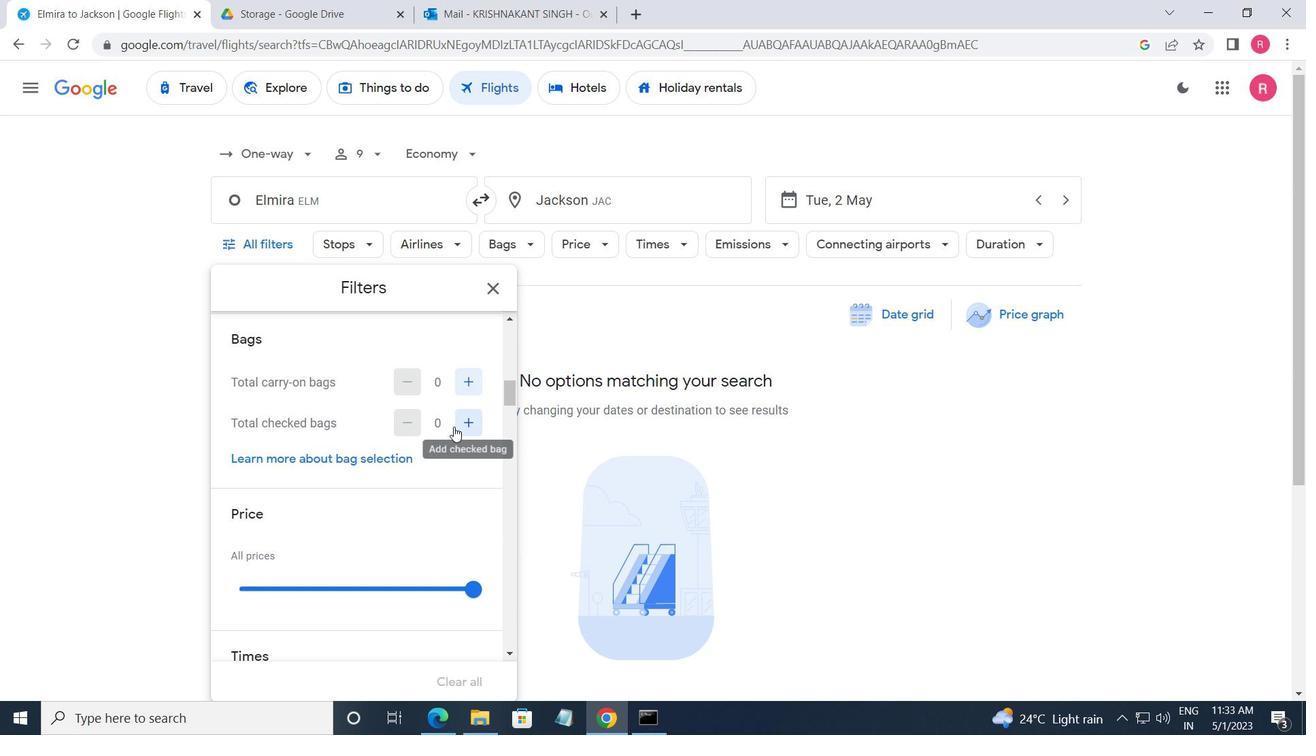 
Action: Mouse moved to (455, 425)
Screenshot: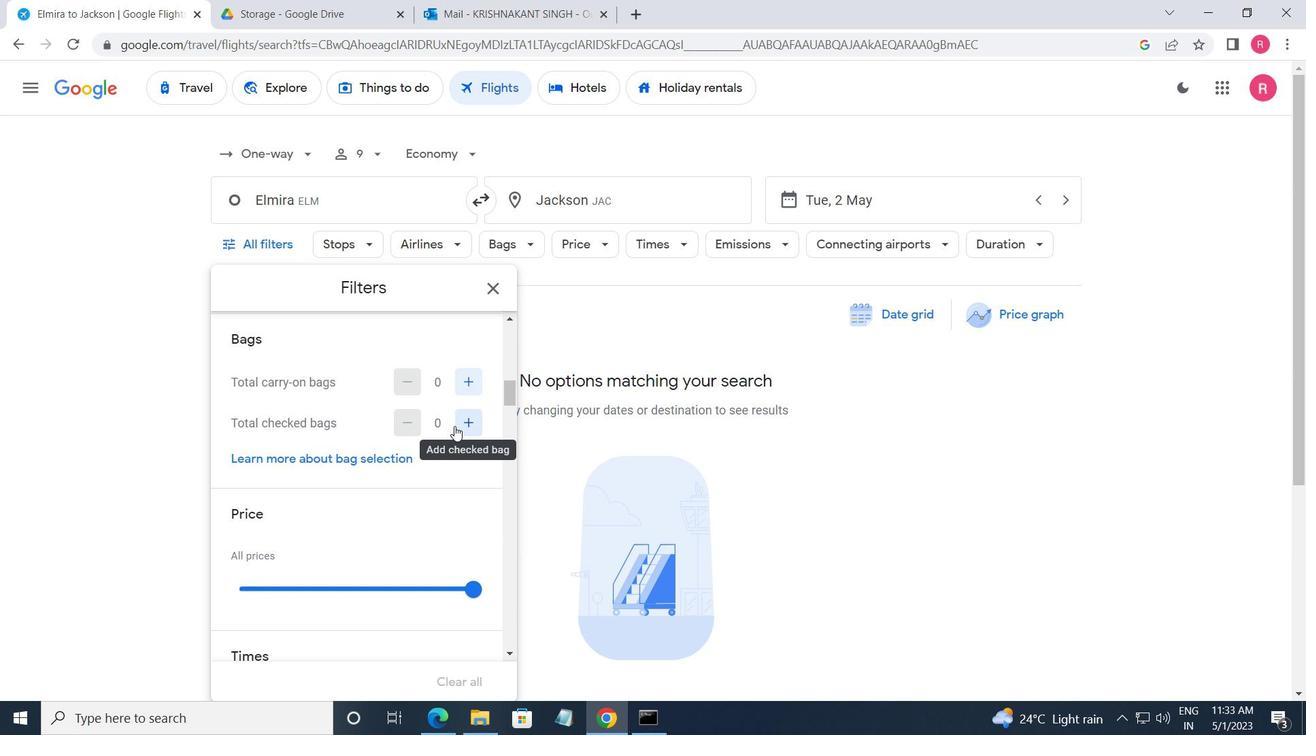 
Action: Mouse pressed left at (455, 425)
Screenshot: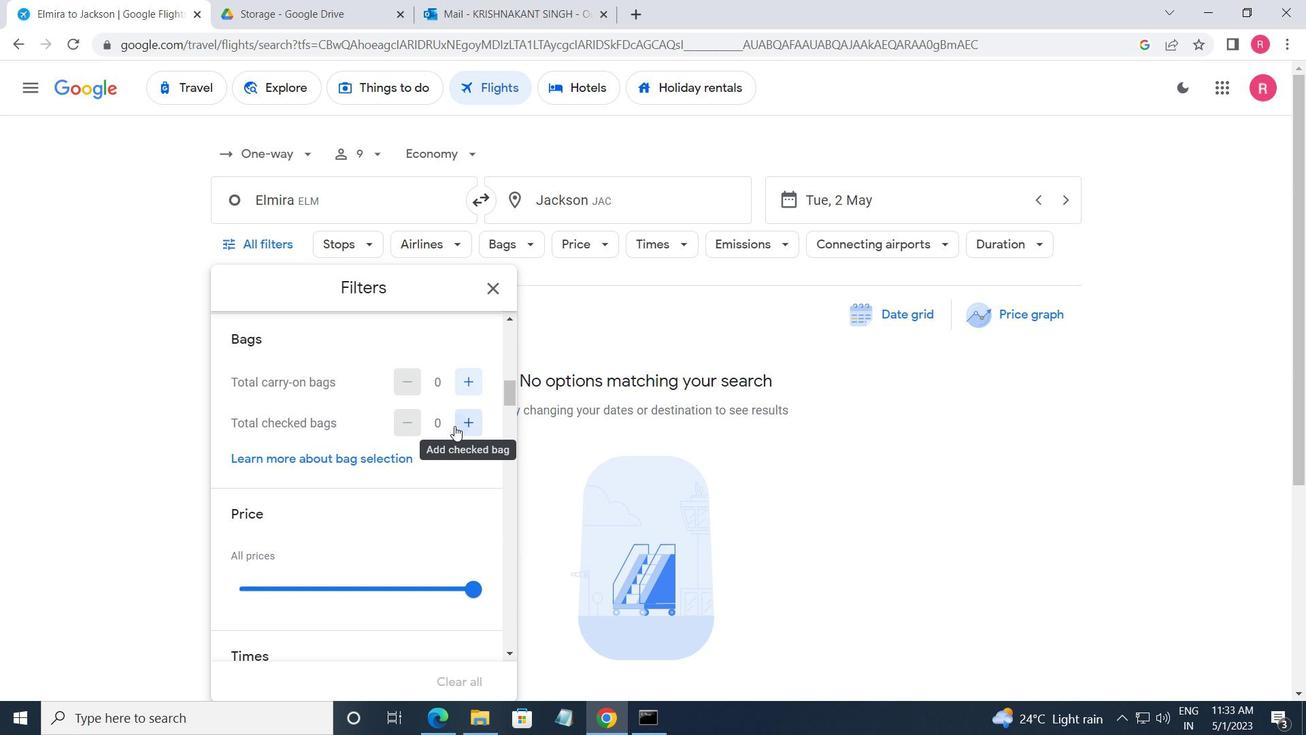 
Action: Mouse pressed left at (455, 425)
Screenshot: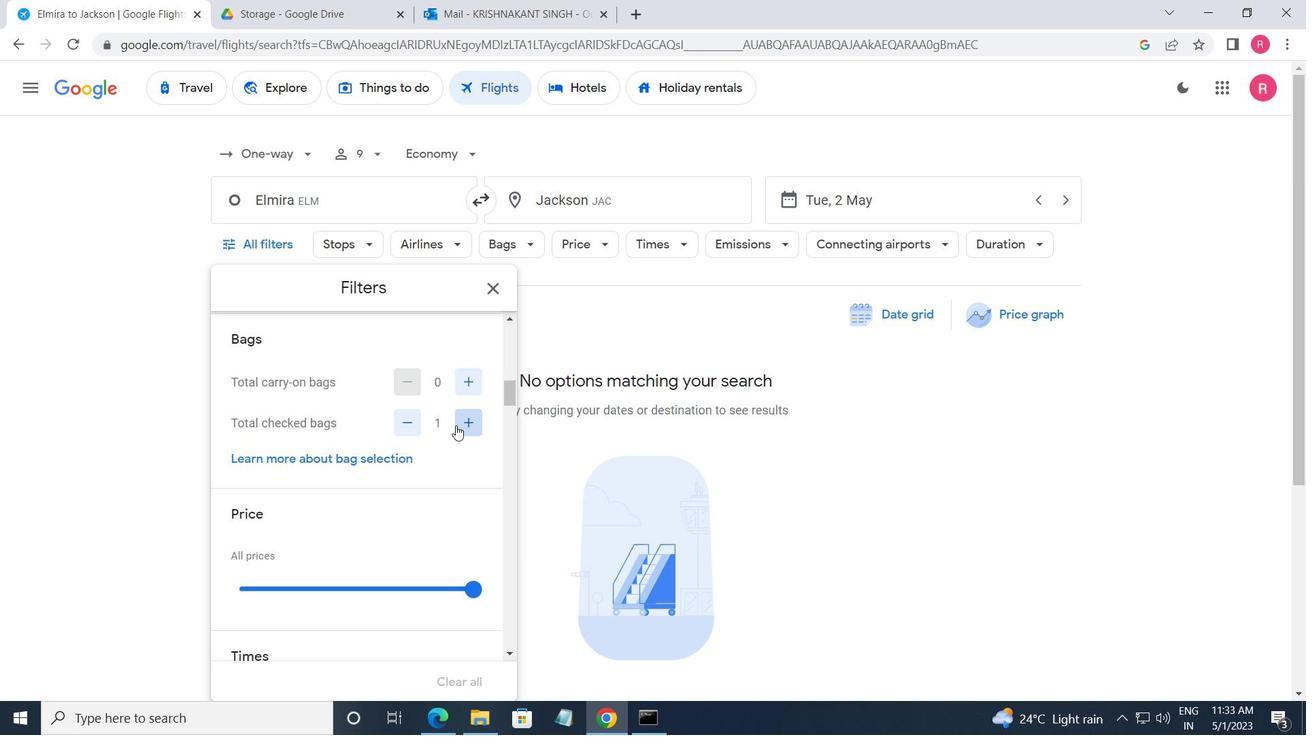 
Action: Mouse moved to (455, 425)
Screenshot: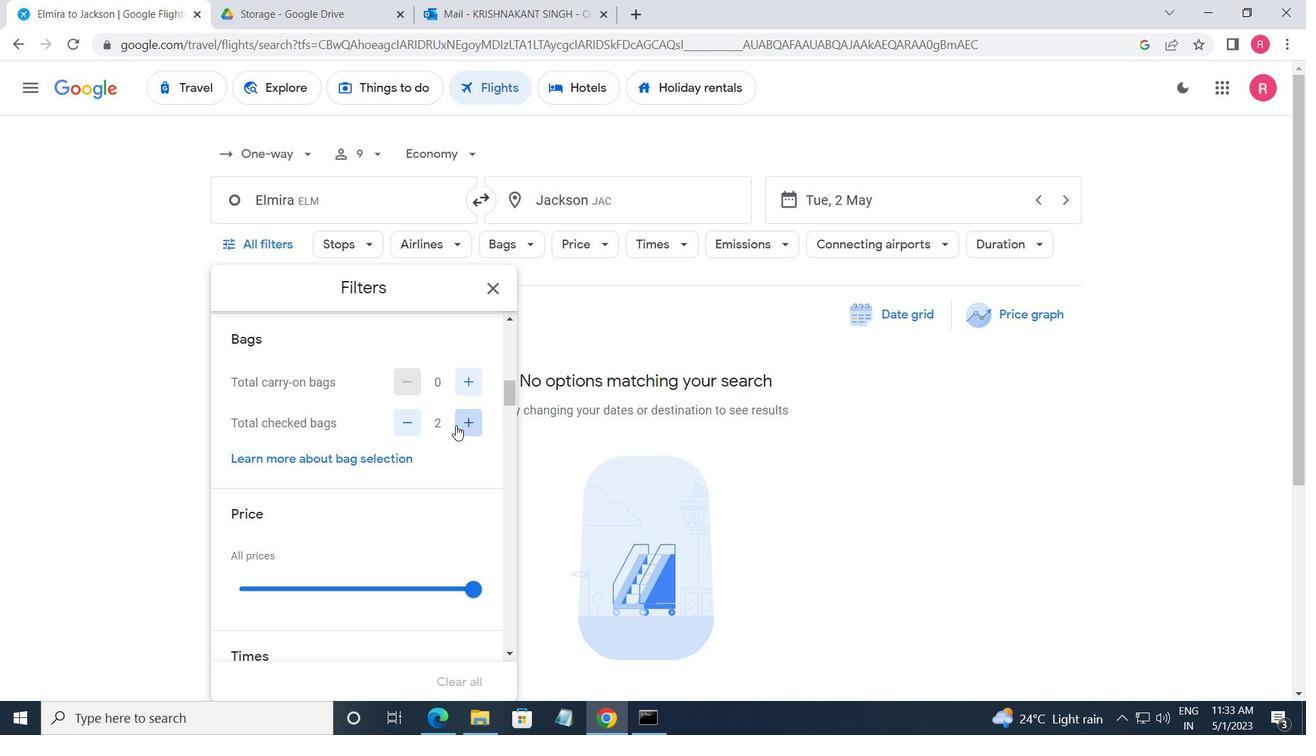 
Action: Mouse pressed left at (455, 425)
Screenshot: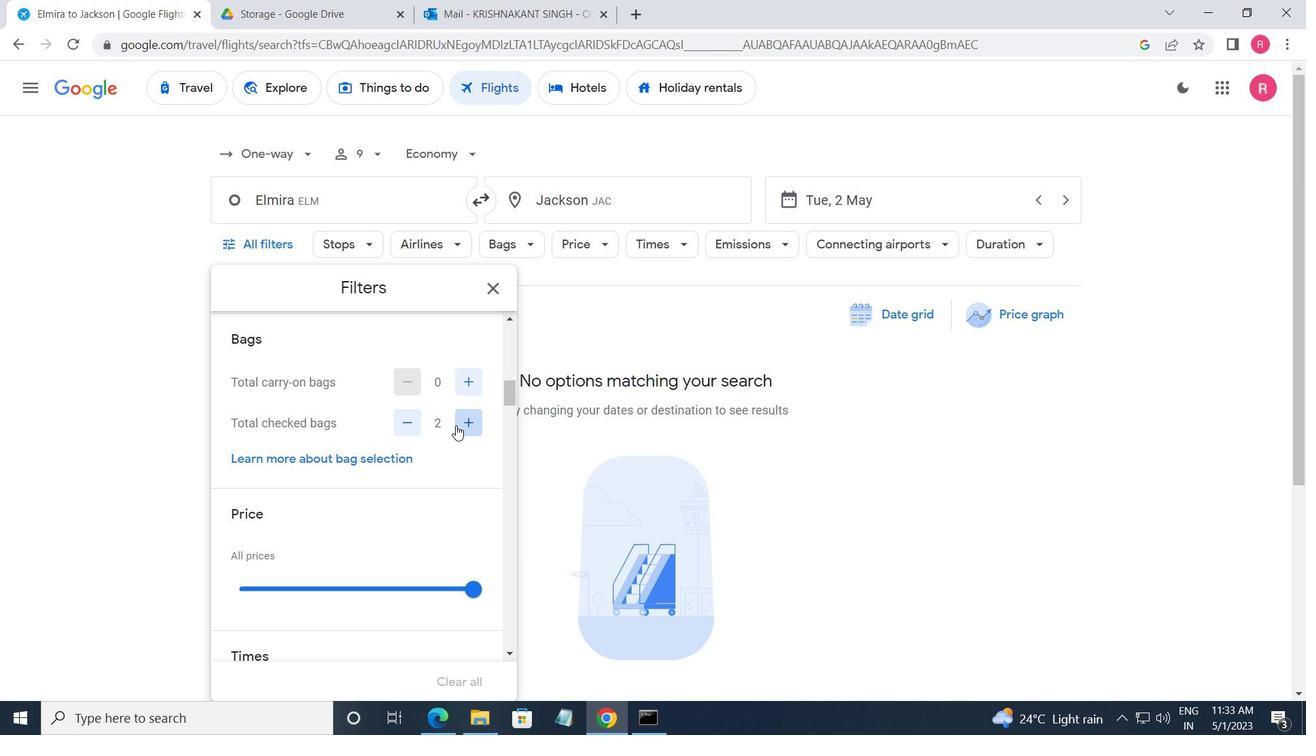 
Action: Mouse pressed left at (455, 425)
Screenshot: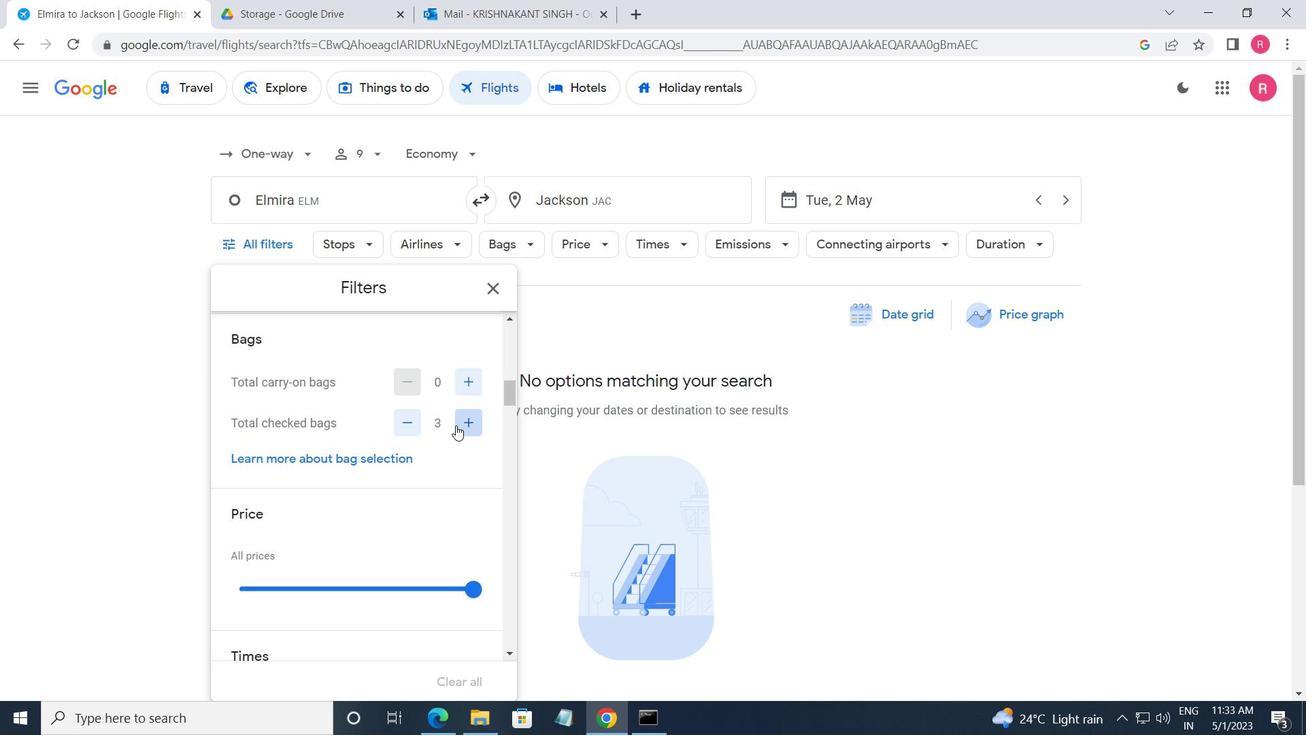 
Action: Mouse pressed left at (455, 425)
Screenshot: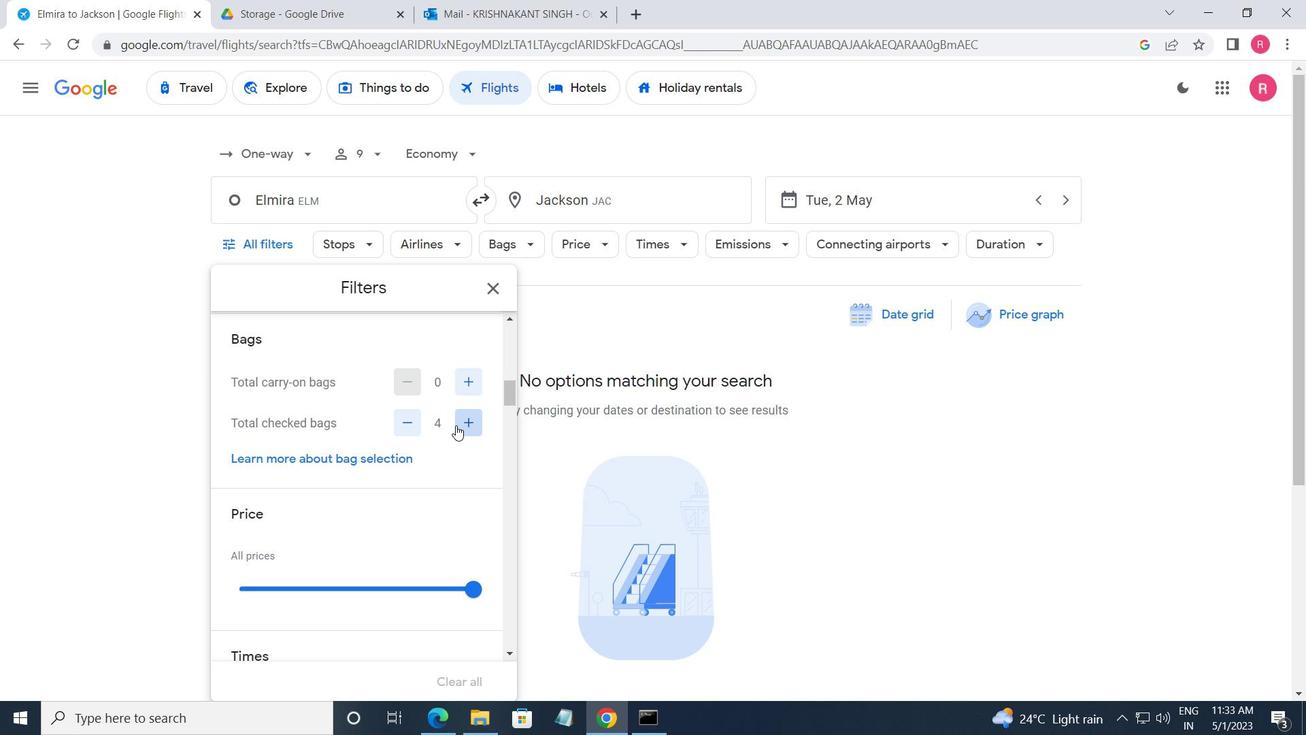 
Action: Mouse pressed left at (455, 425)
Screenshot: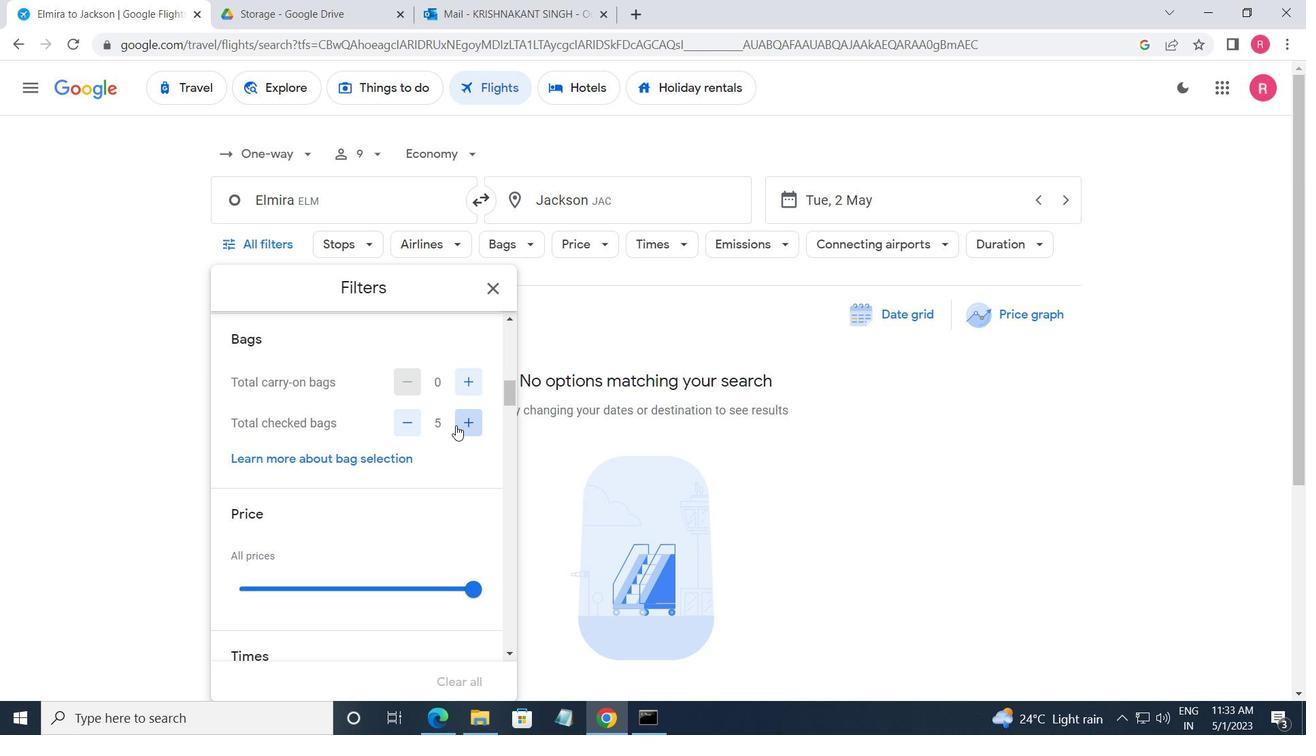
Action: Mouse pressed left at (455, 425)
Screenshot: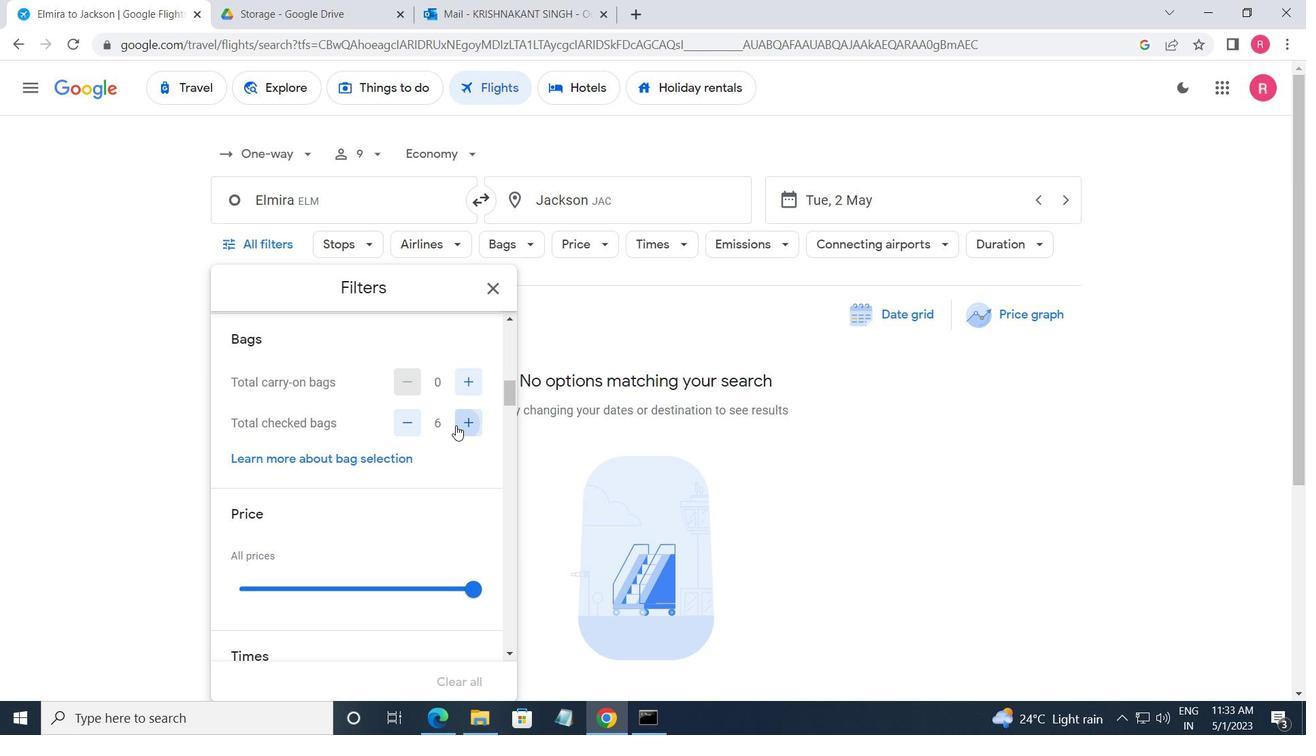 
Action: Mouse moved to (455, 424)
Screenshot: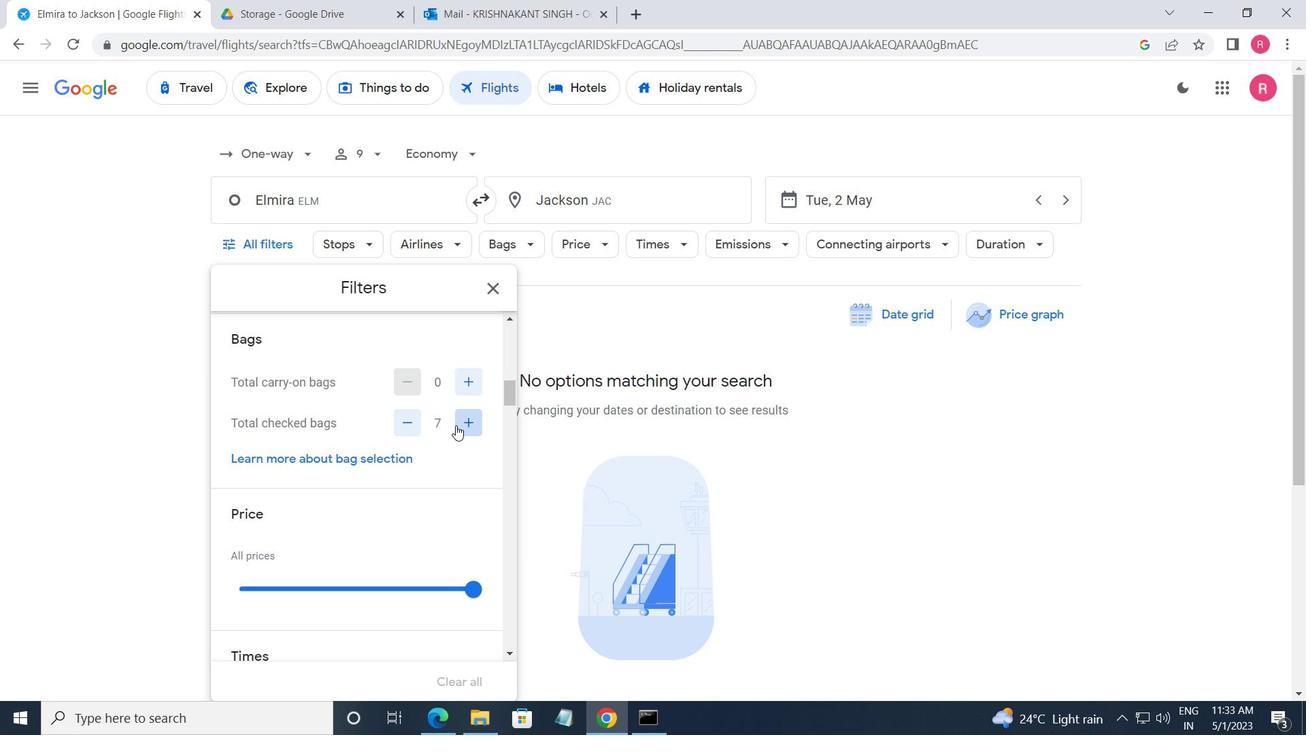 
Action: Mouse pressed left at (455, 424)
Screenshot: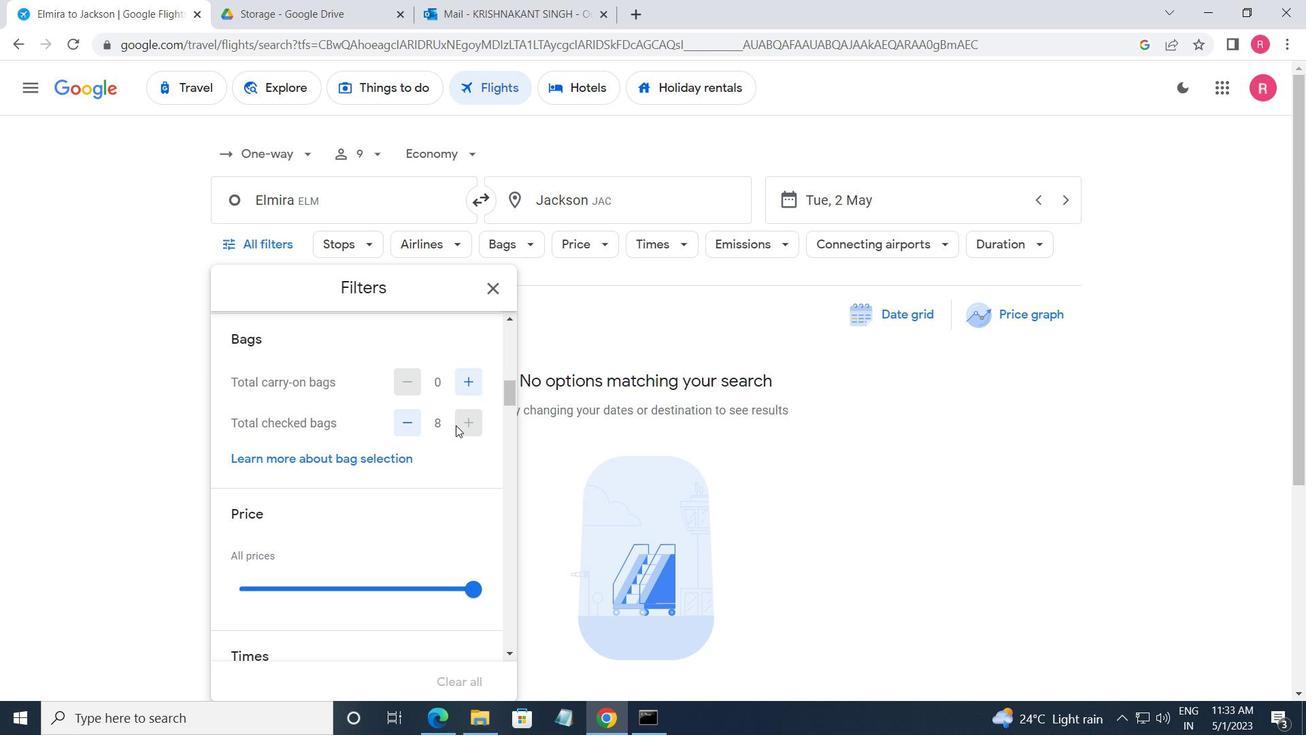
Action: Mouse scrolled (455, 424) with delta (0, 0)
Screenshot: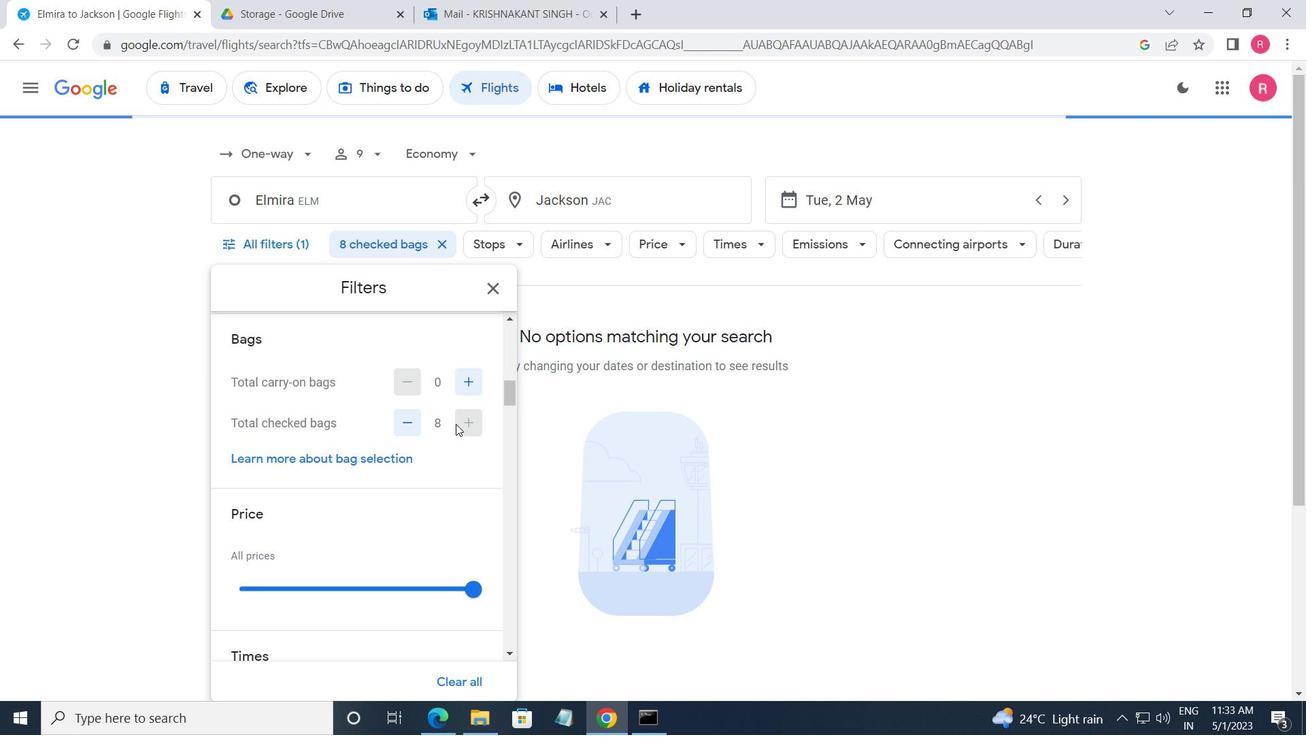 
Action: Mouse scrolled (455, 424) with delta (0, 0)
Screenshot: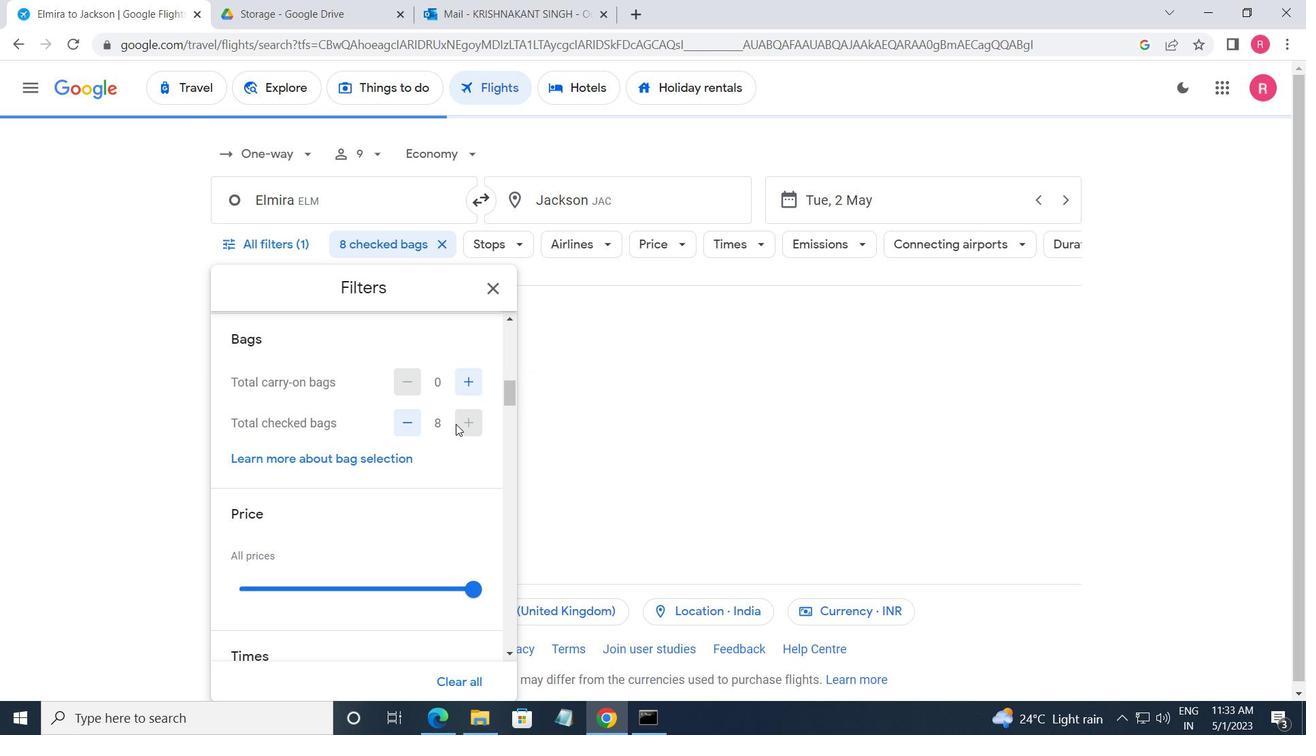 
Action: Mouse moved to (464, 421)
Screenshot: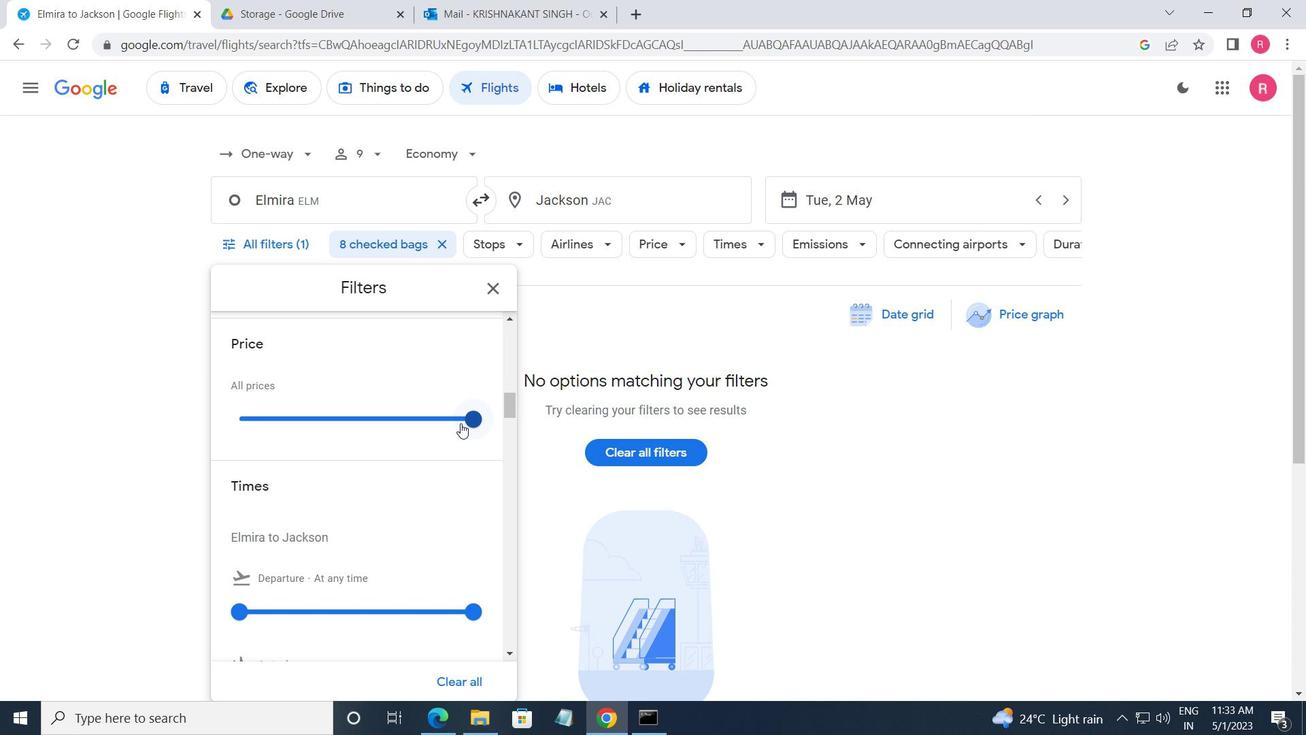
Action: Mouse pressed left at (464, 421)
Screenshot: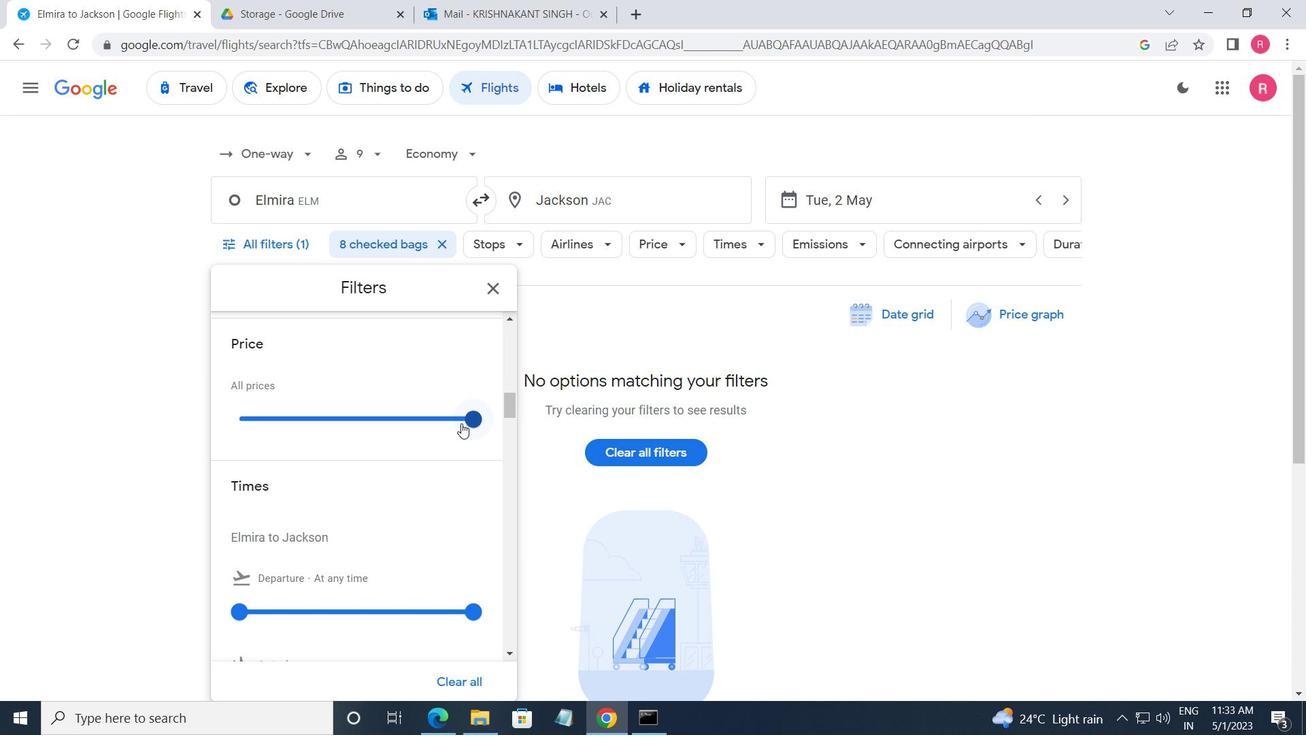 
Action: Mouse moved to (483, 424)
Screenshot: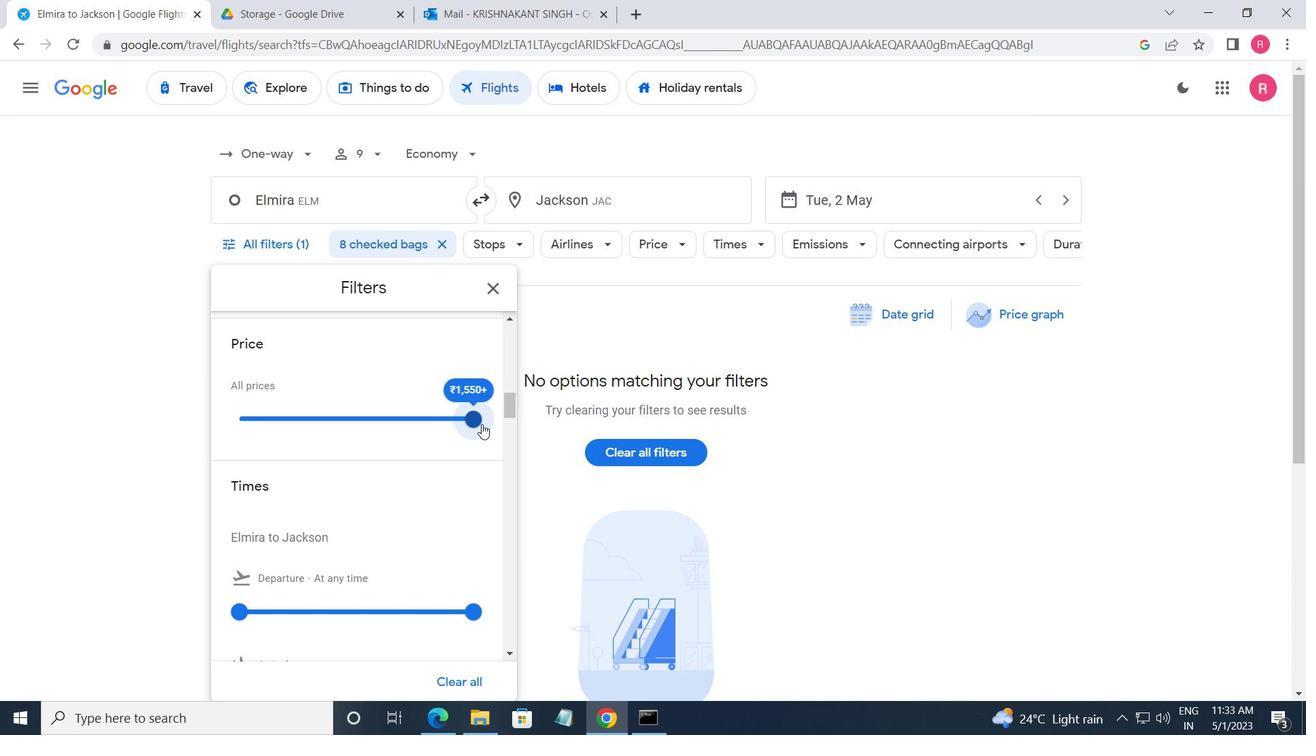 
Action: Mouse scrolled (483, 424) with delta (0, 0)
Screenshot: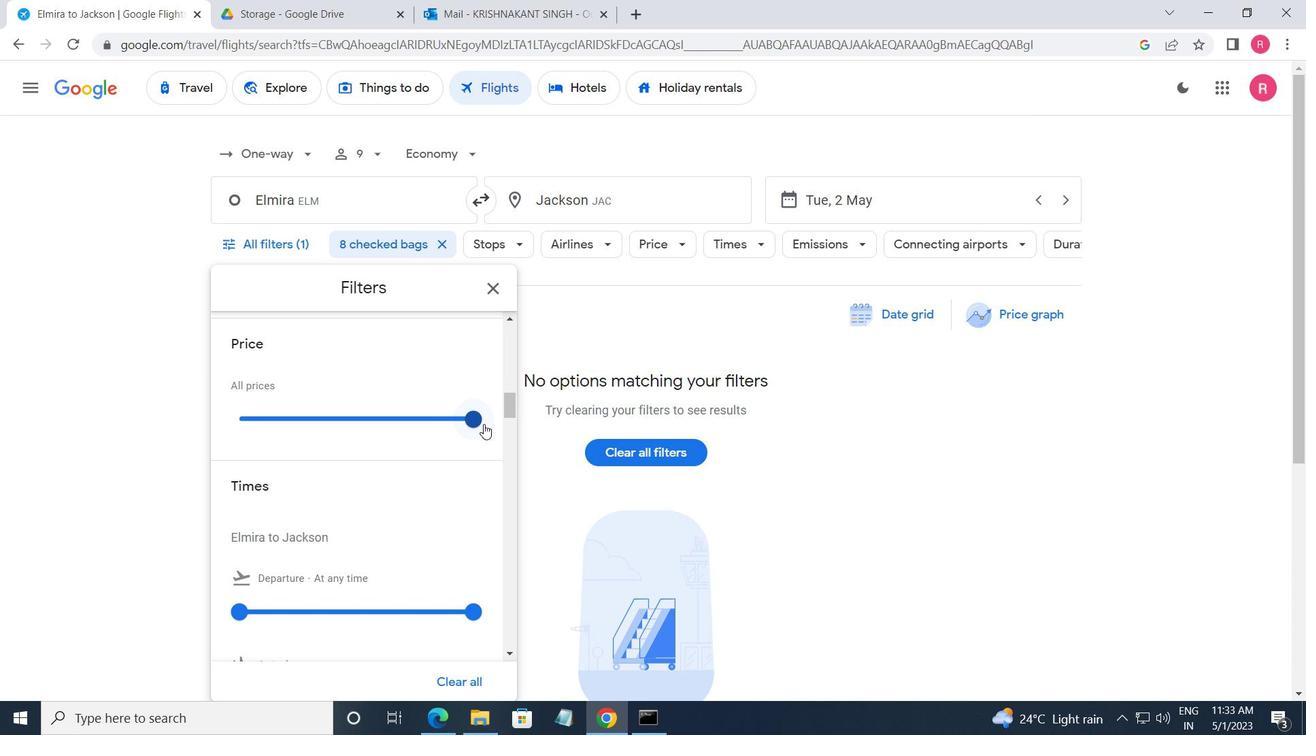 
Action: Mouse moved to (236, 519)
Screenshot: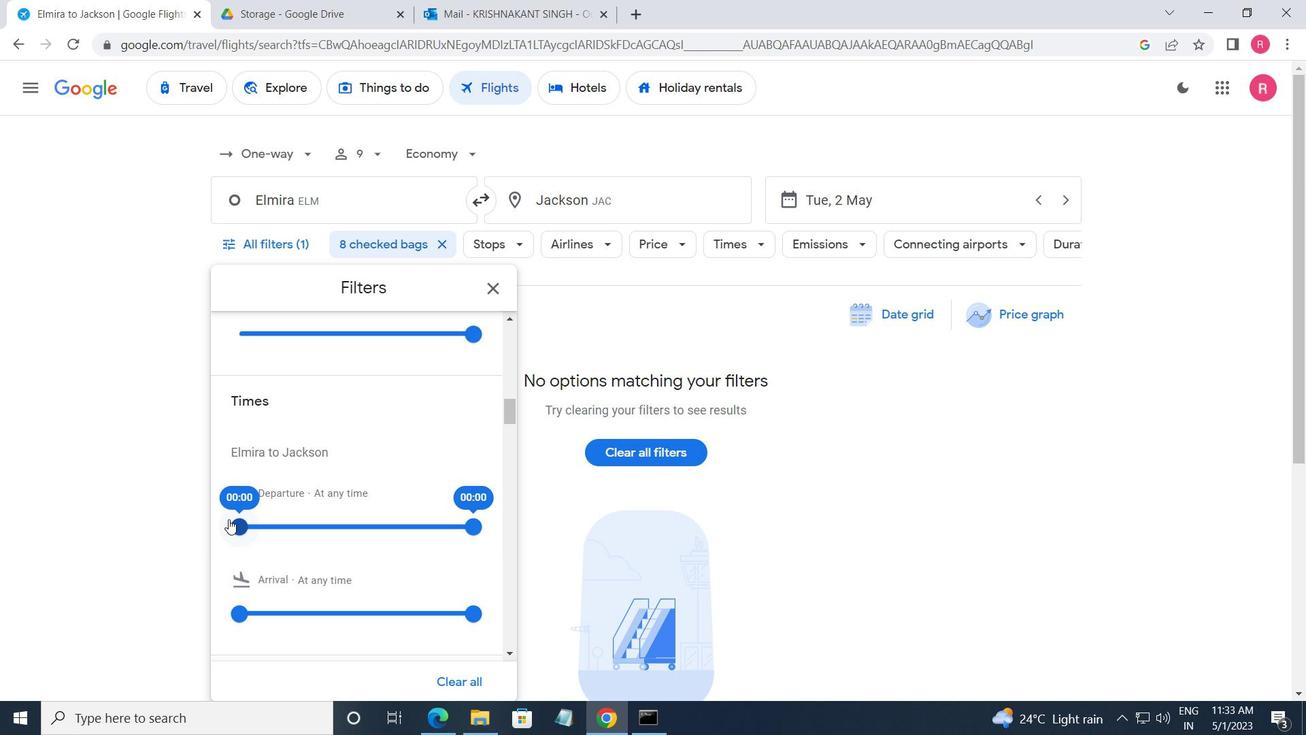 
Action: Mouse pressed left at (236, 519)
Screenshot: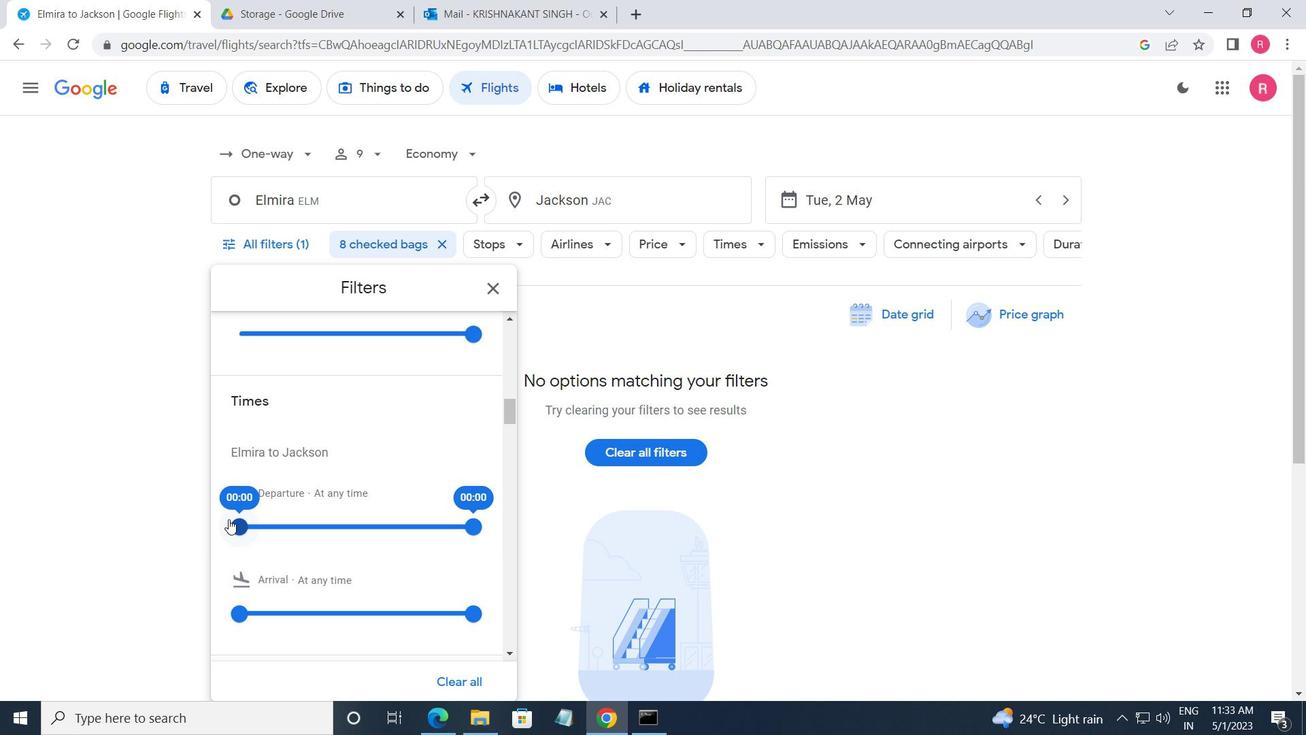 
Action: Mouse moved to (473, 524)
Screenshot: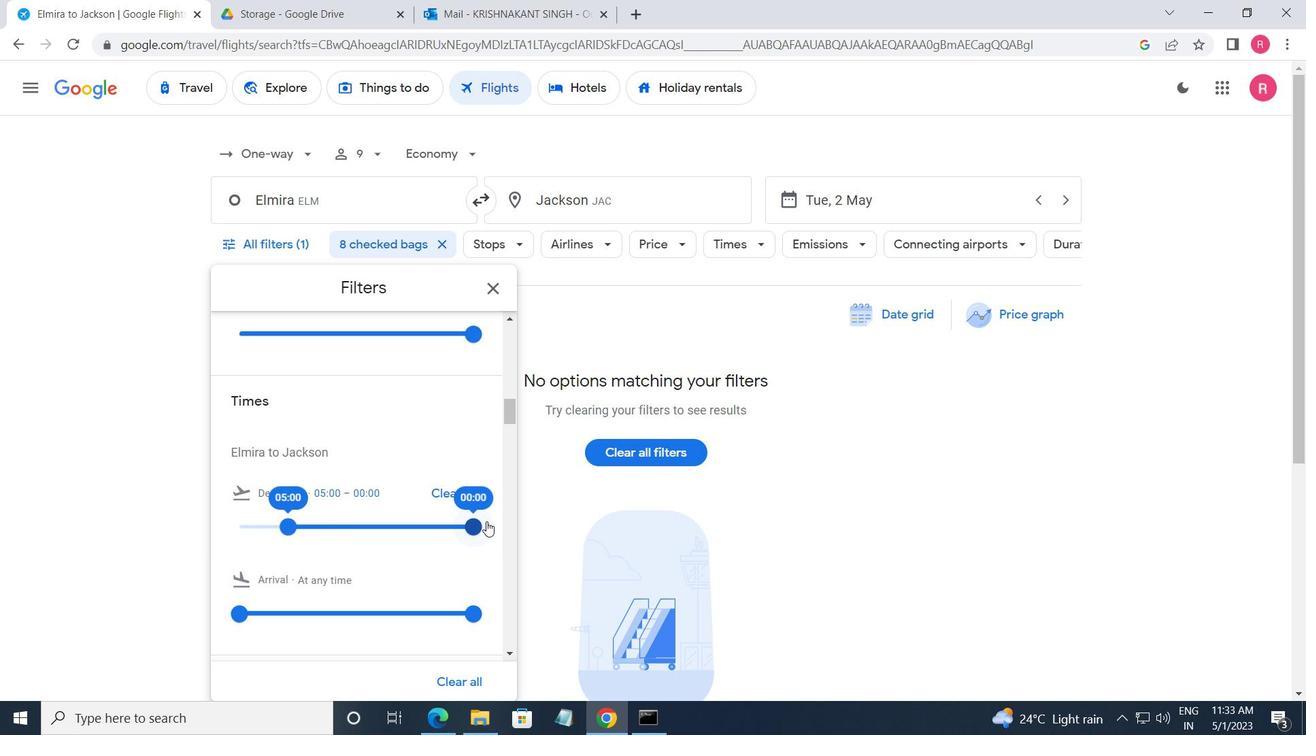 
Action: Mouse pressed left at (473, 524)
Screenshot: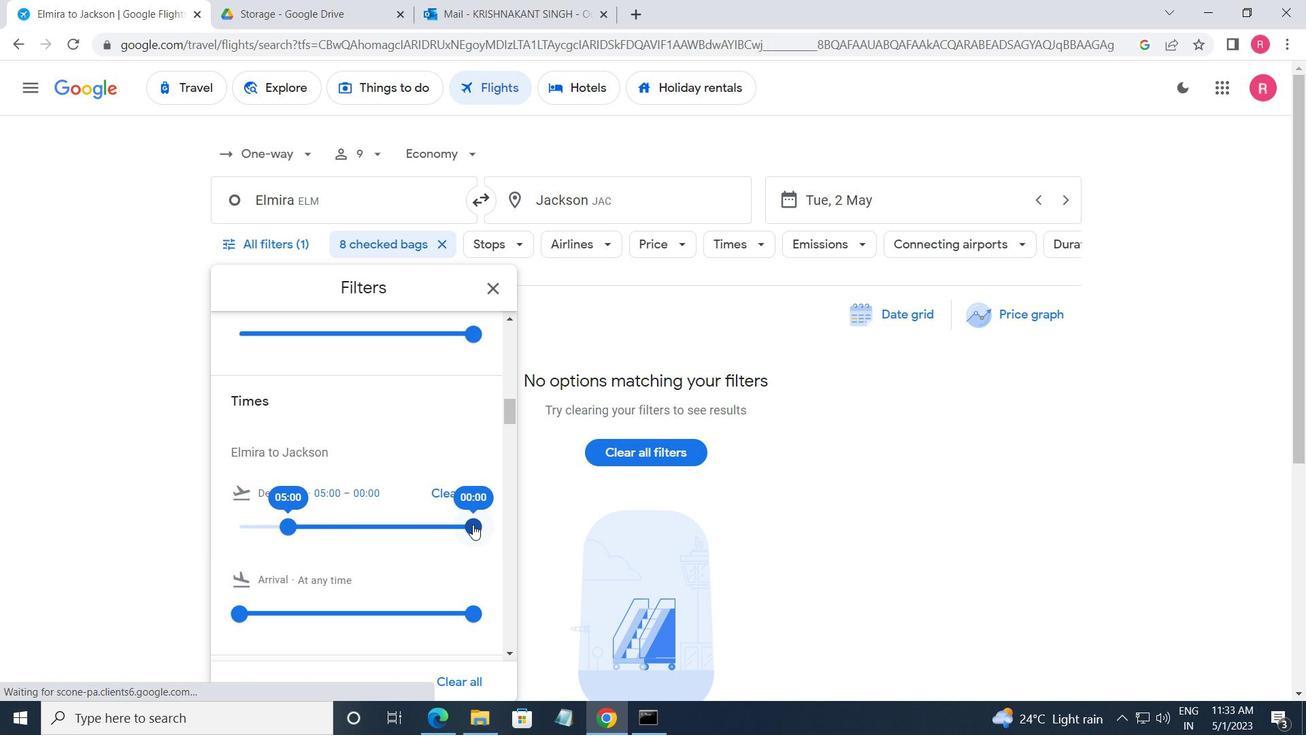 
Action: Mouse moved to (494, 297)
Screenshot: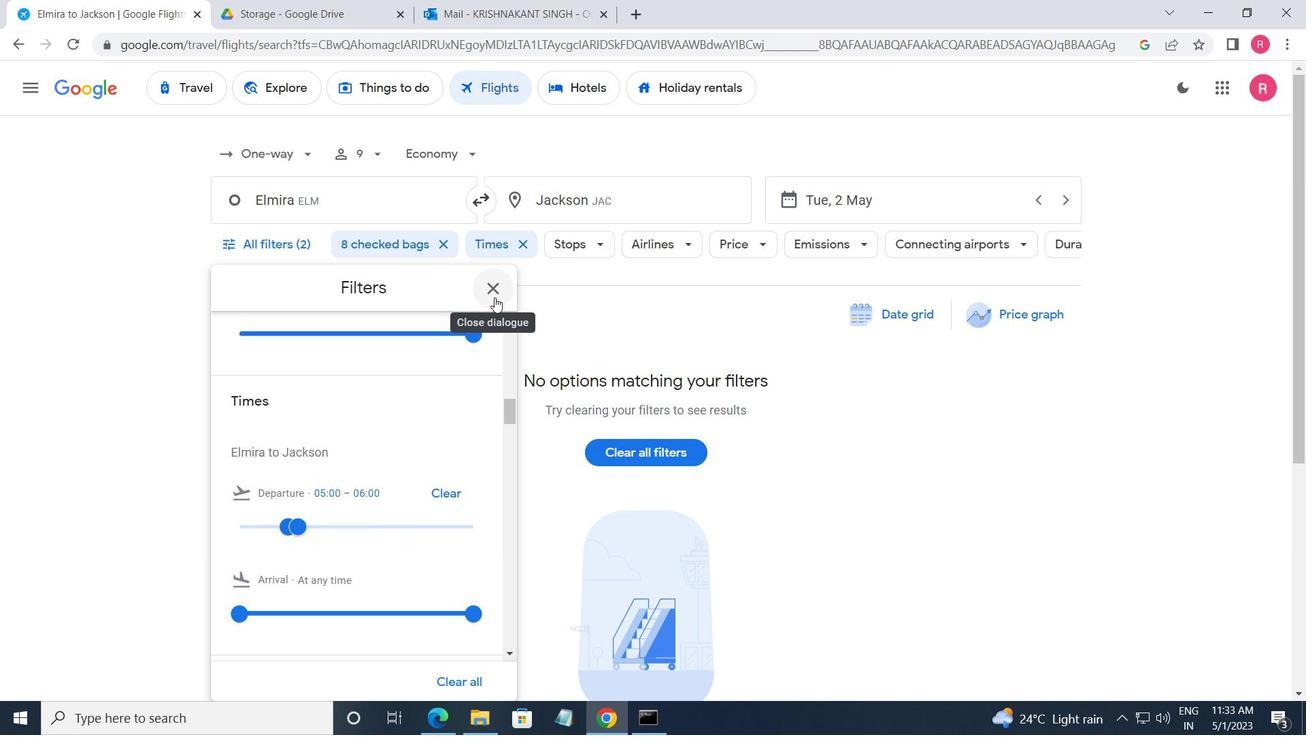 
Action: Mouse pressed left at (494, 297)
Screenshot: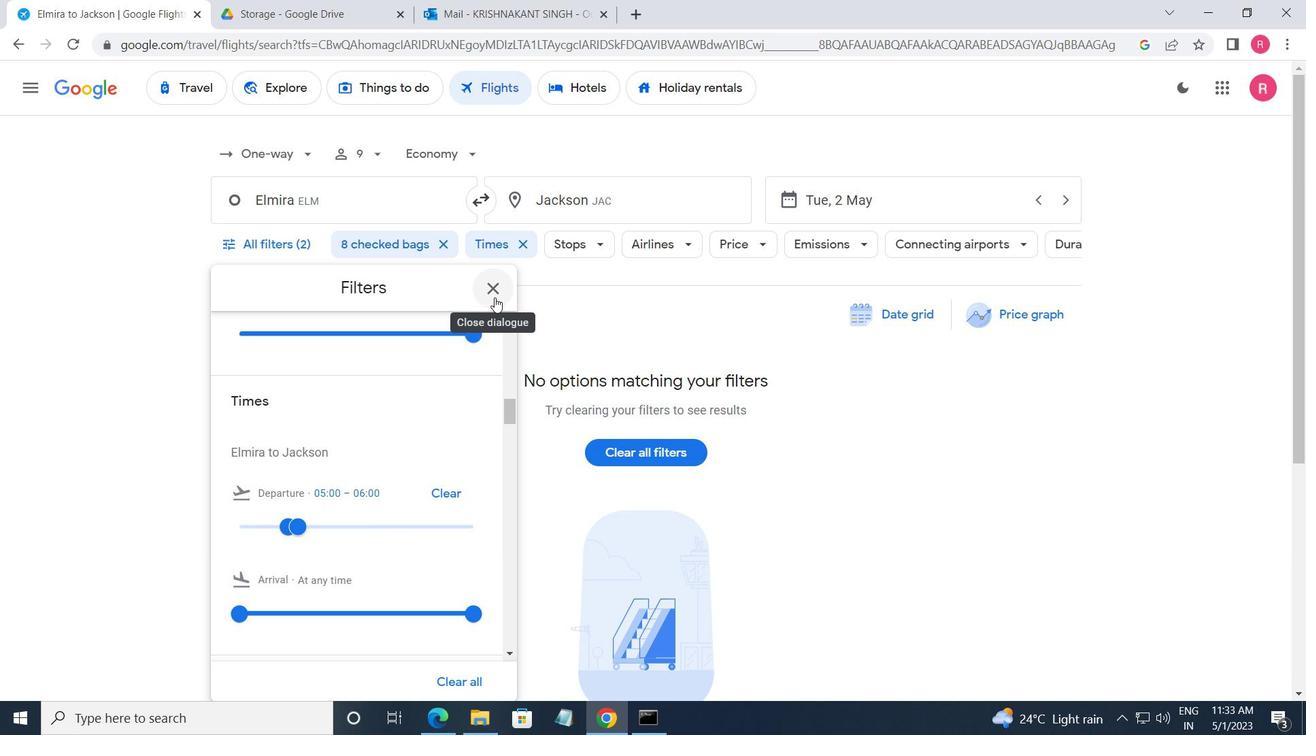 
